 Task: Research Airbnb properties in Ganye, Nigeria from 19th December, 2023 to 24th December, 2023 for 1 adult. Place can be entire room with 1  bedroom having 1 bed and 1 bathroom. Property type can be flat. Amenities needed are: wifi.
Action: Mouse moved to (410, 85)
Screenshot: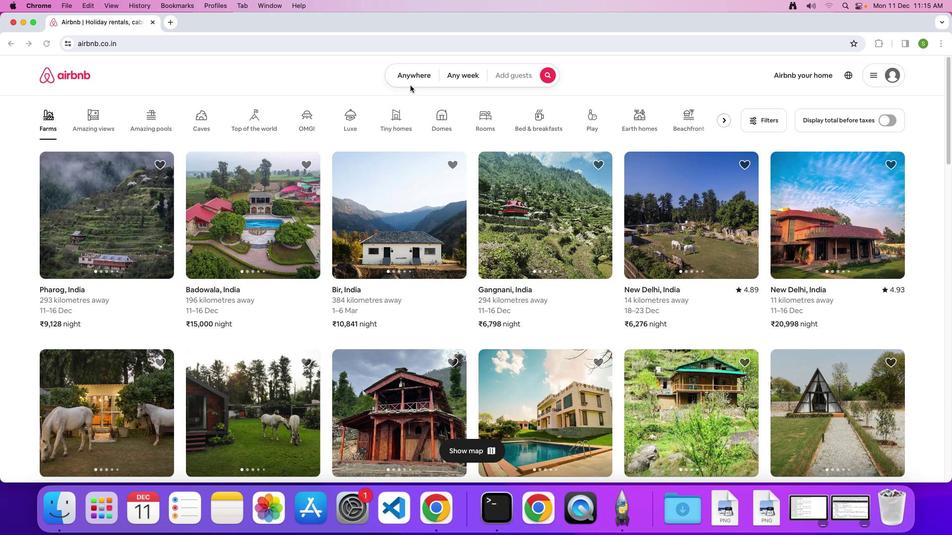 
Action: Mouse pressed left at (410, 85)
Screenshot: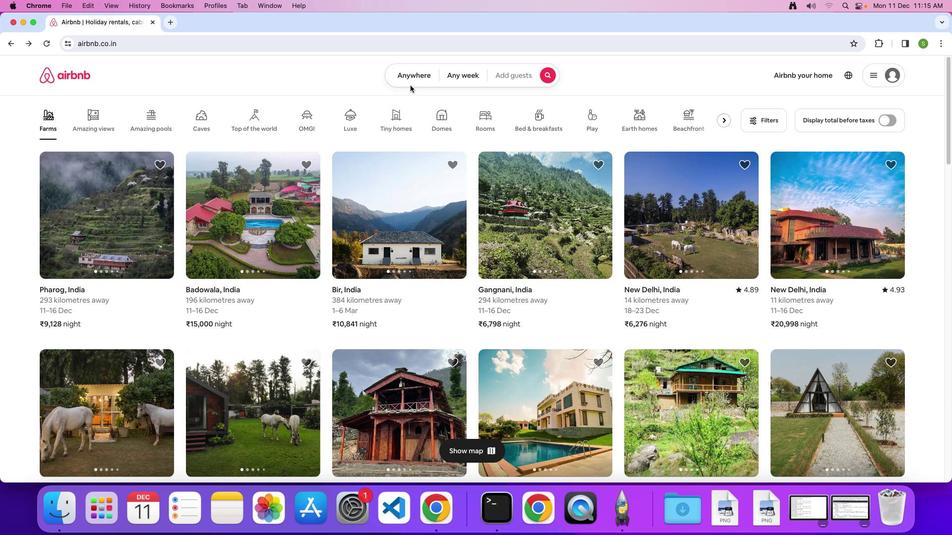 
Action: Mouse moved to (413, 79)
Screenshot: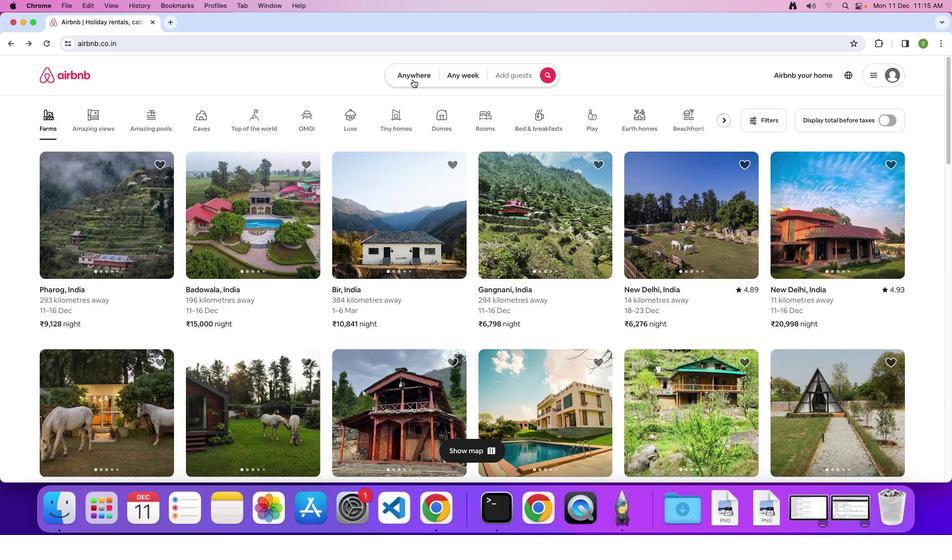 
Action: Mouse pressed left at (413, 79)
Screenshot: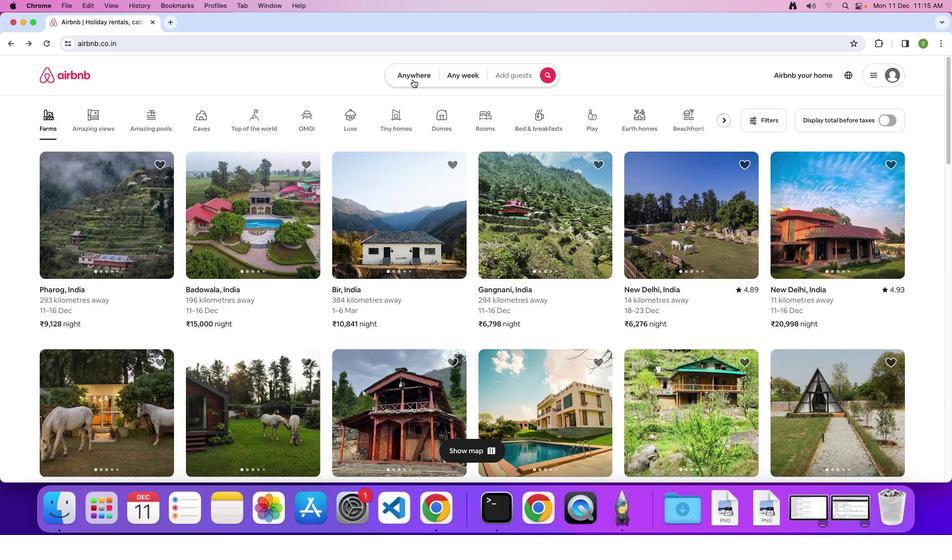 
Action: Mouse moved to (342, 116)
Screenshot: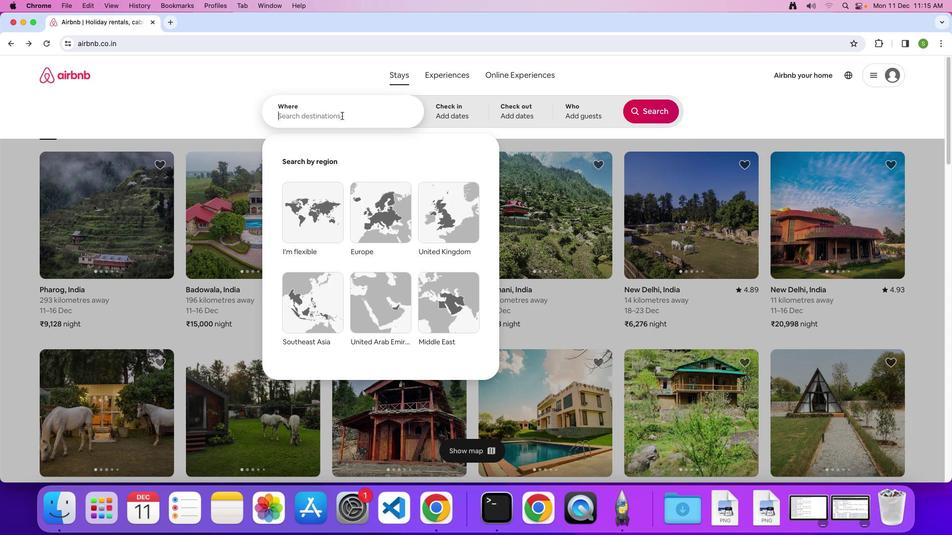 
Action: Mouse pressed left at (342, 116)
Screenshot: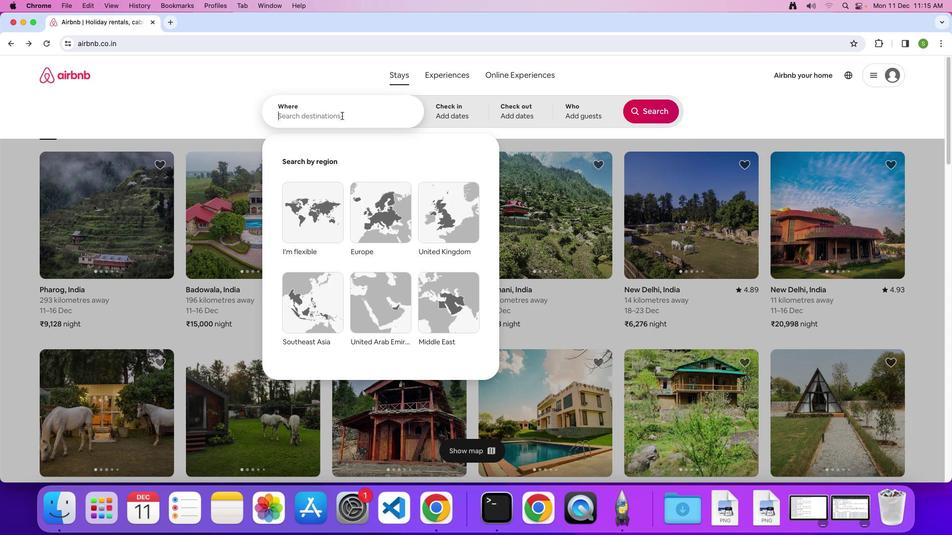 
Action: Key pressed 'G'Key.caps_lock'a''n''y''e'','Key.spaceKey.shift'N''i''g''e''r''i''a'Key.enter
Screenshot: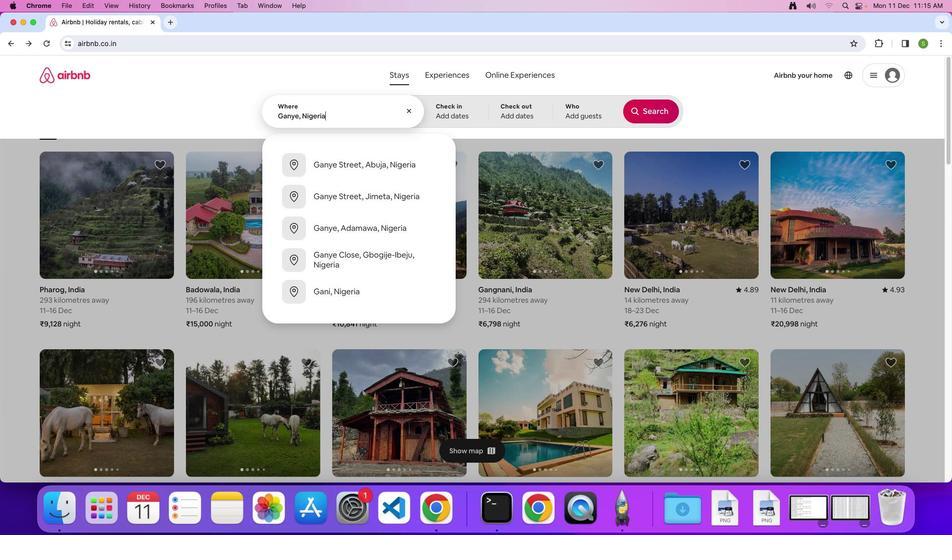 
Action: Mouse moved to (350, 312)
Screenshot: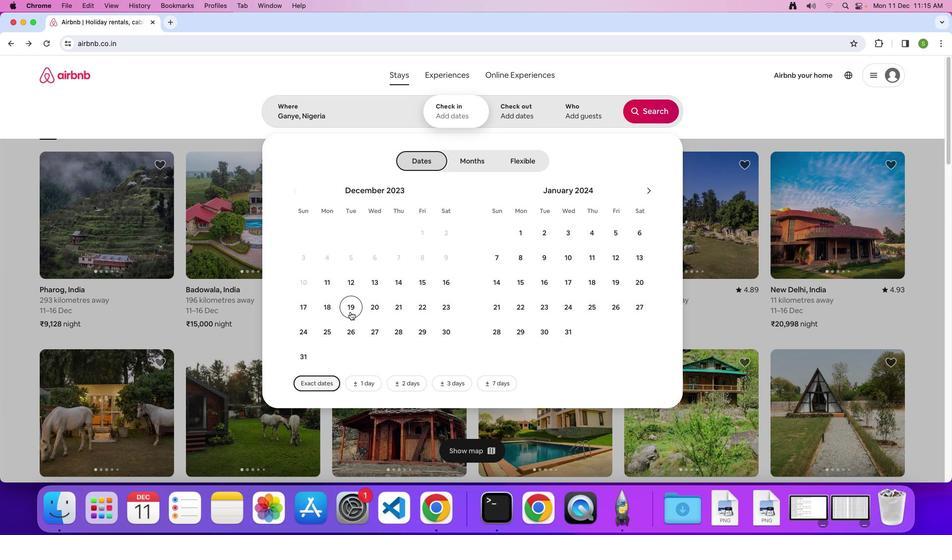 
Action: Mouse pressed left at (350, 312)
Screenshot: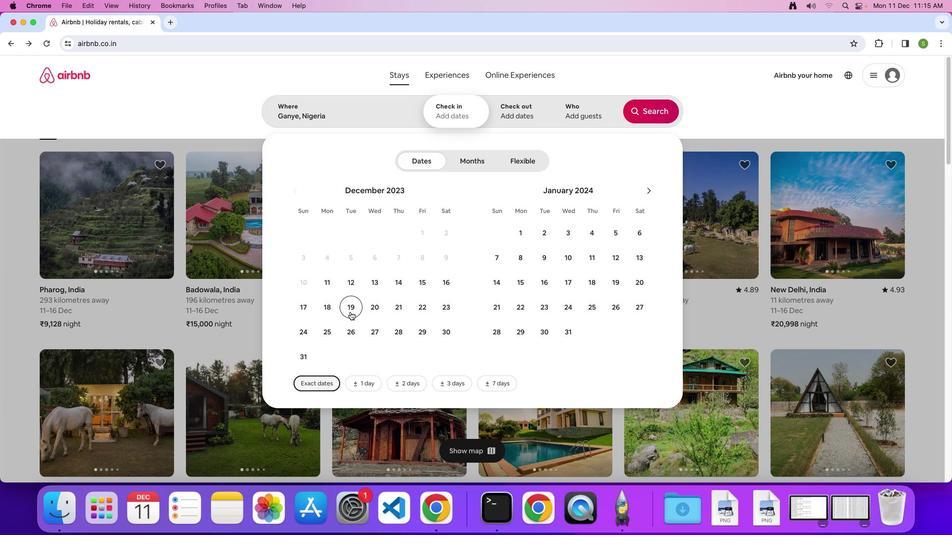 
Action: Mouse moved to (308, 333)
Screenshot: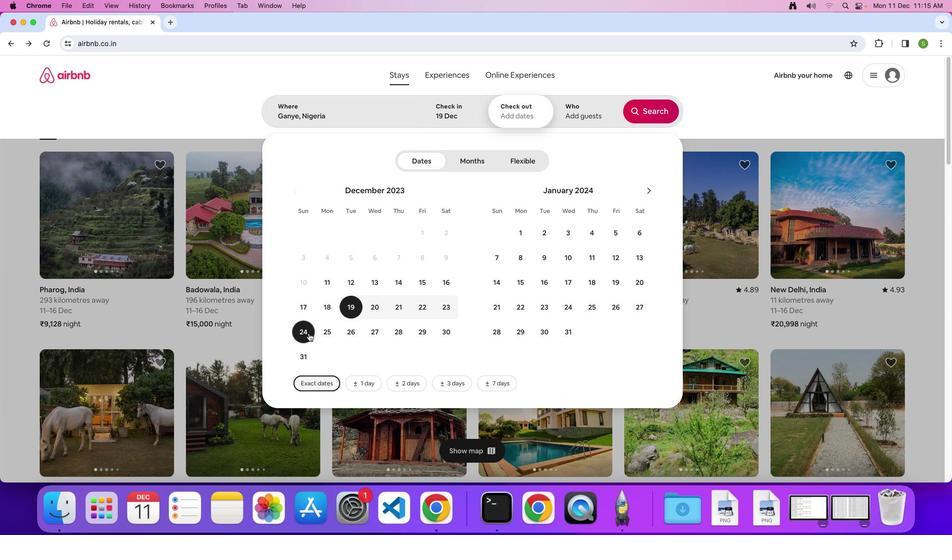 
Action: Mouse pressed left at (308, 333)
Screenshot: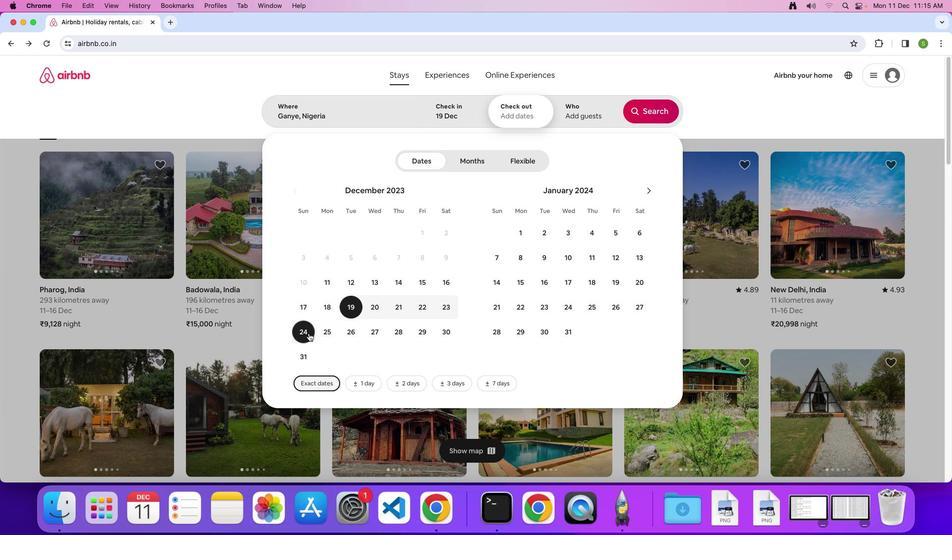 
Action: Mouse moved to (584, 122)
Screenshot: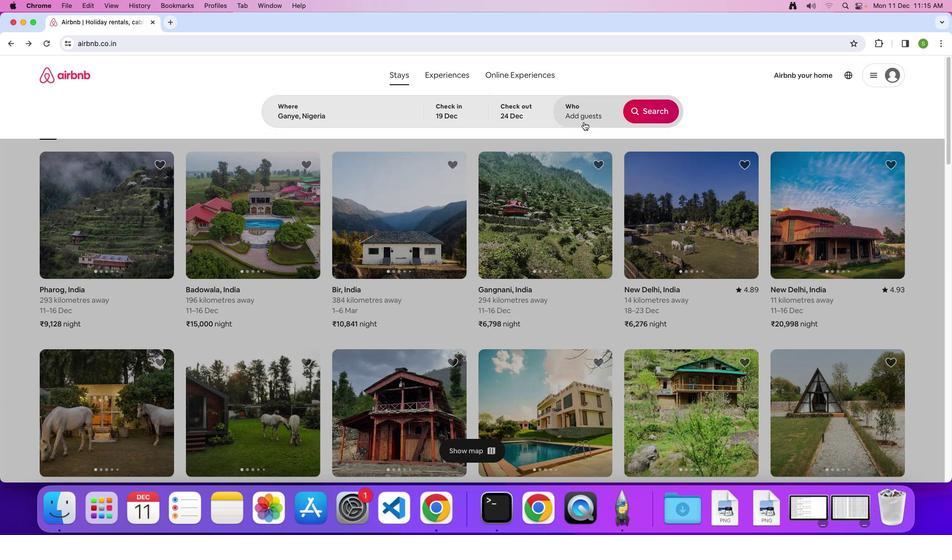 
Action: Mouse pressed left at (584, 122)
Screenshot: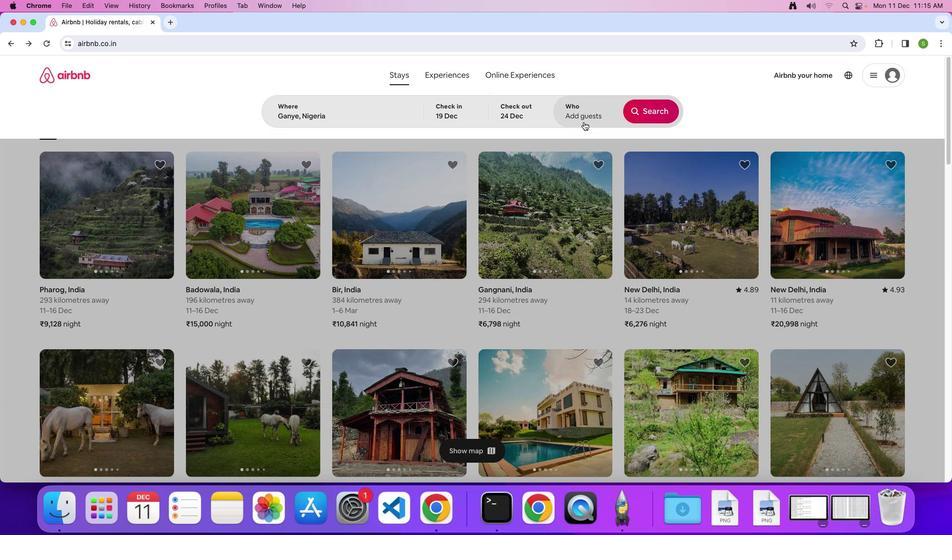 
Action: Mouse moved to (651, 159)
Screenshot: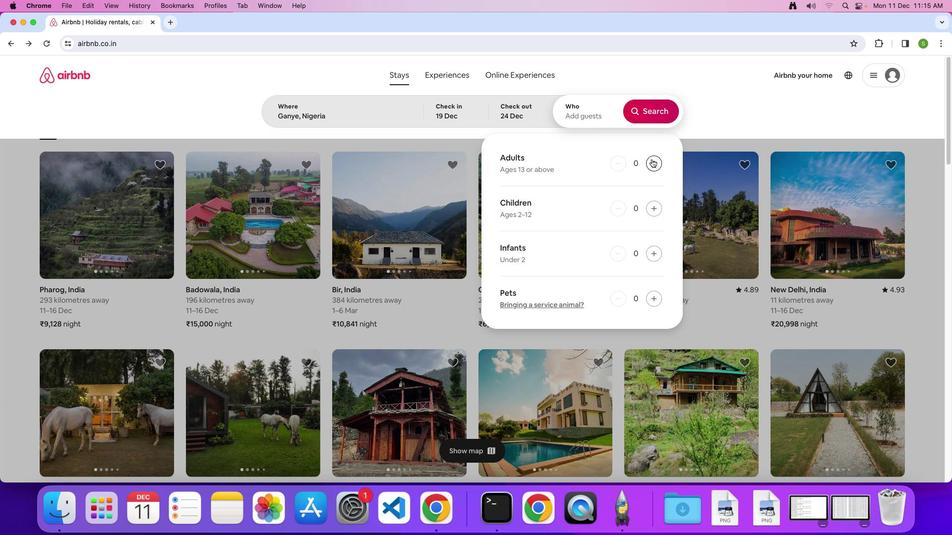 
Action: Mouse pressed left at (651, 159)
Screenshot: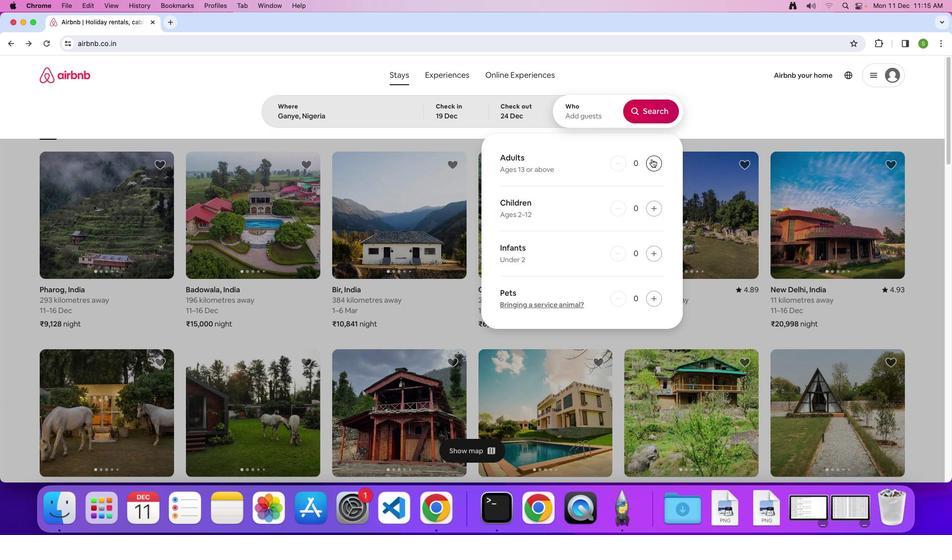 
Action: Mouse moved to (645, 112)
Screenshot: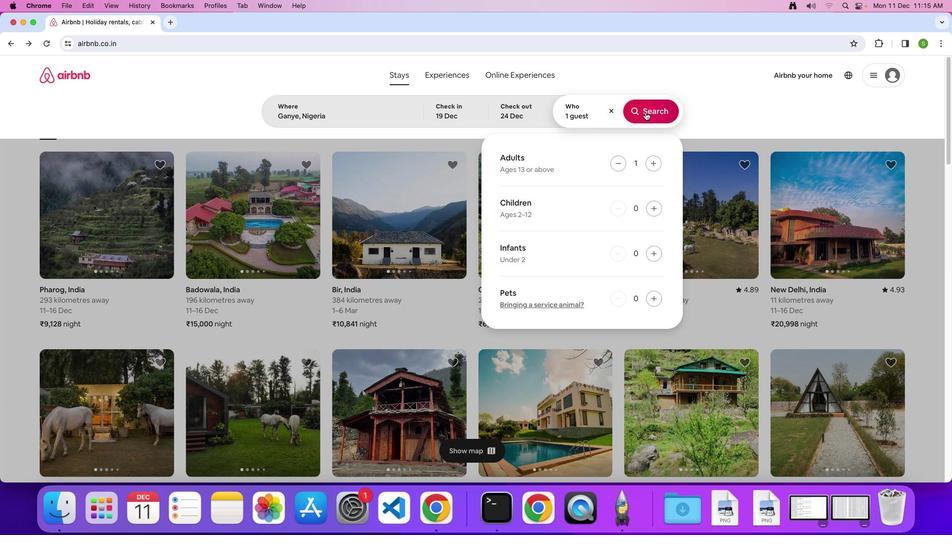 
Action: Mouse pressed left at (645, 112)
Screenshot: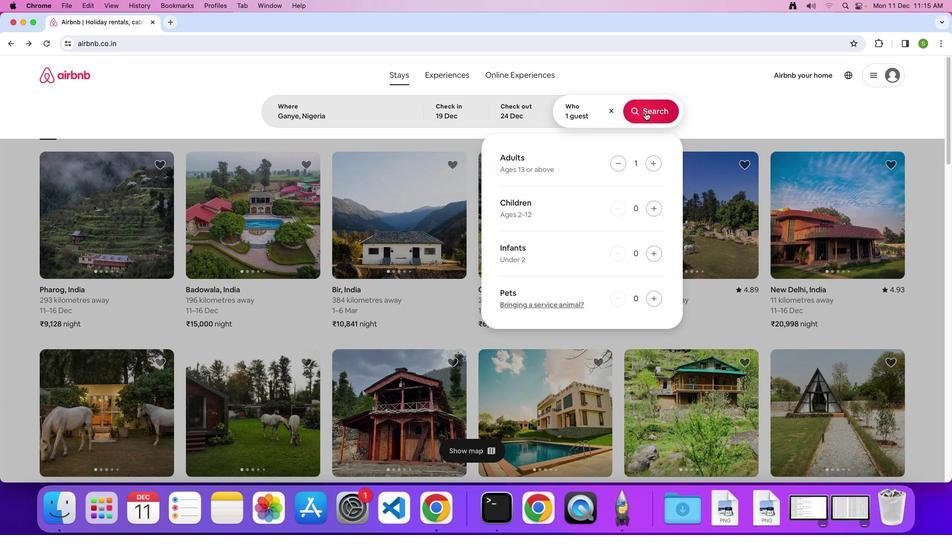 
Action: Mouse moved to (800, 111)
Screenshot: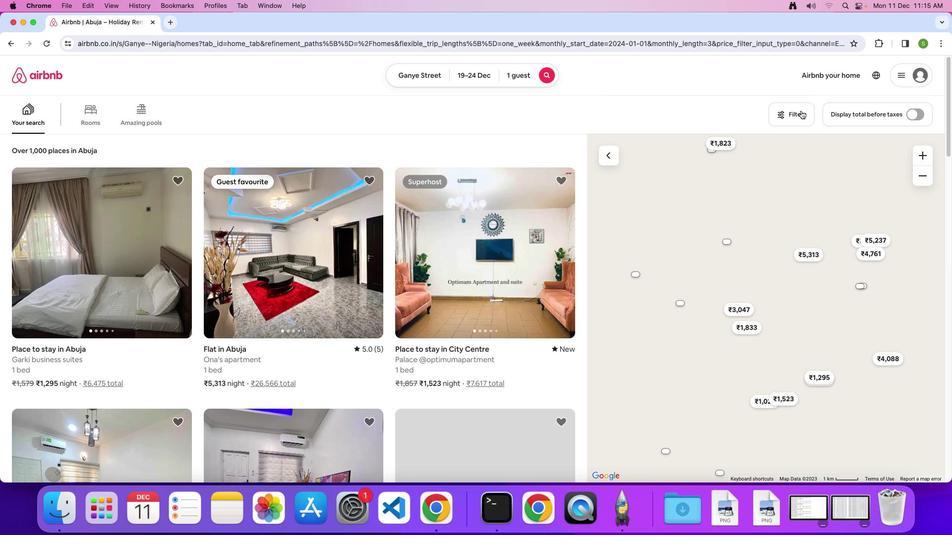 
Action: Mouse pressed left at (800, 111)
Screenshot: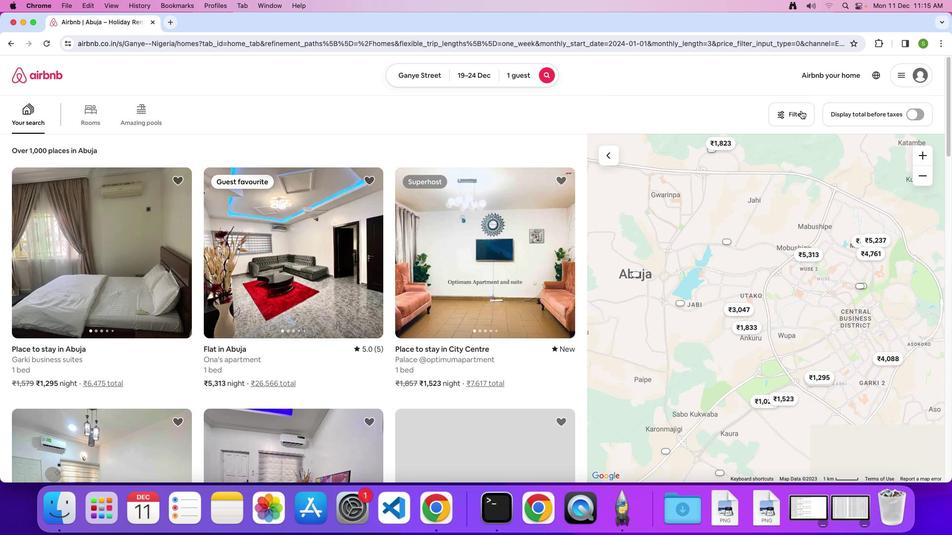 
Action: Mouse moved to (464, 311)
Screenshot: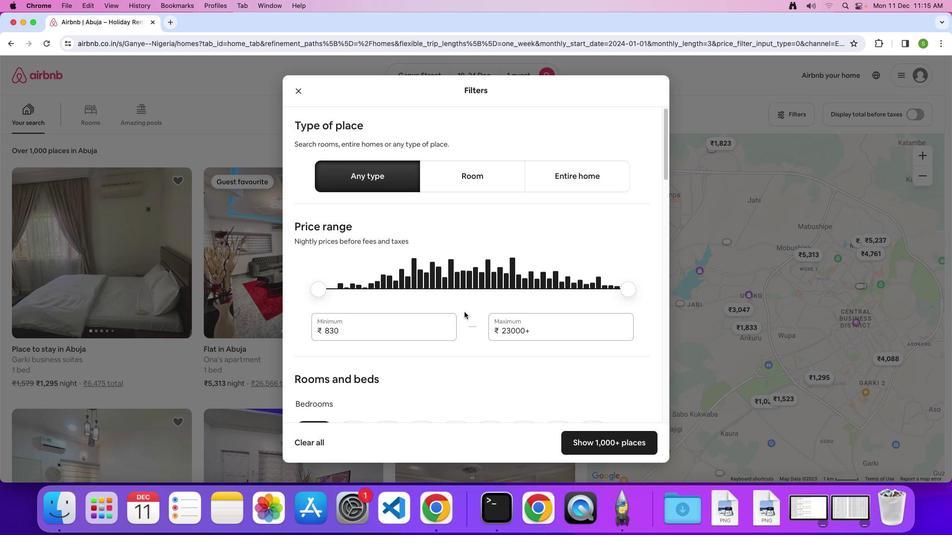 
Action: Mouse scrolled (464, 311) with delta (0, 0)
Screenshot: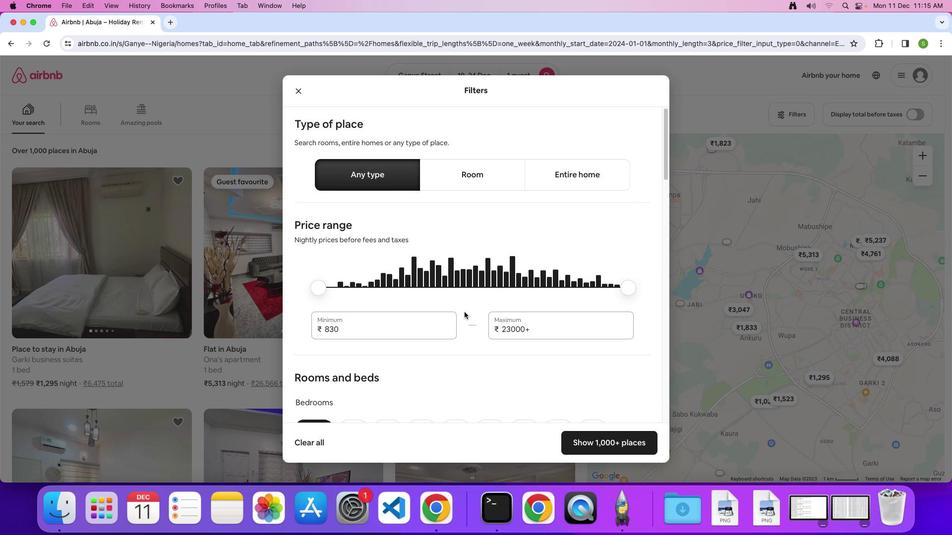 
Action: Mouse scrolled (464, 311) with delta (0, 0)
Screenshot: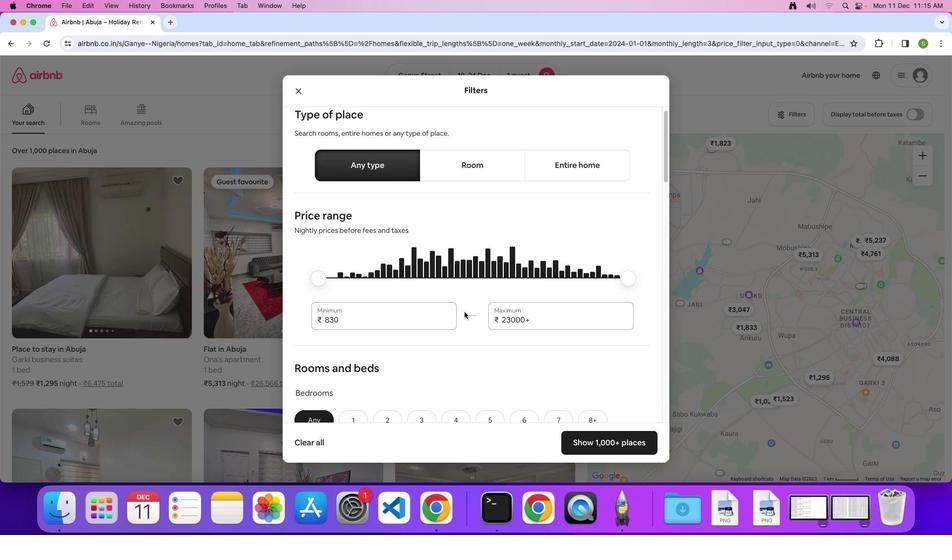 
Action: Mouse scrolled (464, 311) with delta (0, 0)
Screenshot: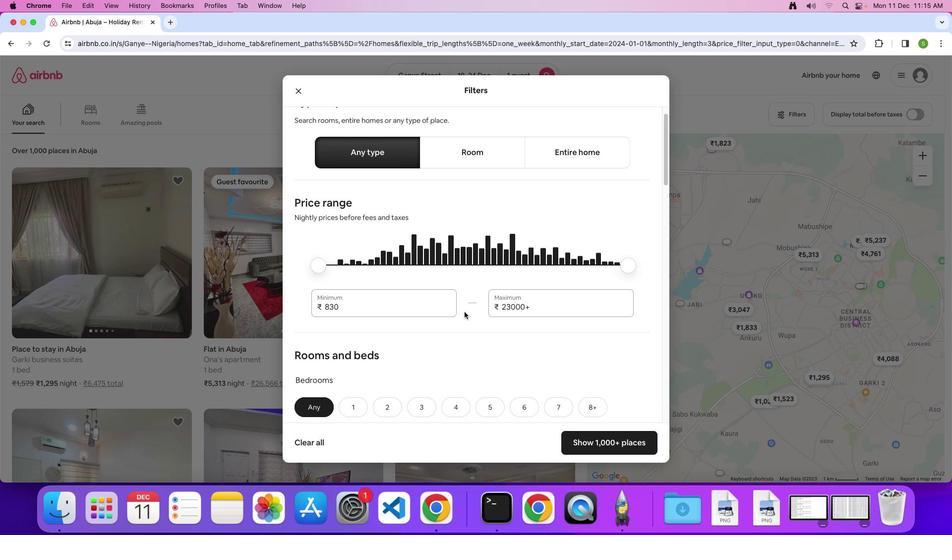 
Action: Mouse scrolled (464, 311) with delta (0, 0)
Screenshot: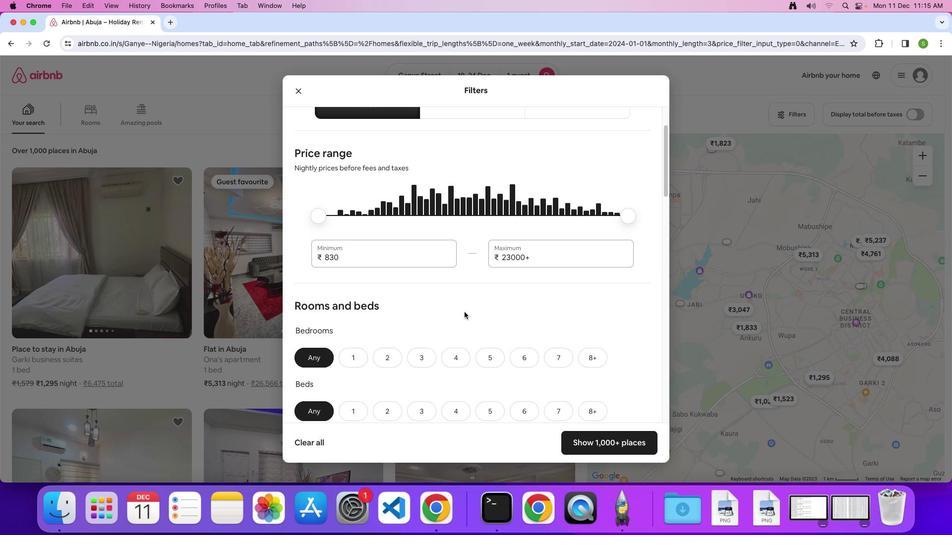 
Action: Mouse scrolled (464, 311) with delta (0, 0)
Screenshot: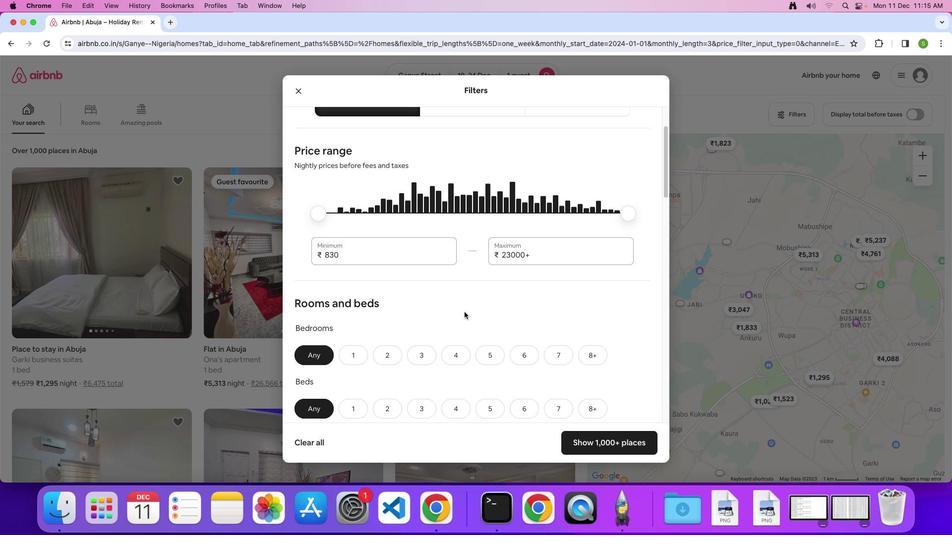 
Action: Mouse scrolled (464, 311) with delta (0, 0)
Screenshot: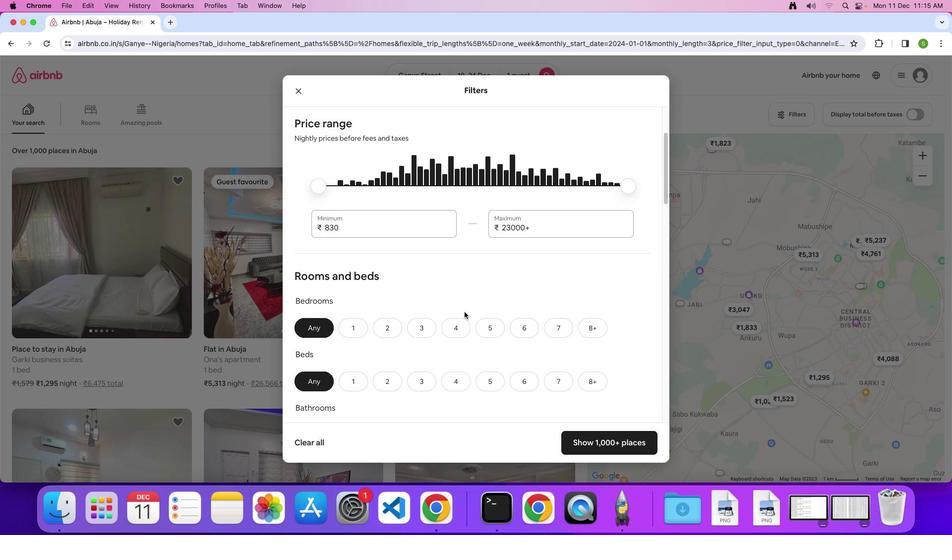 
Action: Mouse scrolled (464, 311) with delta (0, 0)
Screenshot: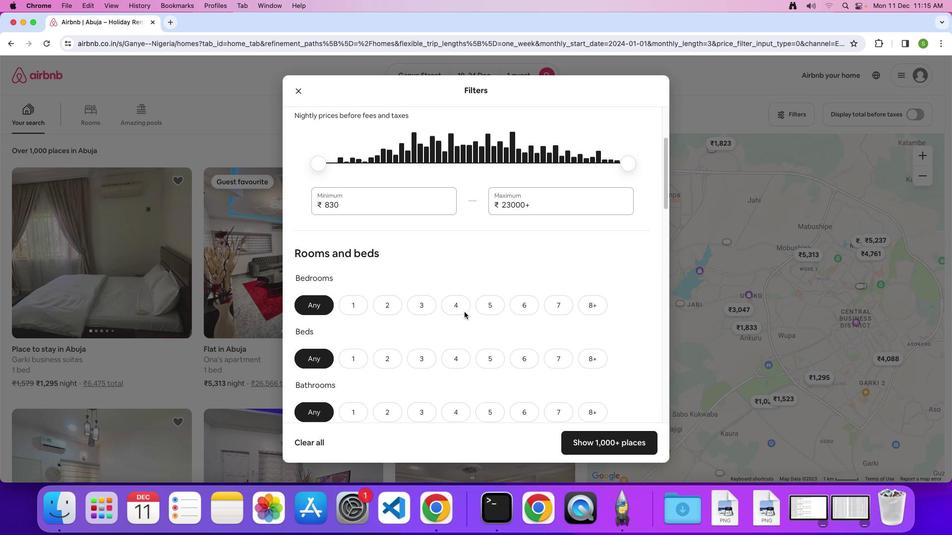 
Action: Mouse scrolled (464, 311) with delta (0, 0)
Screenshot: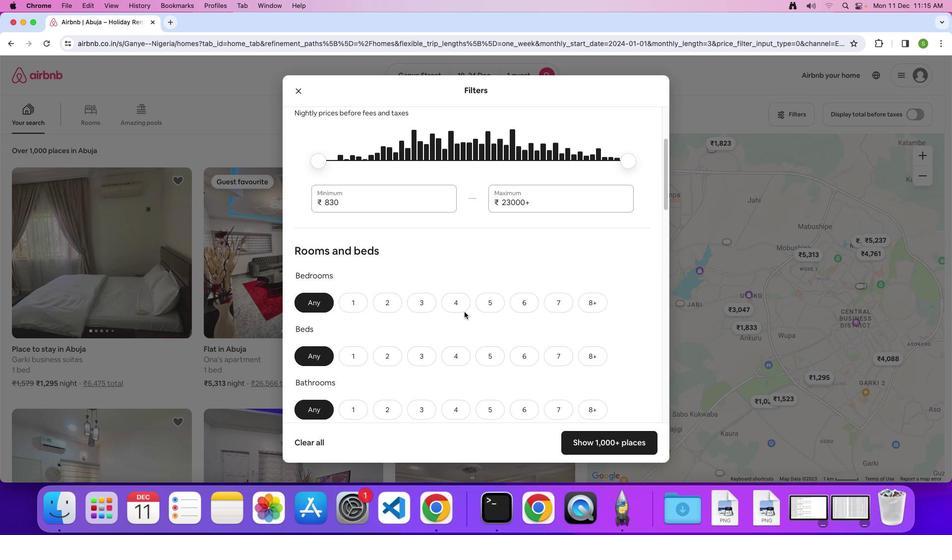 
Action: Mouse moved to (362, 289)
Screenshot: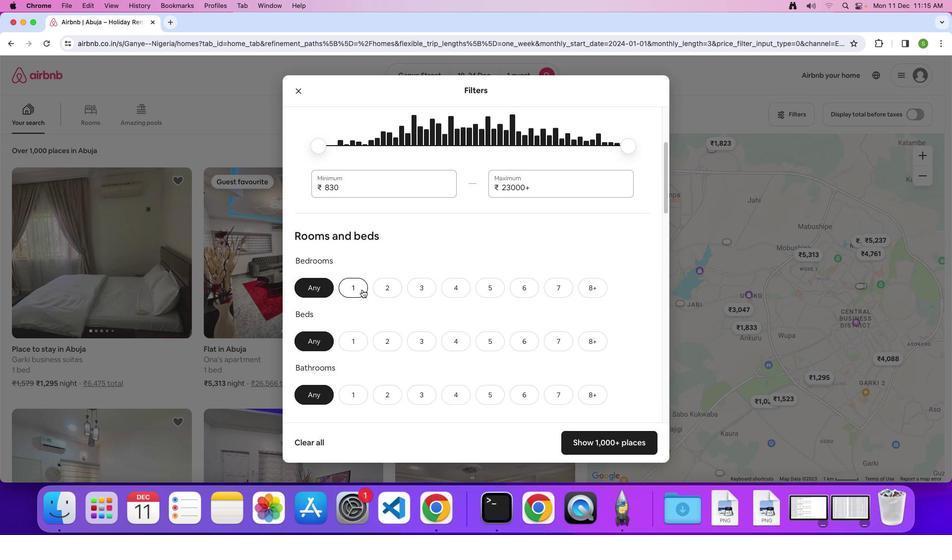 
Action: Mouse pressed left at (362, 289)
Screenshot: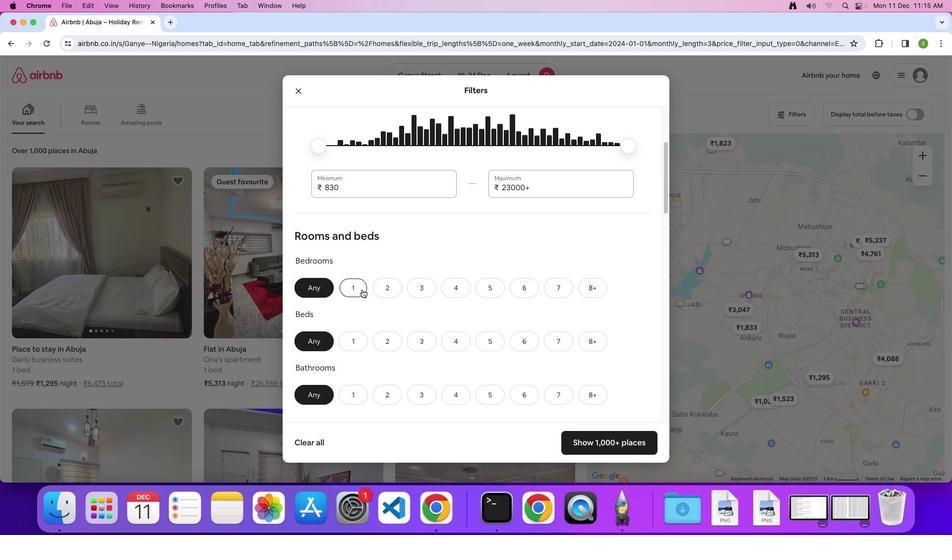 
Action: Mouse moved to (351, 344)
Screenshot: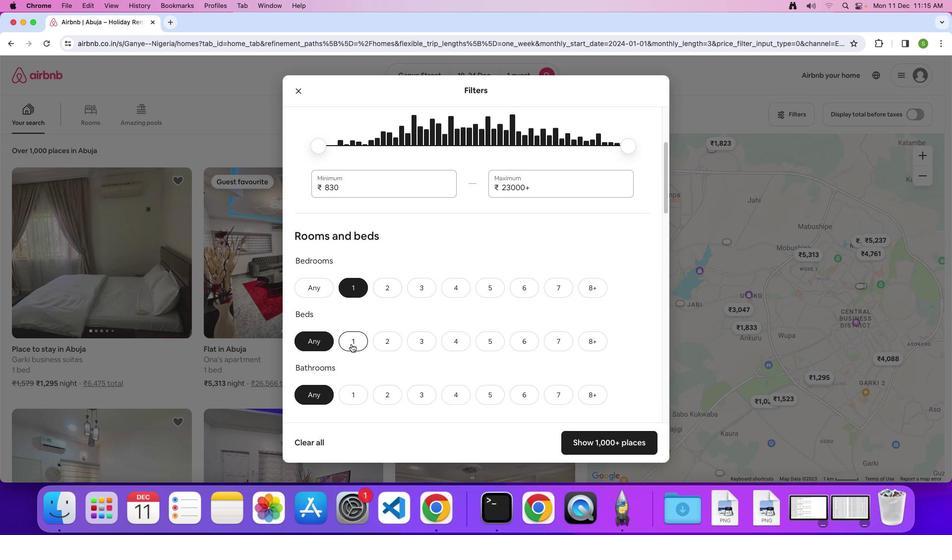 
Action: Mouse pressed left at (351, 344)
Screenshot: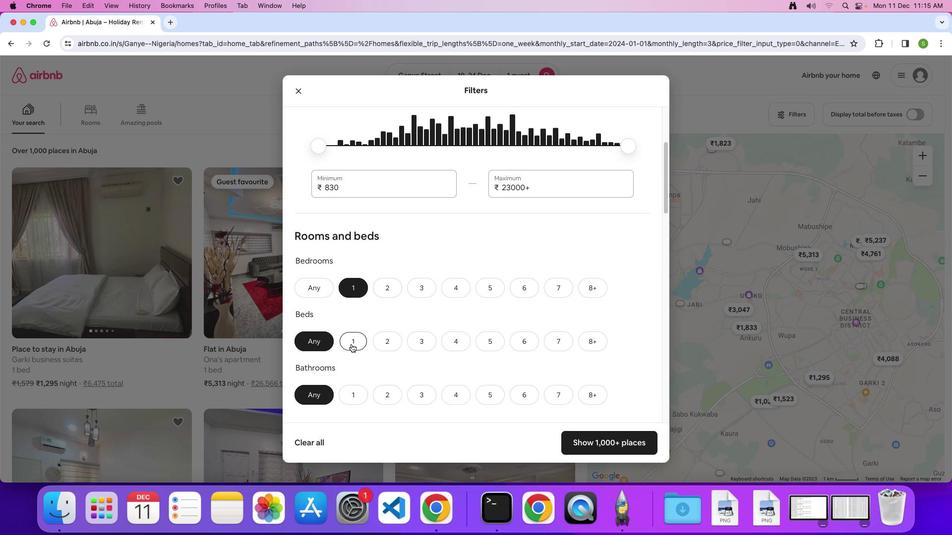 
Action: Mouse moved to (430, 346)
Screenshot: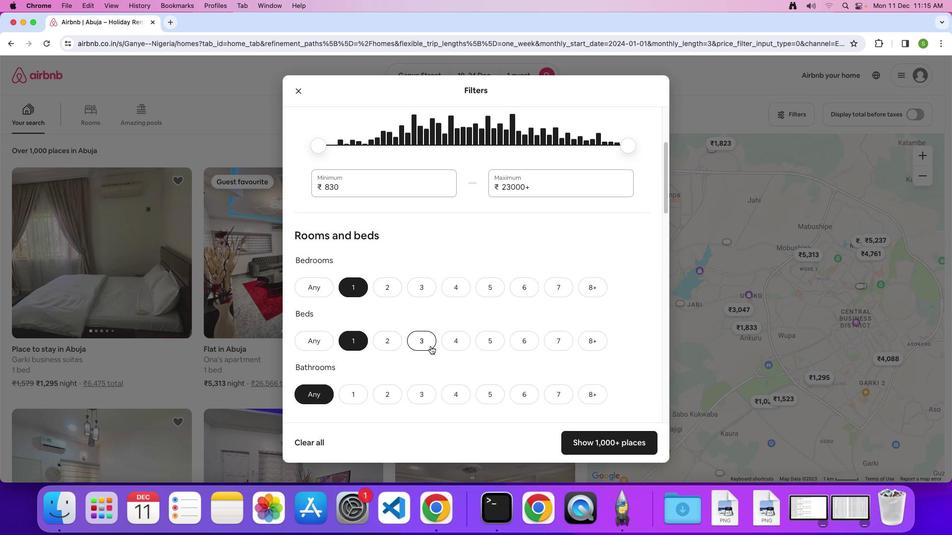 
Action: Mouse scrolled (430, 346) with delta (0, 0)
Screenshot: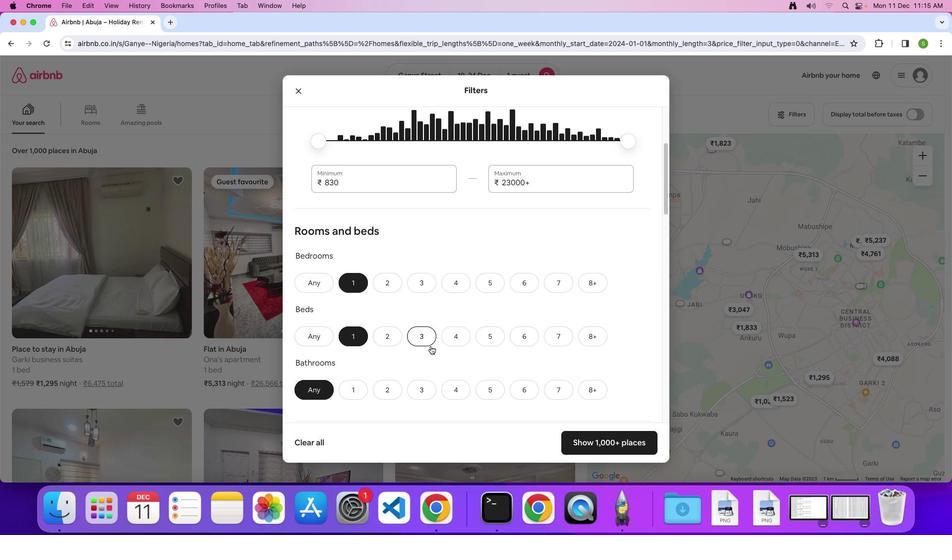 
Action: Mouse scrolled (430, 346) with delta (0, 0)
Screenshot: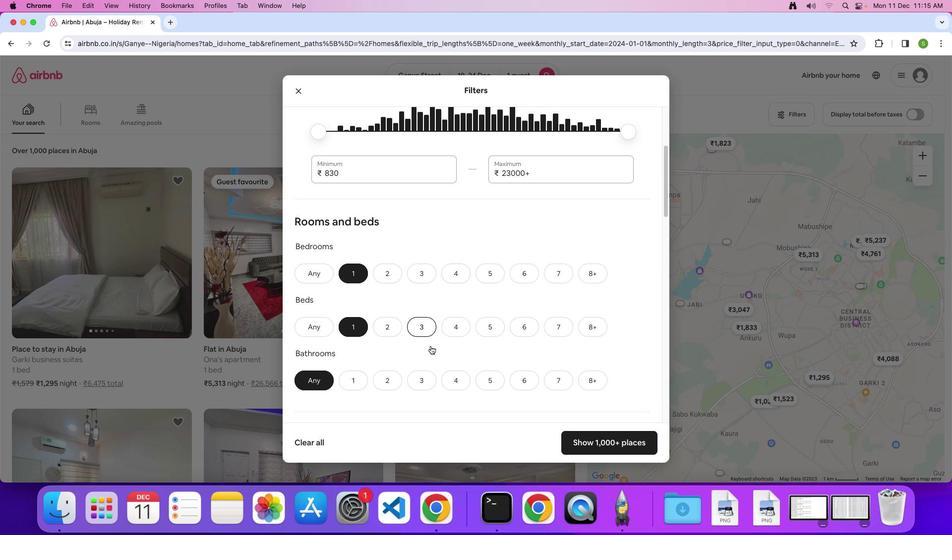 
Action: Mouse scrolled (430, 346) with delta (0, -1)
Screenshot: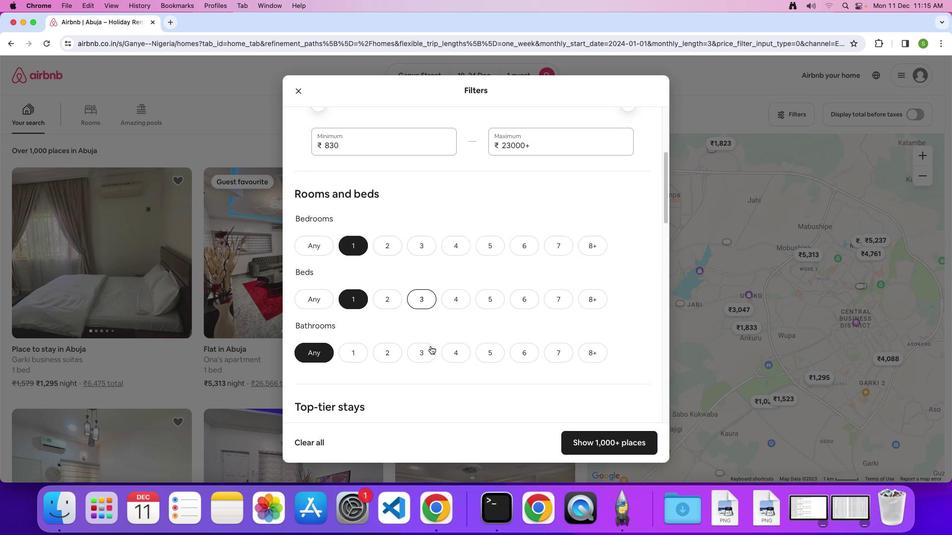 
Action: Mouse scrolled (430, 346) with delta (0, 0)
Screenshot: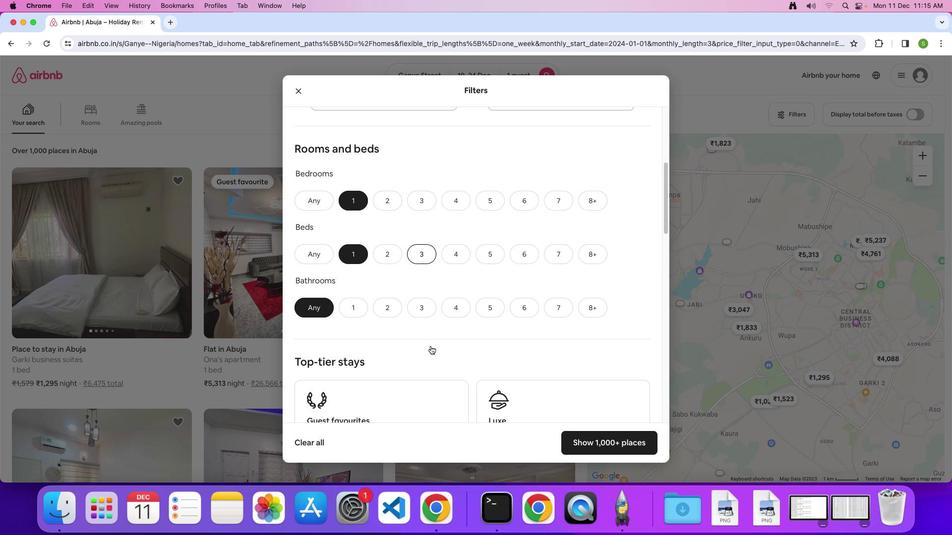 
Action: Mouse scrolled (430, 346) with delta (0, 0)
Screenshot: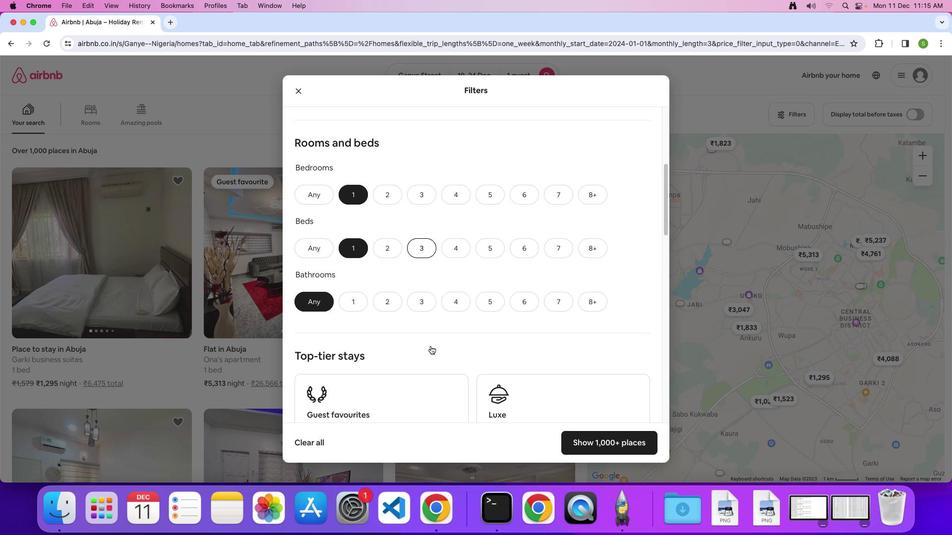 
Action: Mouse scrolled (430, 346) with delta (0, 0)
Screenshot: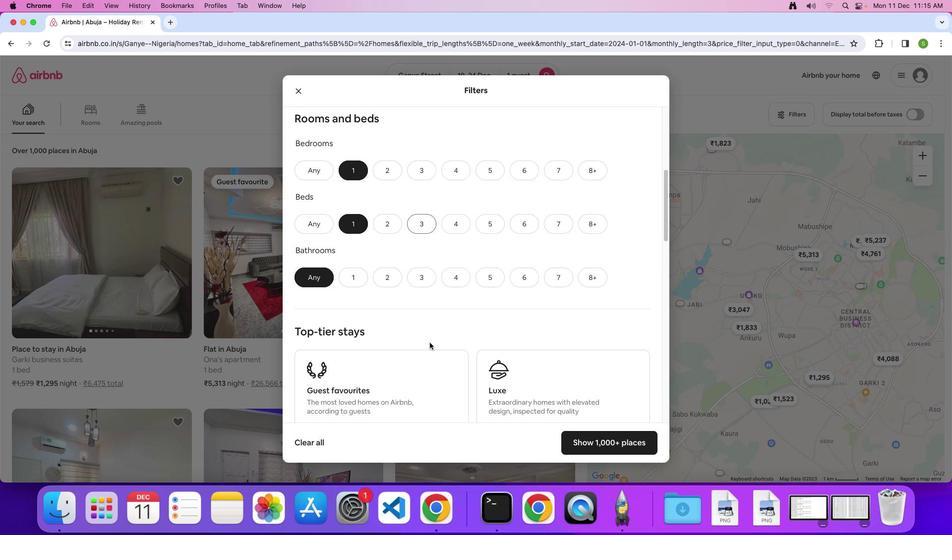 
Action: Mouse moved to (362, 266)
Screenshot: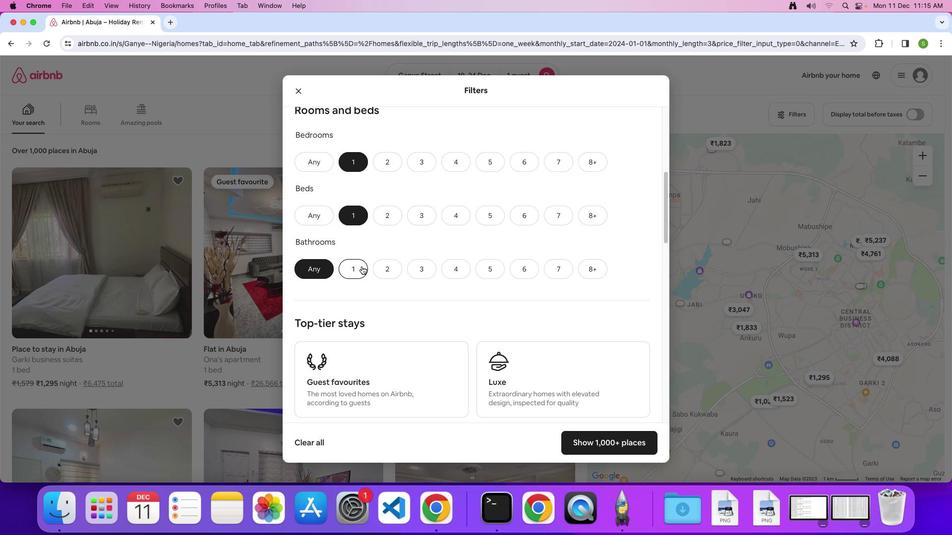 
Action: Mouse pressed left at (362, 266)
Screenshot: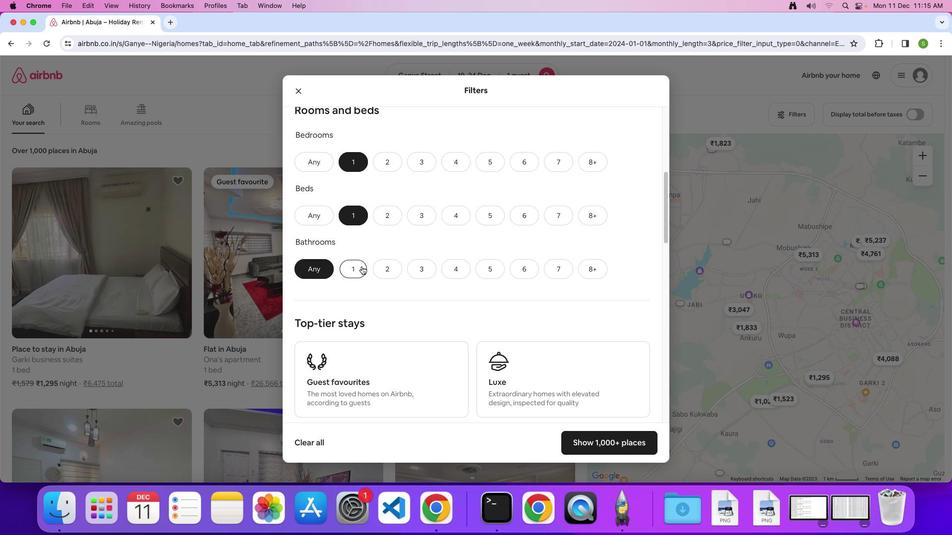
Action: Mouse moved to (525, 313)
Screenshot: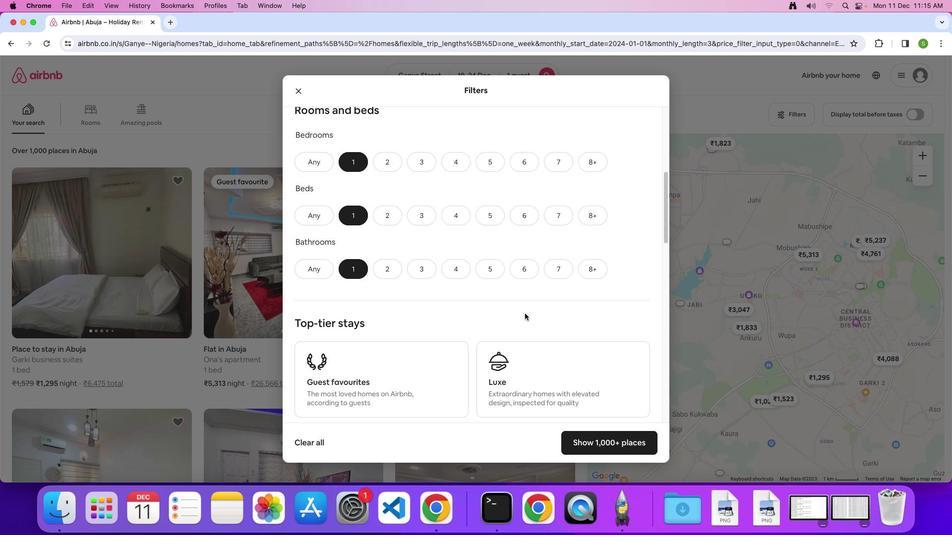 
Action: Mouse scrolled (525, 313) with delta (0, 0)
Screenshot: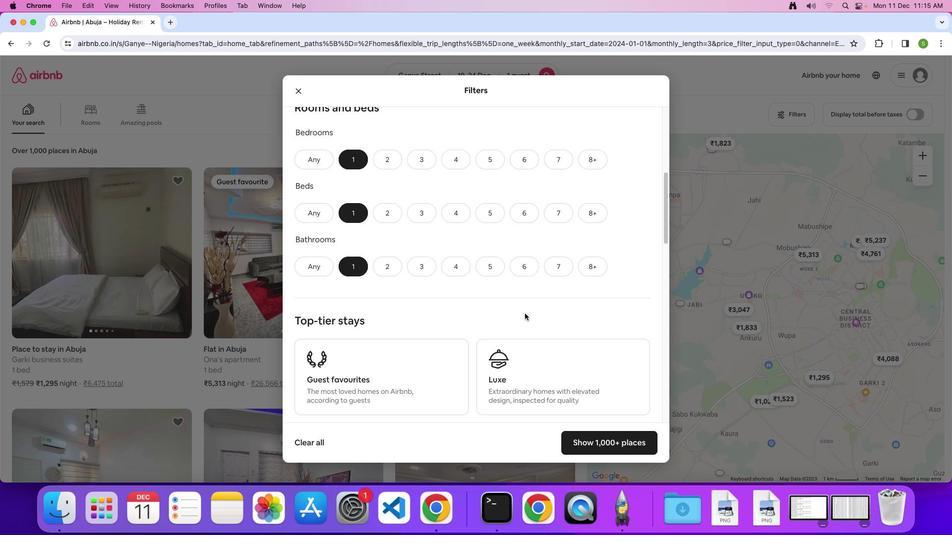 
Action: Mouse scrolled (525, 313) with delta (0, 0)
Screenshot: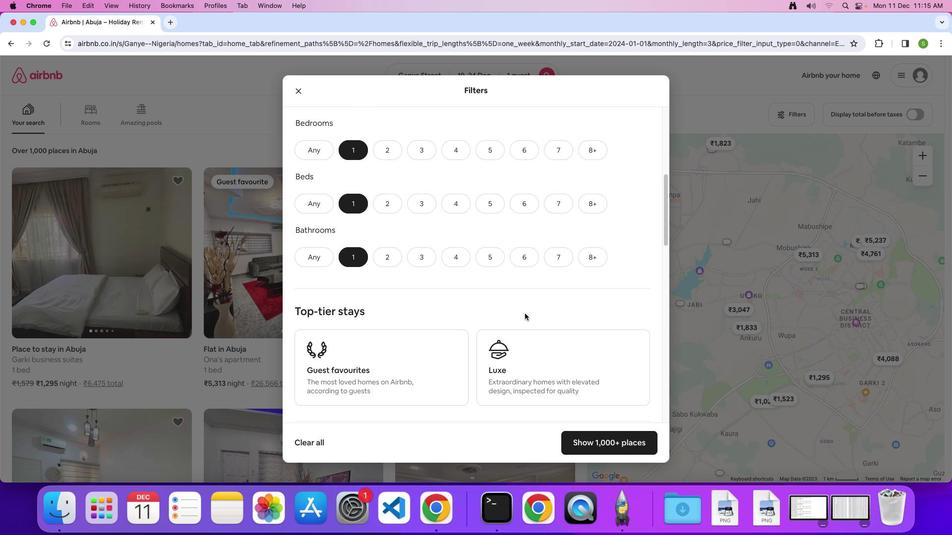 
Action: Mouse scrolled (525, 313) with delta (0, 0)
Screenshot: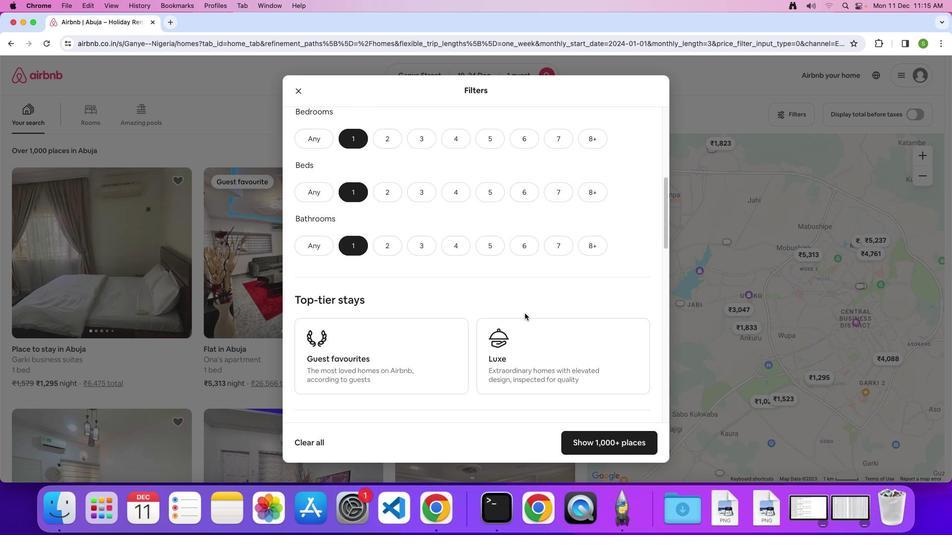 
Action: Mouse scrolled (525, 313) with delta (0, 0)
Screenshot: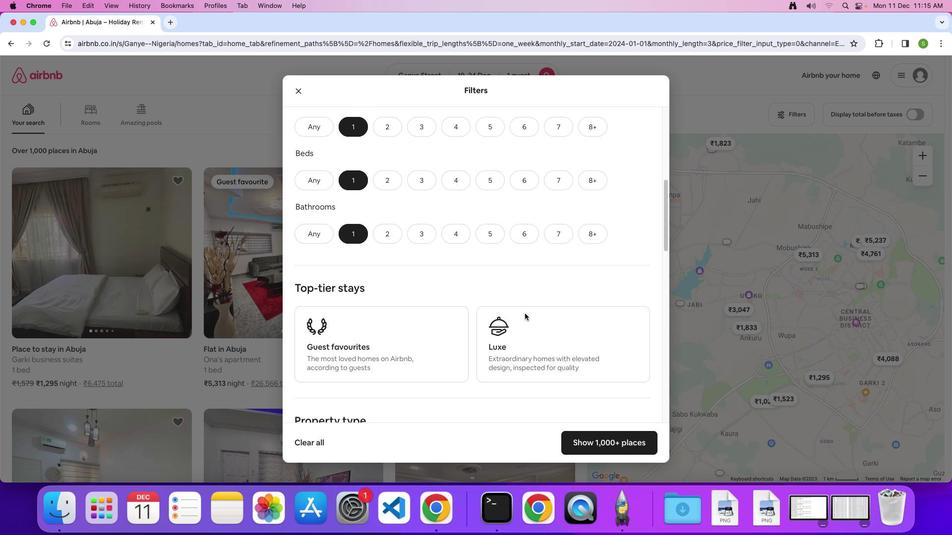 
Action: Mouse scrolled (525, 313) with delta (0, 0)
Screenshot: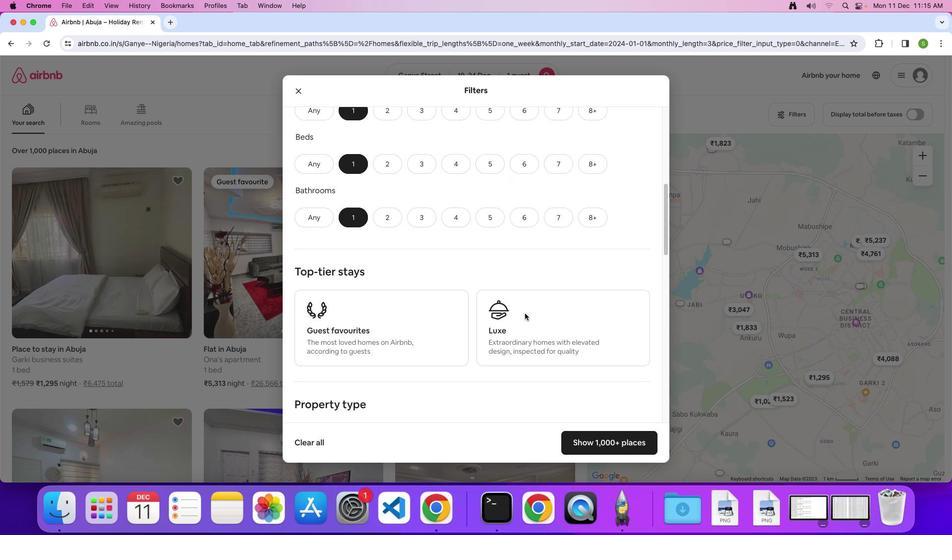 
Action: Mouse scrolled (525, 313) with delta (0, 0)
Screenshot: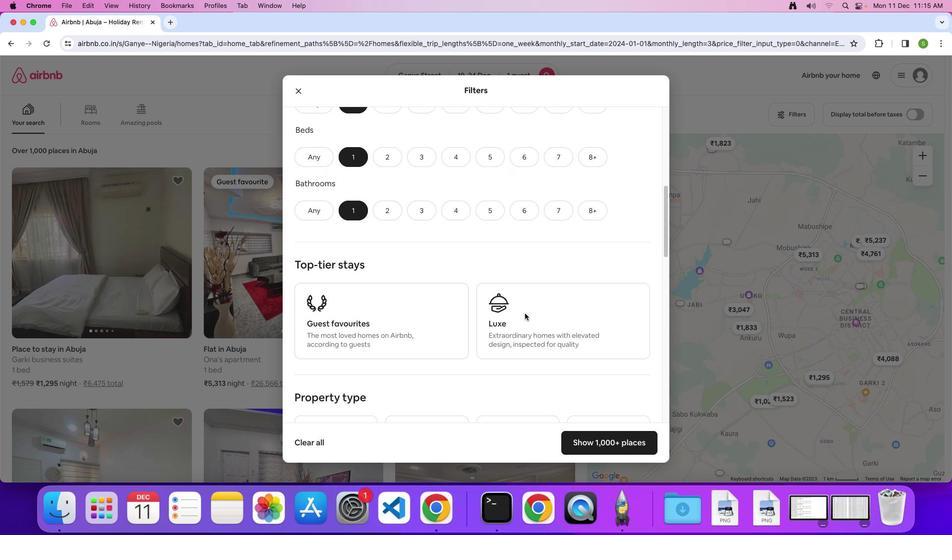 
Action: Mouse scrolled (525, 313) with delta (0, 0)
Screenshot: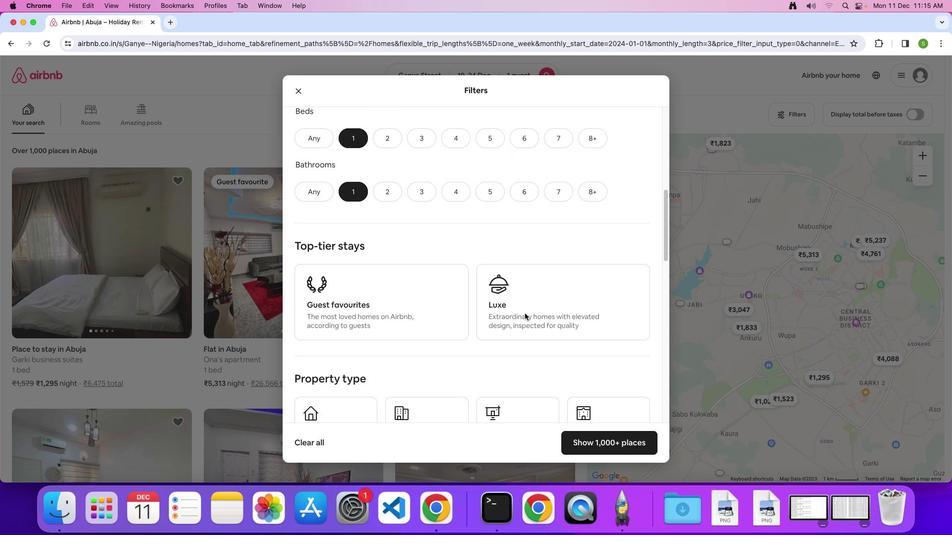 
Action: Mouse scrolled (525, 313) with delta (0, 0)
Screenshot: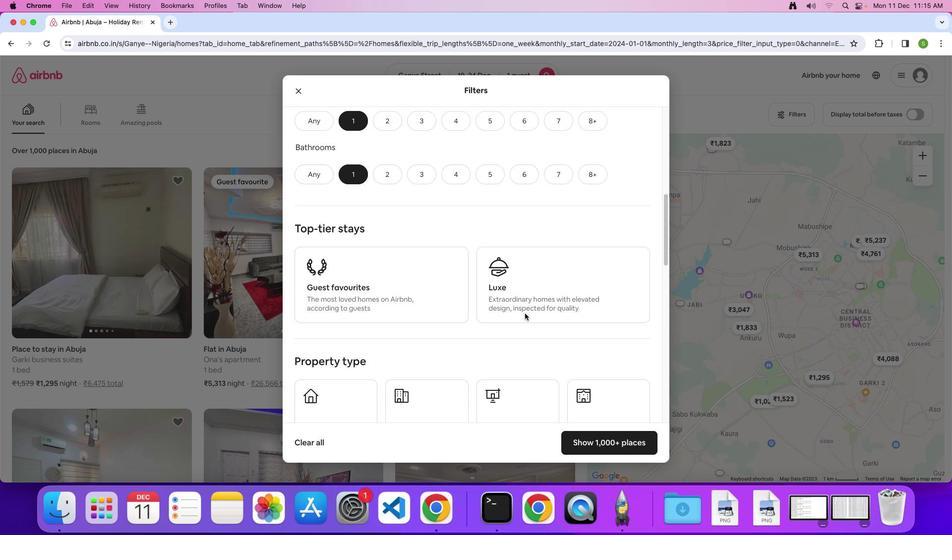 
Action: Mouse scrolled (525, 313) with delta (0, -1)
Screenshot: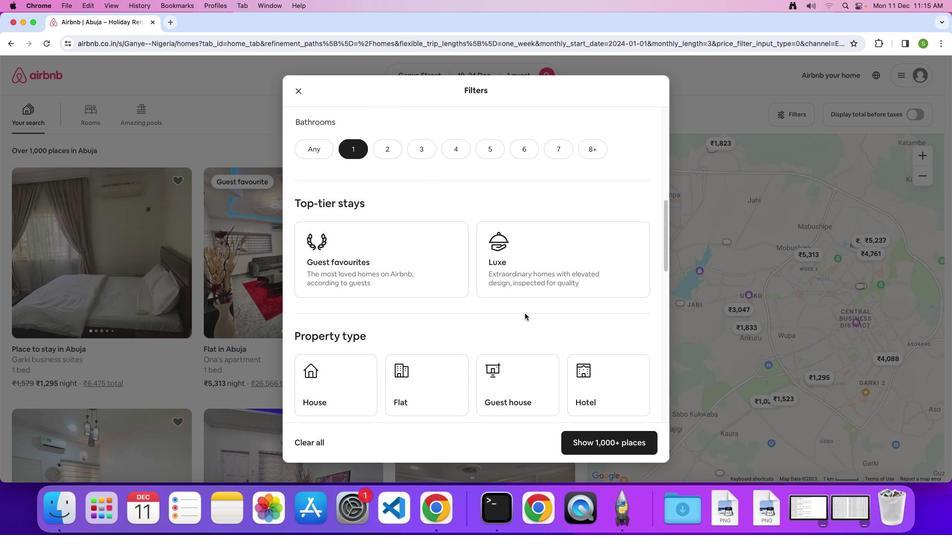 
Action: Mouse scrolled (525, 313) with delta (0, 0)
Screenshot: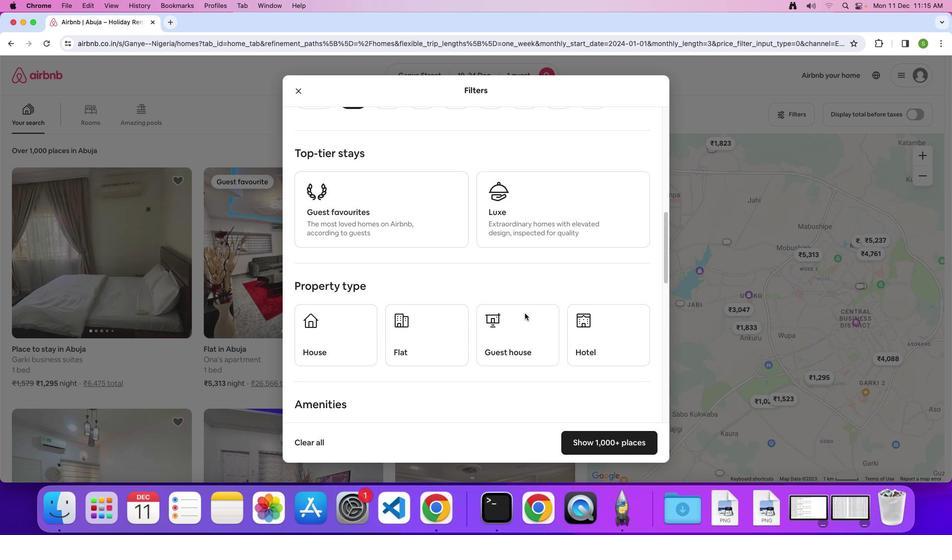 
Action: Mouse scrolled (525, 313) with delta (0, 0)
Screenshot: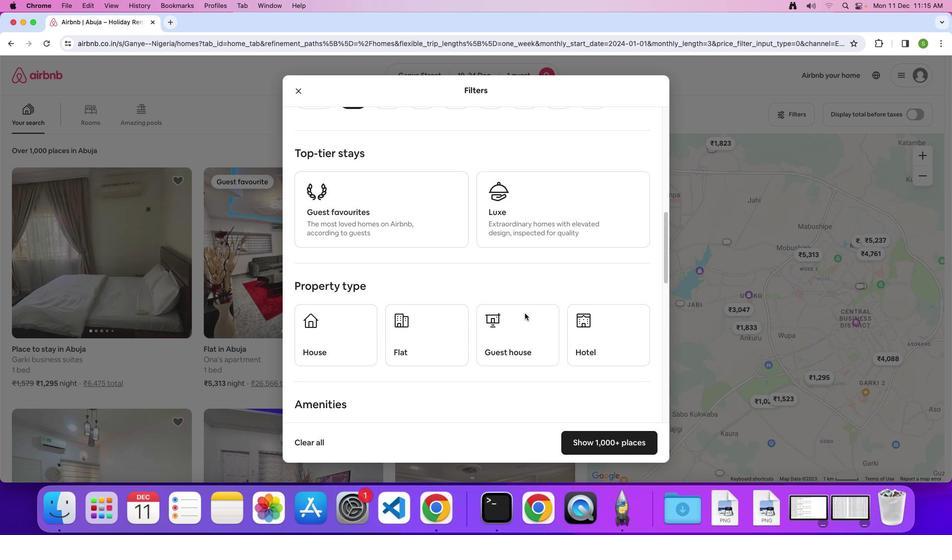 
Action: Mouse moved to (432, 318)
Screenshot: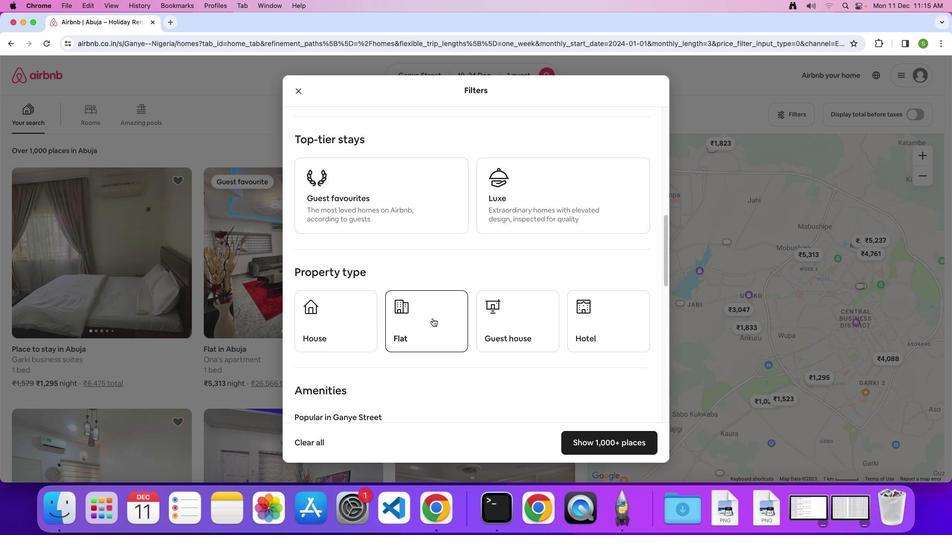 
Action: Mouse pressed left at (432, 318)
Screenshot: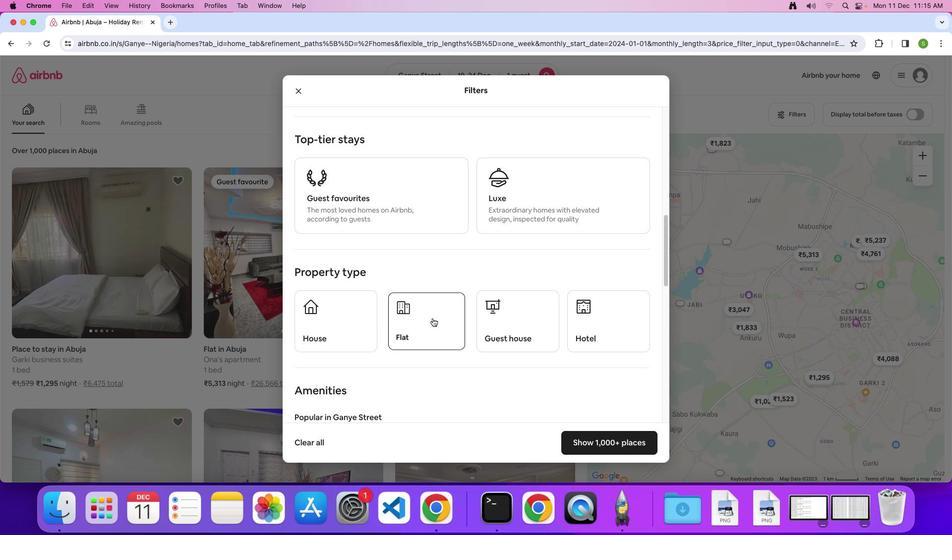 
Action: Mouse moved to (517, 356)
Screenshot: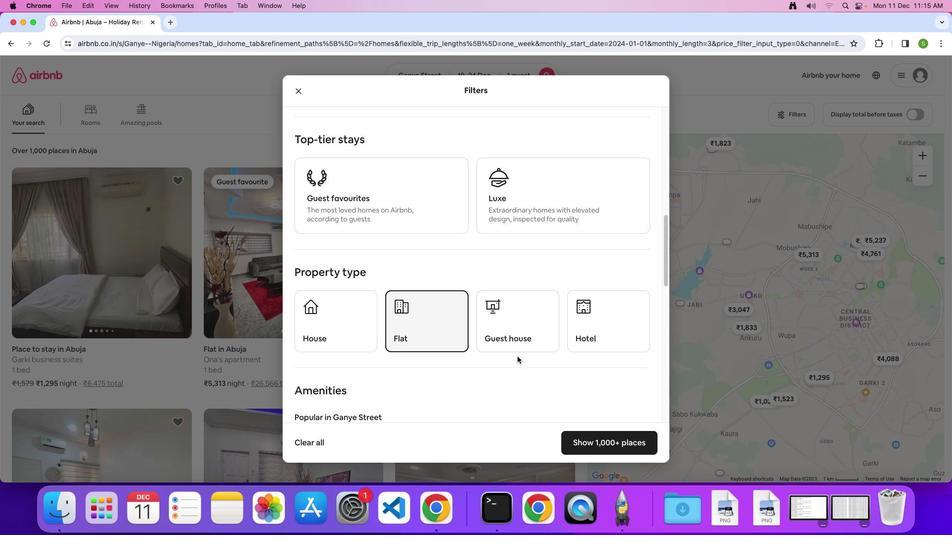 
Action: Mouse scrolled (517, 356) with delta (0, 0)
Screenshot: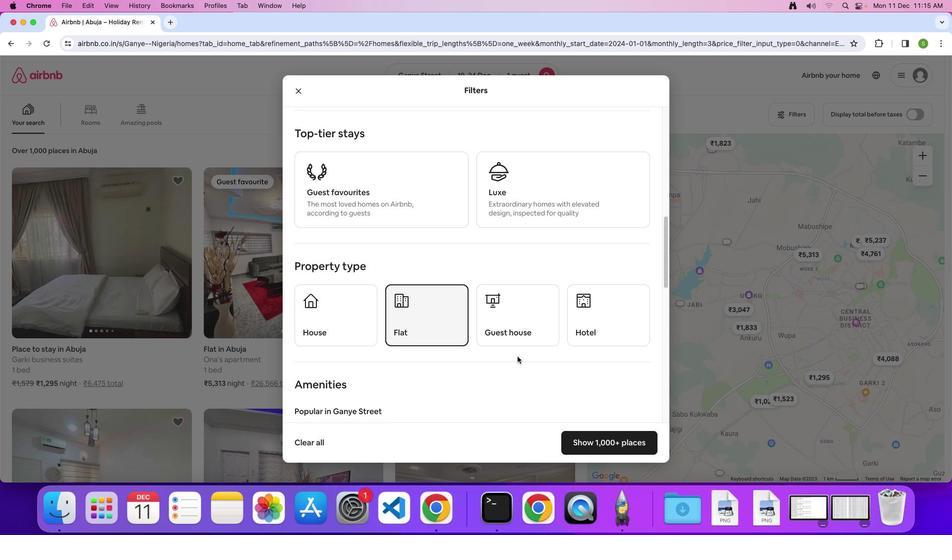 
Action: Mouse scrolled (517, 356) with delta (0, 0)
Screenshot: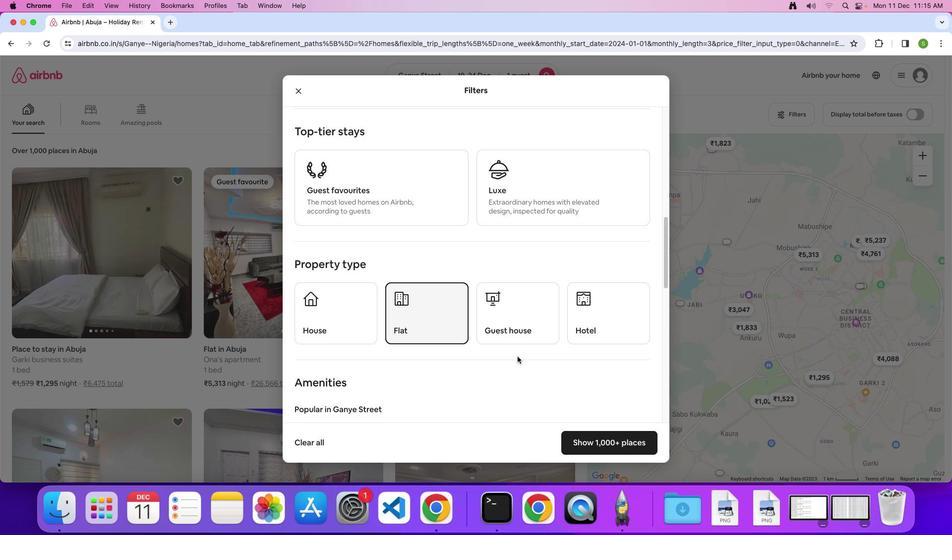 
Action: Mouse scrolled (517, 356) with delta (0, 0)
Screenshot: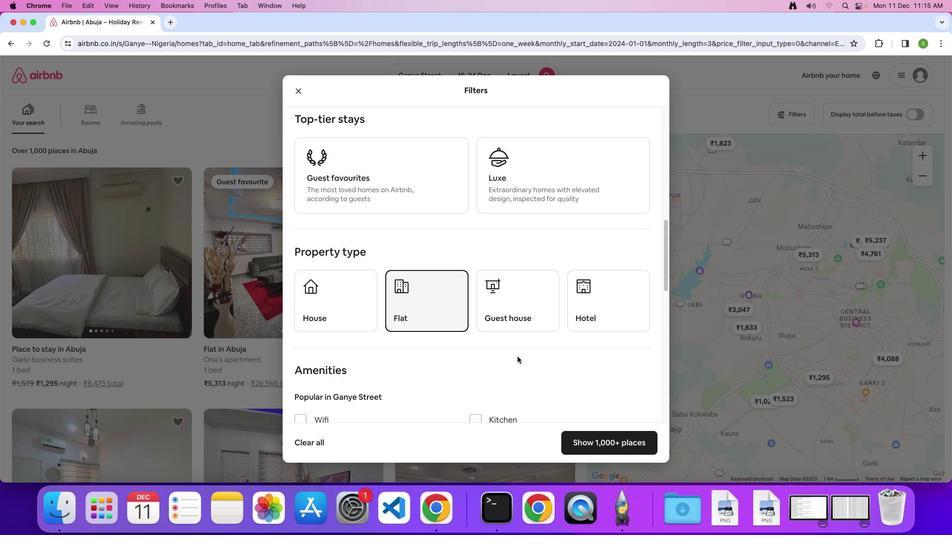 
Action: Mouse scrolled (517, 356) with delta (0, 0)
Screenshot: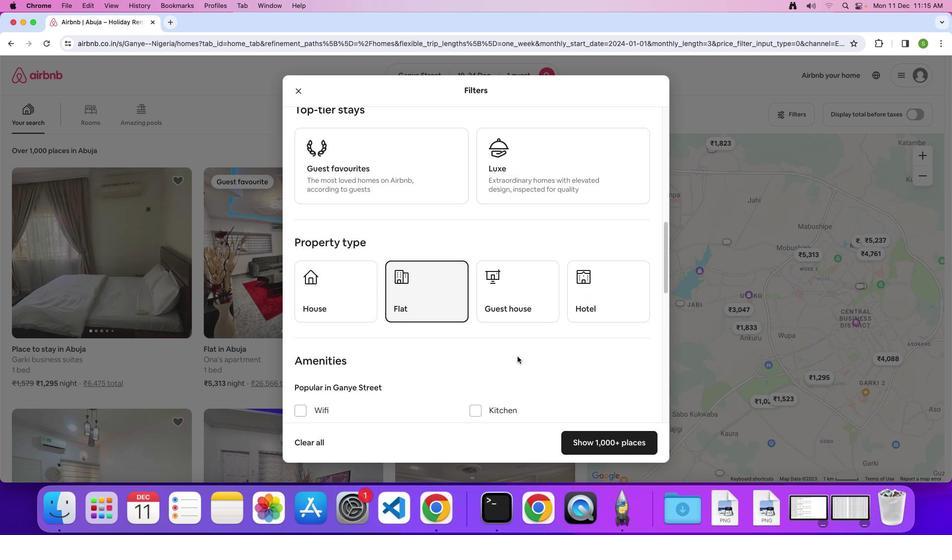 
Action: Mouse scrolled (517, 356) with delta (0, -1)
Screenshot: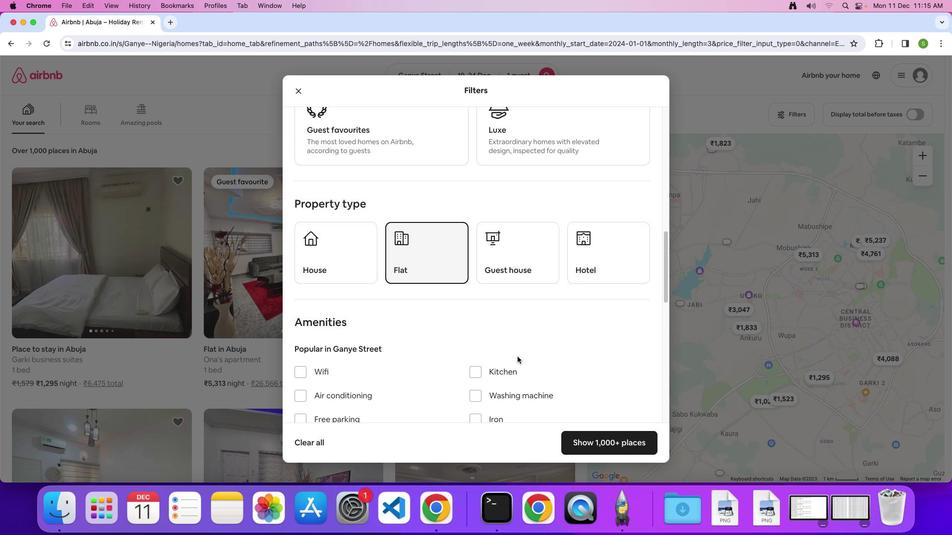 
Action: Mouse scrolled (517, 356) with delta (0, 0)
Screenshot: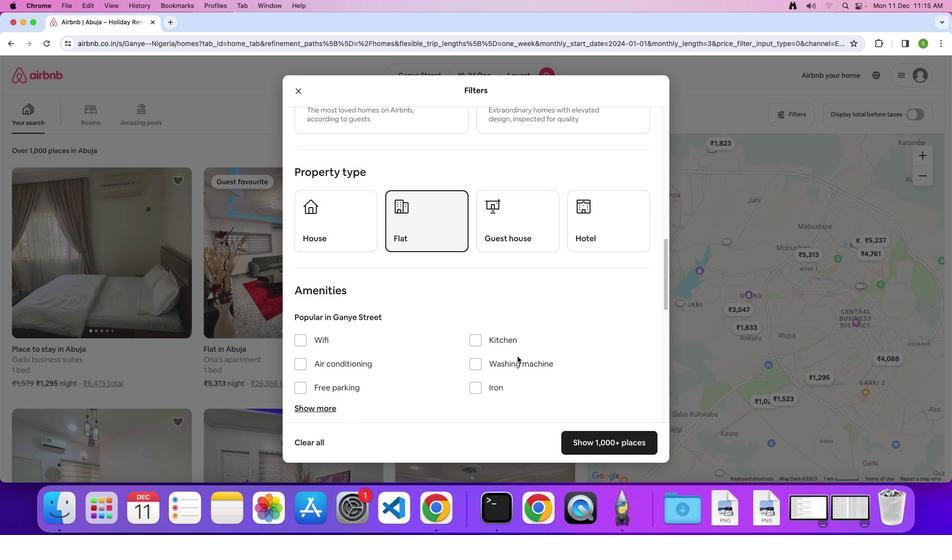
Action: Mouse scrolled (517, 356) with delta (0, 0)
Screenshot: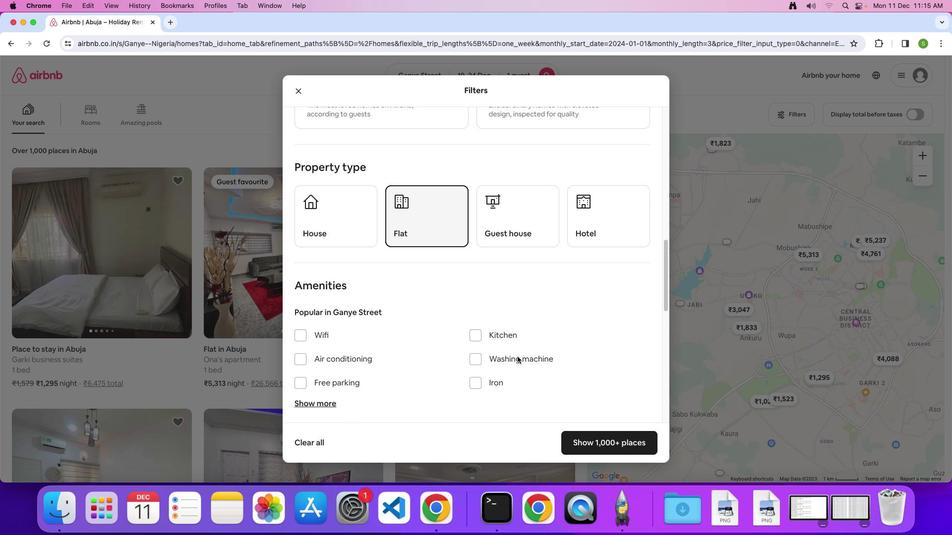 
Action: Mouse scrolled (517, 356) with delta (0, 0)
Screenshot: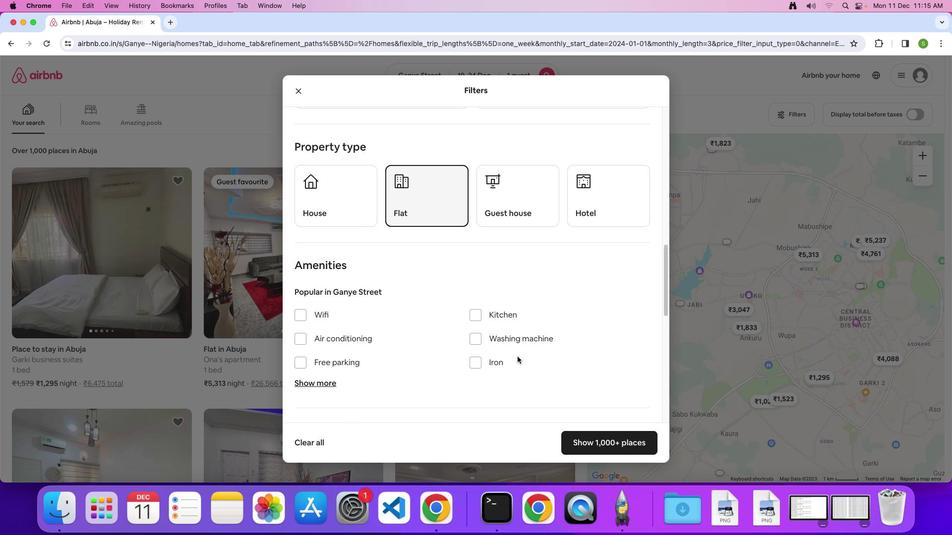 
Action: Mouse scrolled (517, 356) with delta (0, 0)
Screenshot: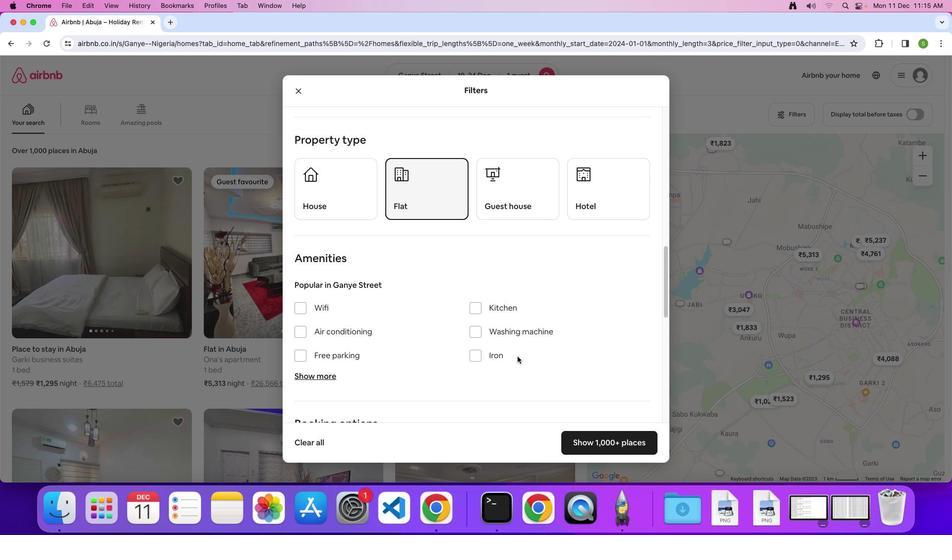 
Action: Mouse scrolled (517, 356) with delta (0, 0)
Screenshot: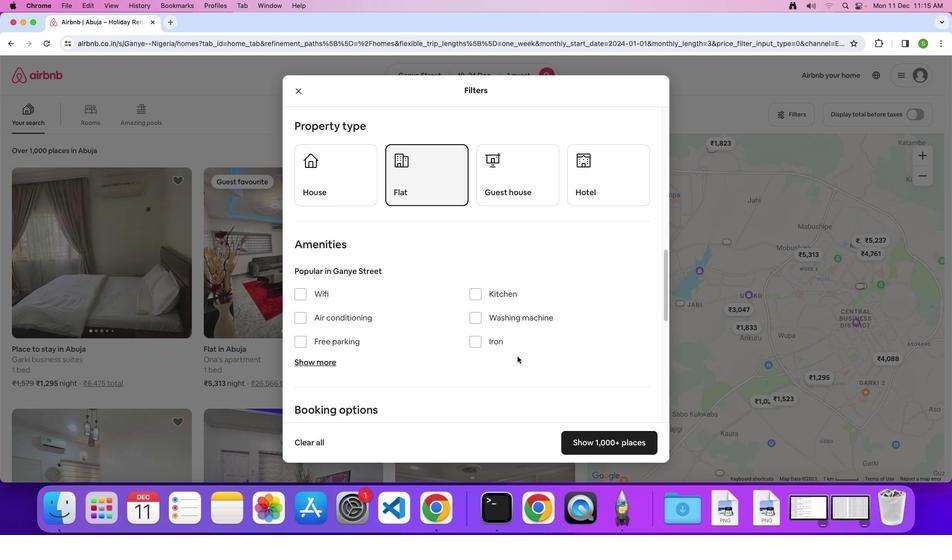 
Action: Mouse scrolled (517, 356) with delta (0, 0)
Screenshot: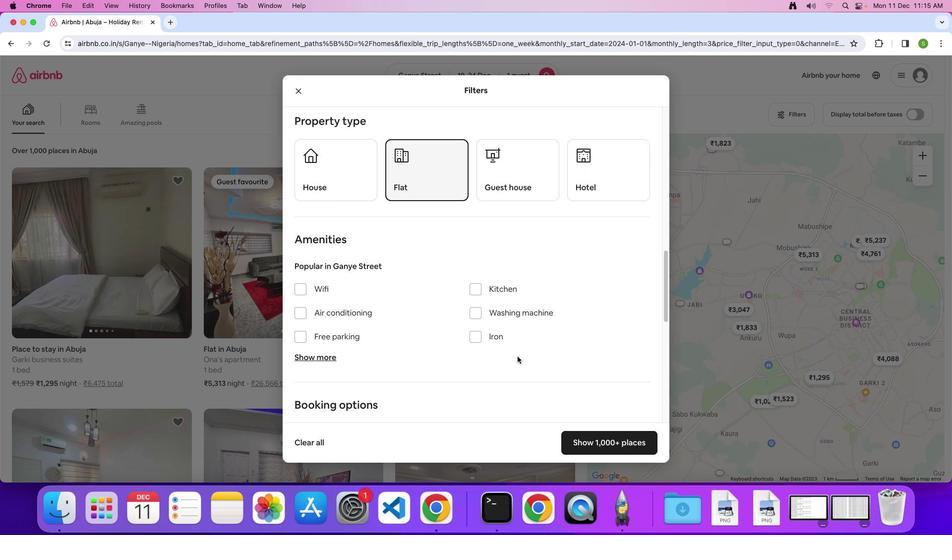 
Action: Mouse moved to (301, 283)
Screenshot: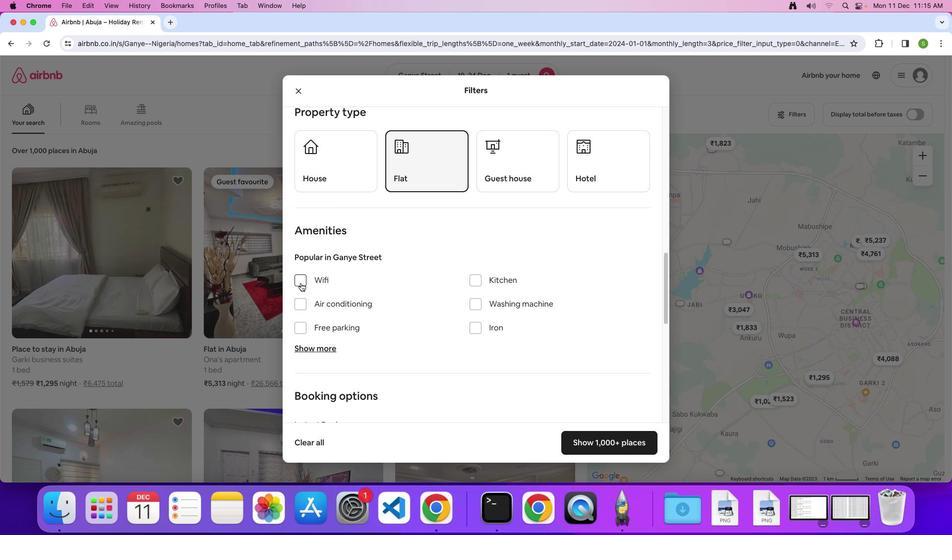 
Action: Mouse pressed left at (301, 283)
Screenshot: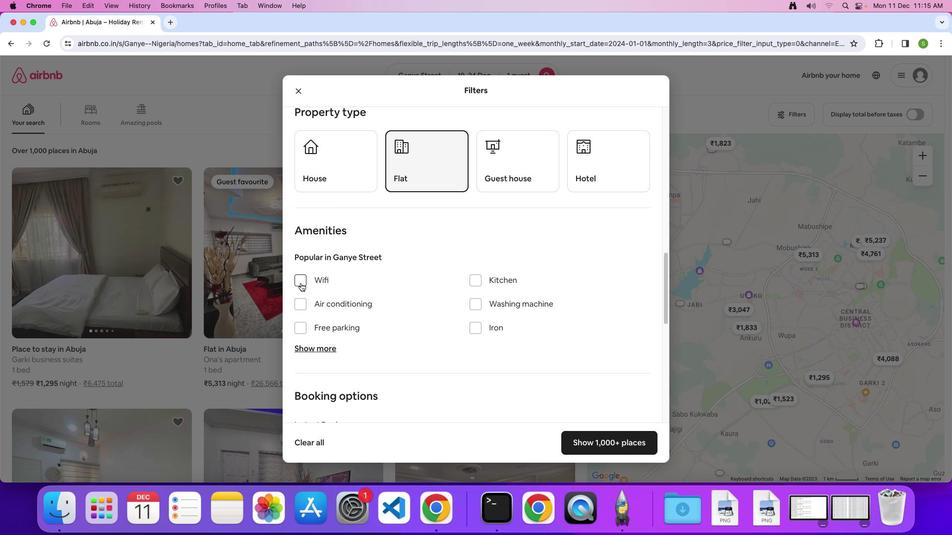 
Action: Mouse moved to (514, 372)
Screenshot: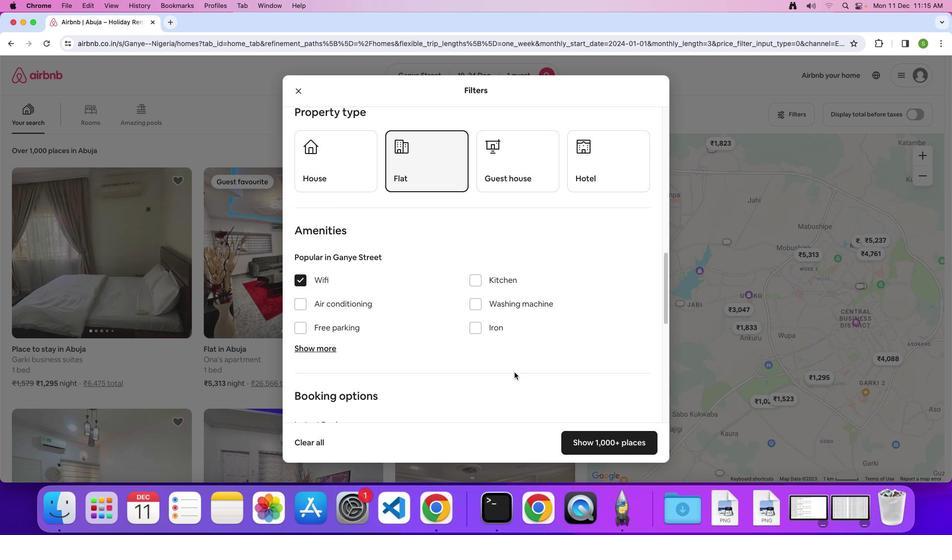 
Action: Mouse scrolled (514, 372) with delta (0, 0)
Screenshot: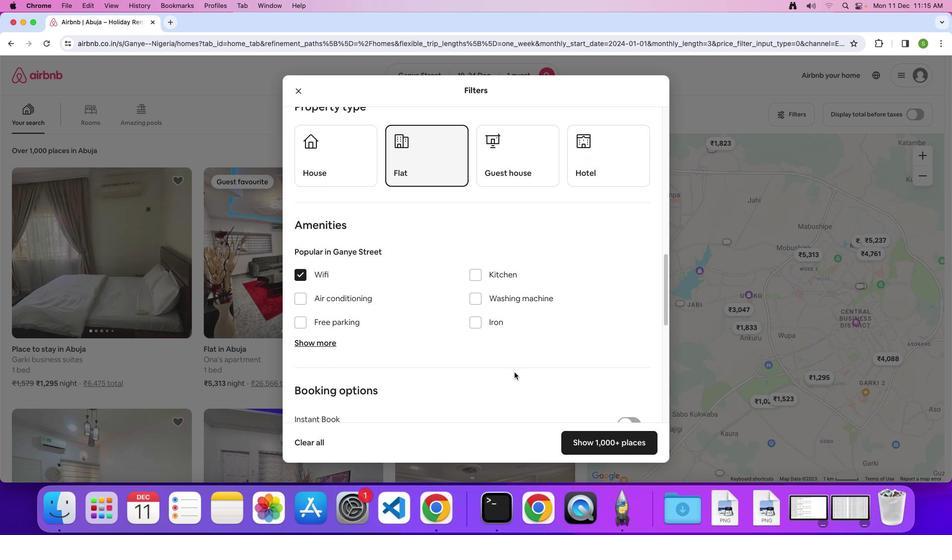 
Action: Mouse scrolled (514, 372) with delta (0, 0)
Screenshot: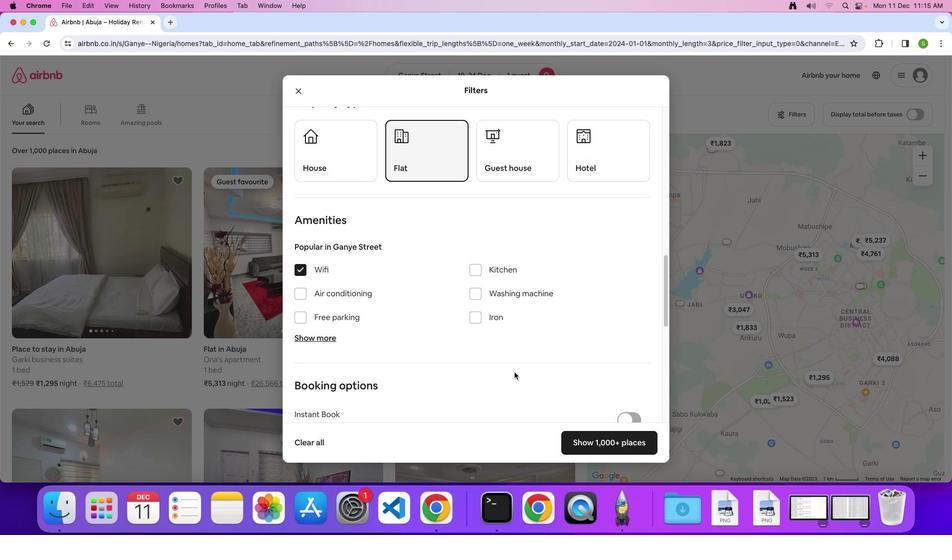 
Action: Mouse moved to (514, 372)
Screenshot: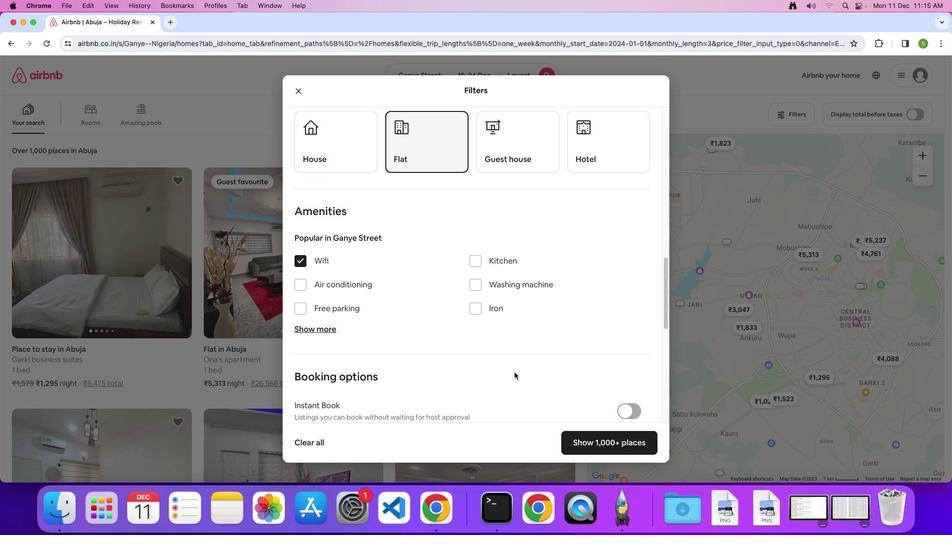
Action: Mouse scrolled (514, 372) with delta (0, 0)
Screenshot: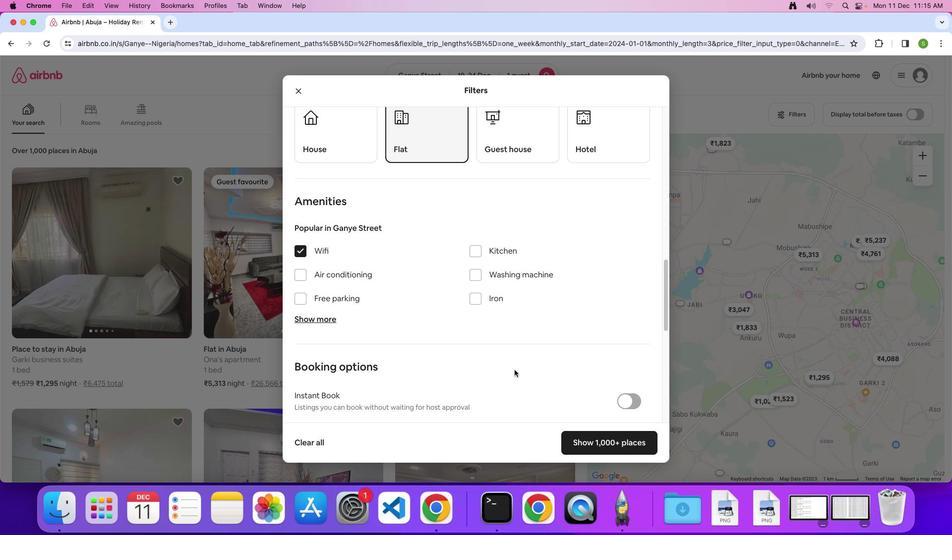 
Action: Mouse scrolled (514, 372) with delta (0, 0)
Screenshot: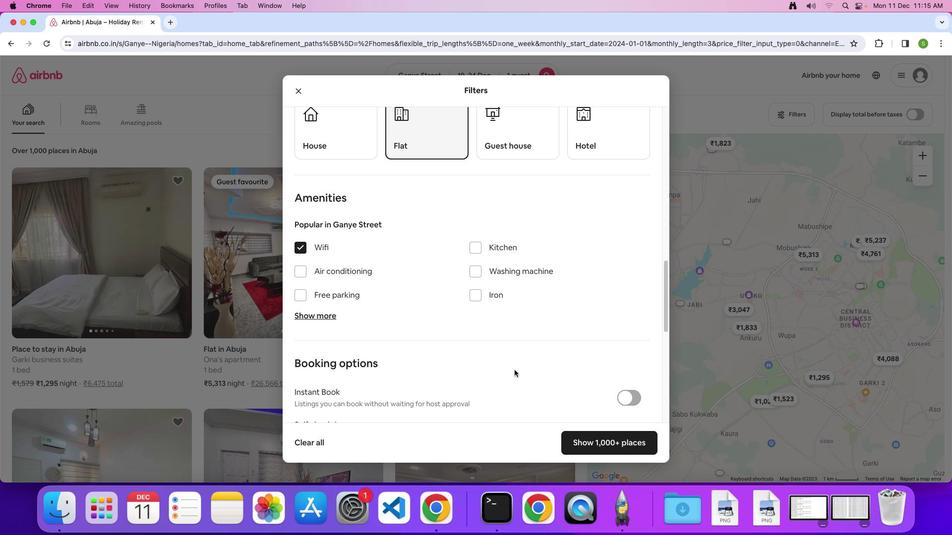 
Action: Mouse moved to (514, 369)
Screenshot: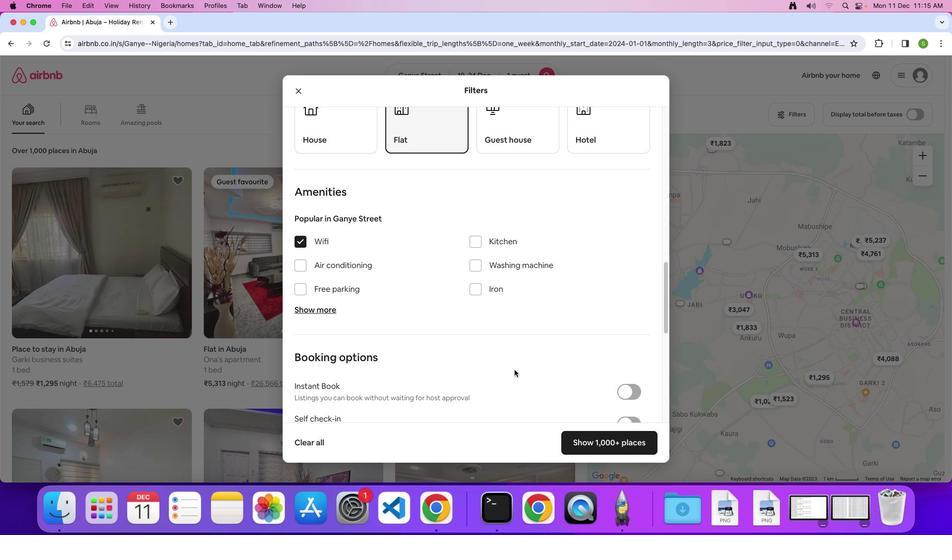 
Action: Mouse scrolled (514, 369) with delta (0, 0)
Screenshot: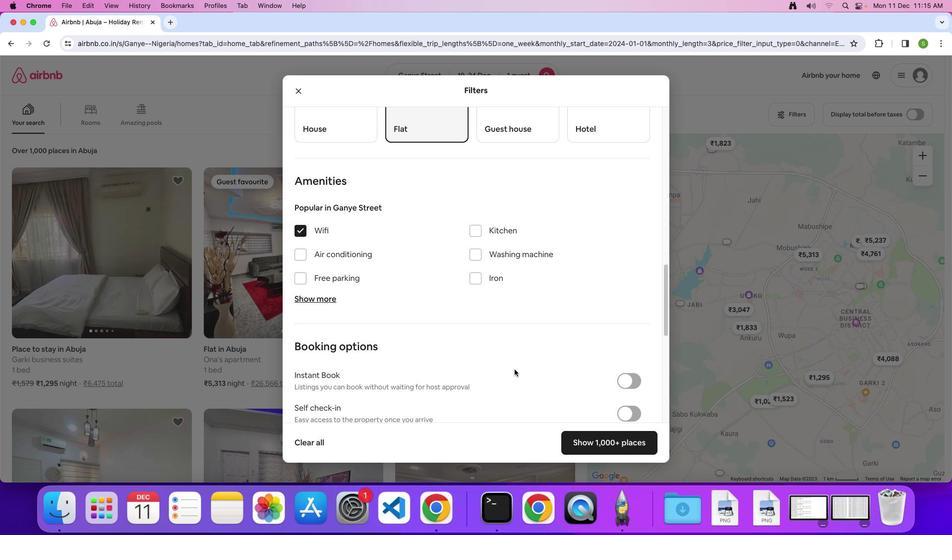 
Action: Mouse scrolled (514, 369) with delta (0, 0)
Screenshot: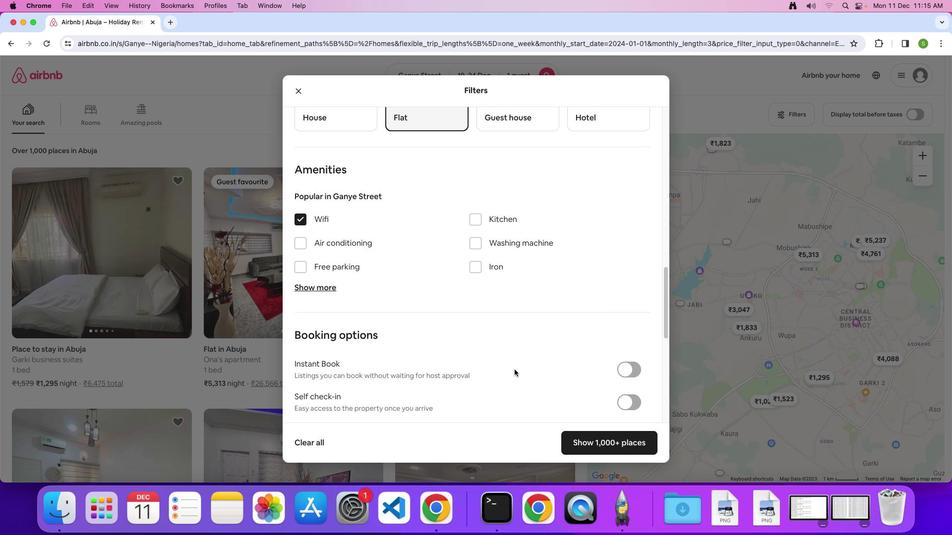 
Action: Mouse moved to (514, 369)
Screenshot: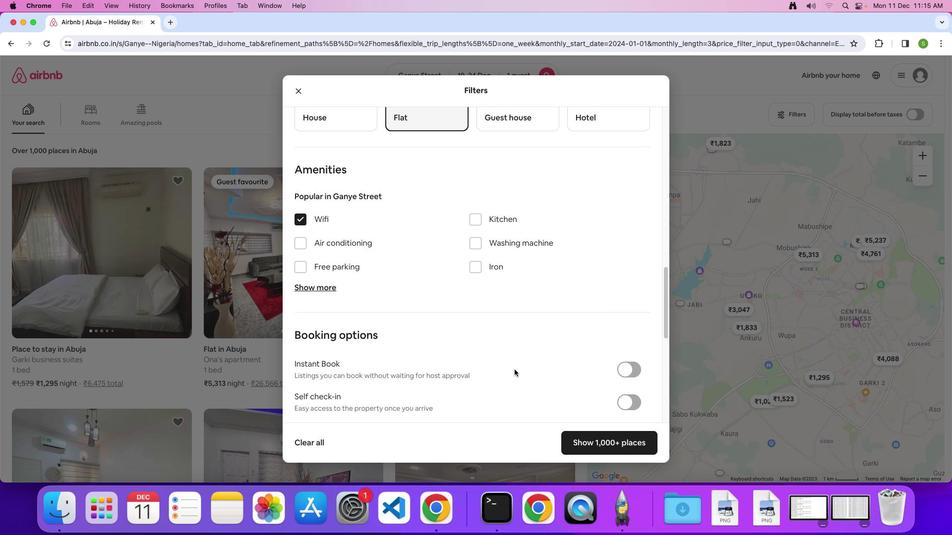 
Action: Mouse scrolled (514, 369) with delta (0, -1)
Screenshot: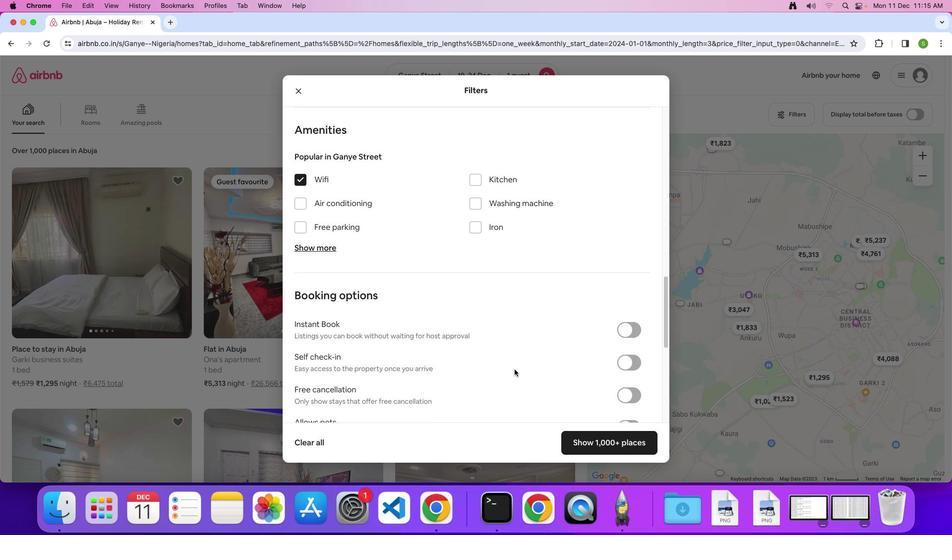 
Action: Mouse scrolled (514, 369) with delta (0, 0)
Screenshot: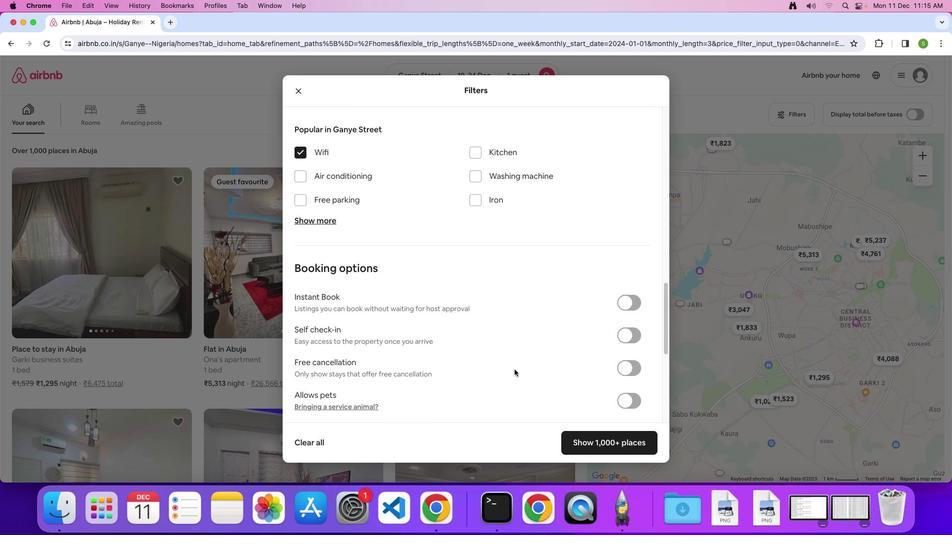 
Action: Mouse scrolled (514, 369) with delta (0, 0)
Screenshot: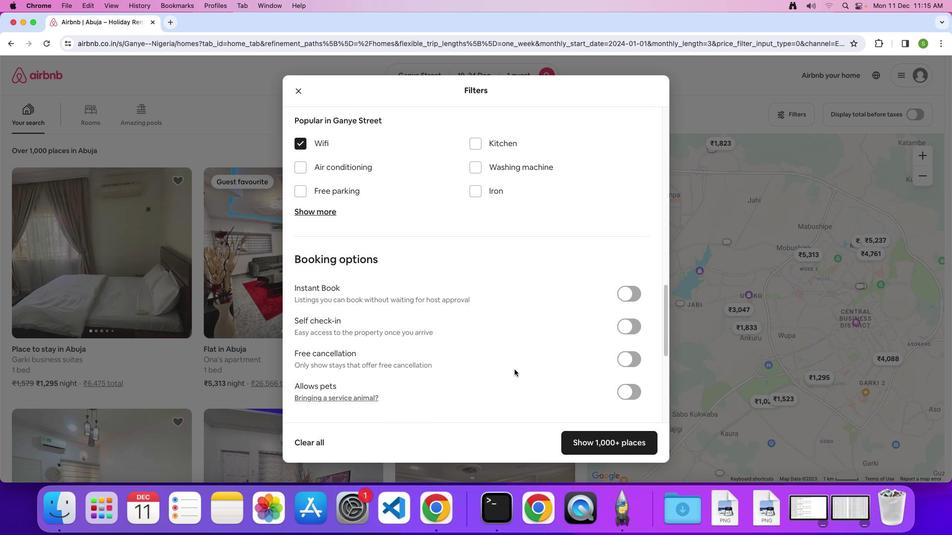 
Action: Mouse scrolled (514, 369) with delta (0, 0)
Screenshot: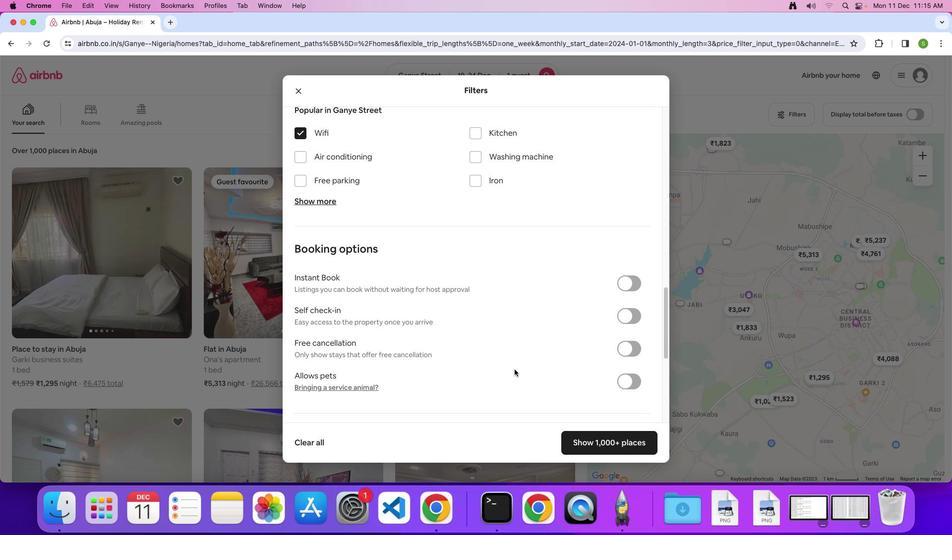 
Action: Mouse scrolled (514, 369) with delta (0, 0)
Screenshot: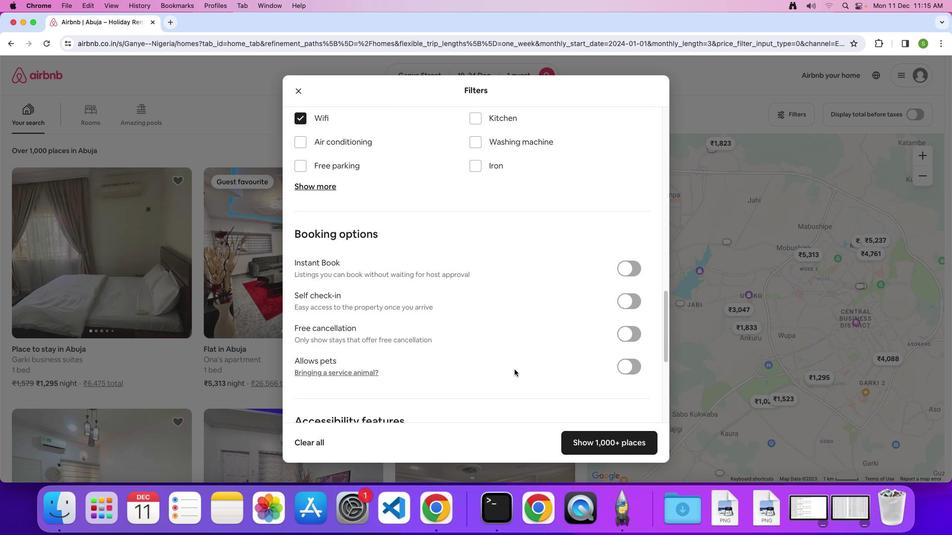 
Action: Mouse scrolled (514, 369) with delta (0, 0)
Screenshot: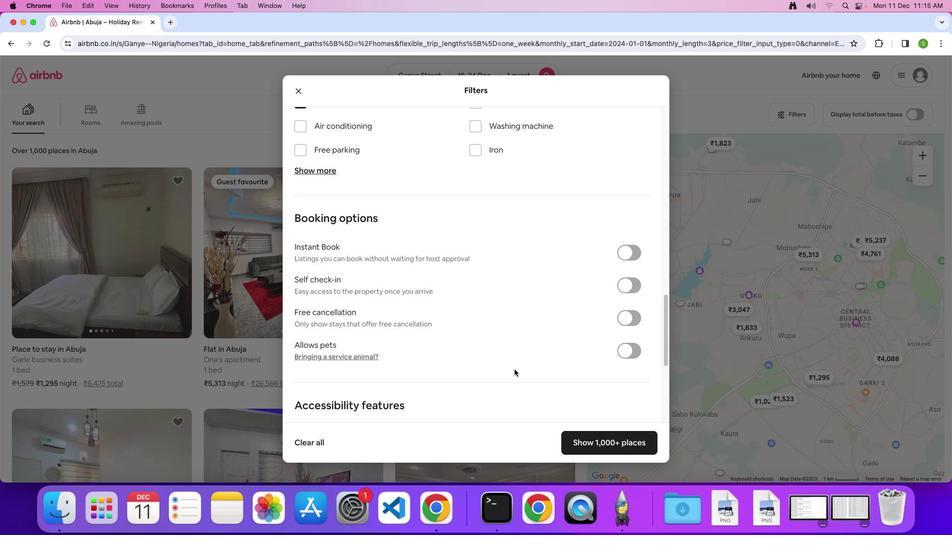 
Action: Mouse scrolled (514, 369) with delta (0, 0)
Screenshot: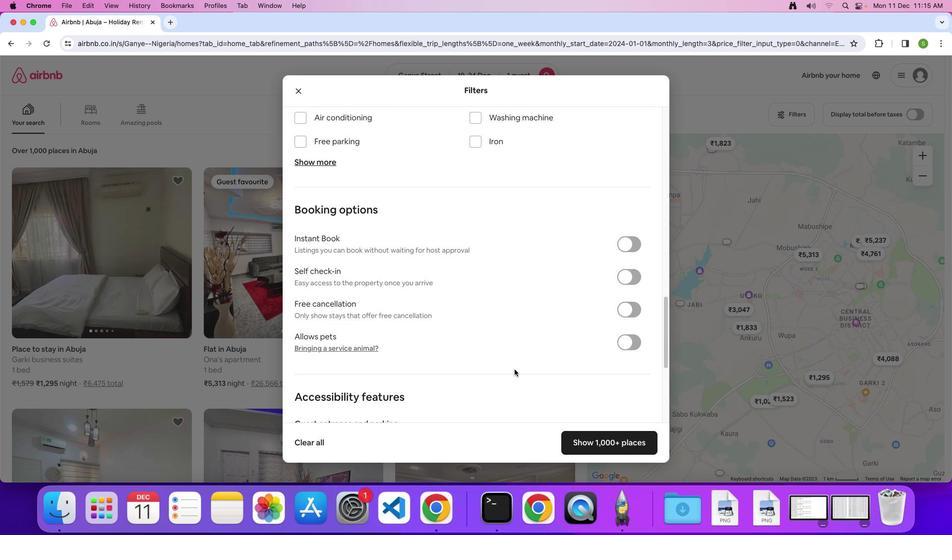 
Action: Mouse scrolled (514, 369) with delta (0, -1)
Screenshot: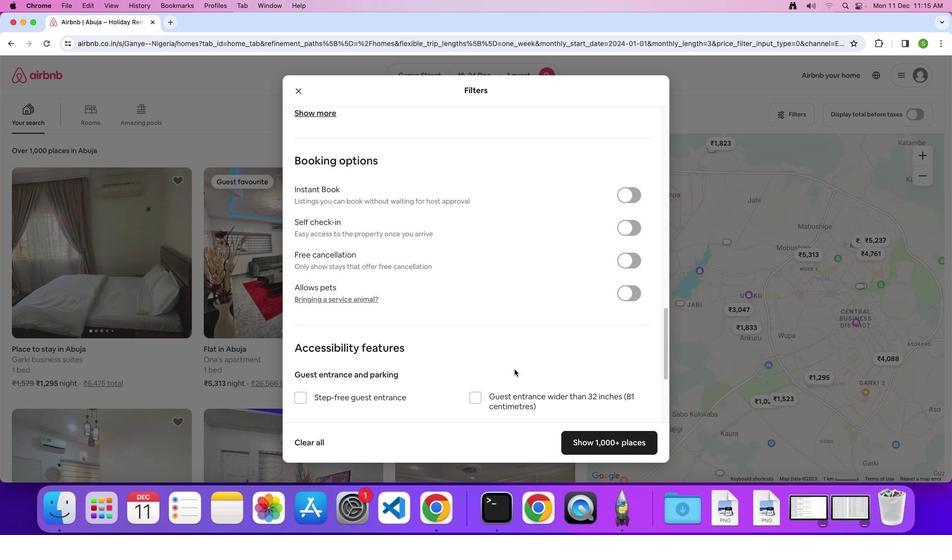 
Action: Mouse scrolled (514, 369) with delta (0, 0)
Screenshot: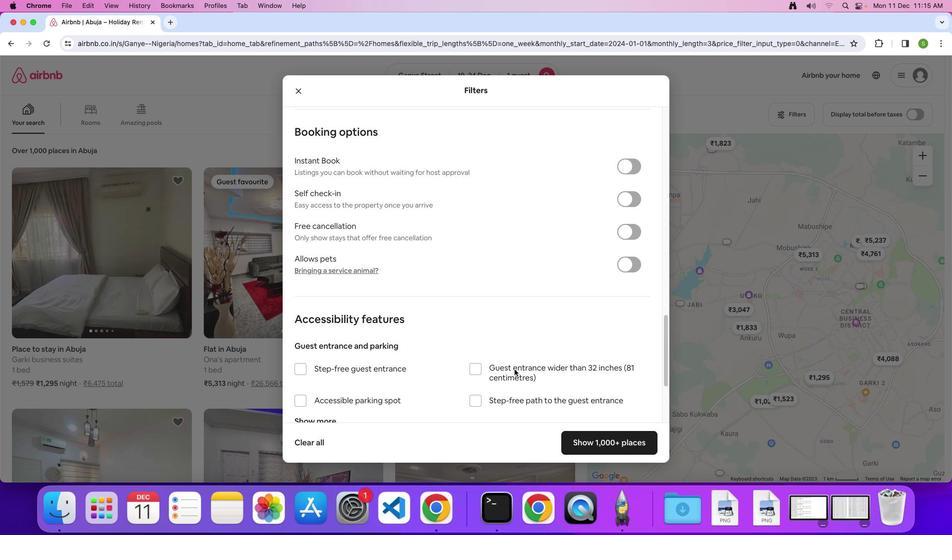 
Action: Mouse scrolled (514, 369) with delta (0, 0)
Screenshot: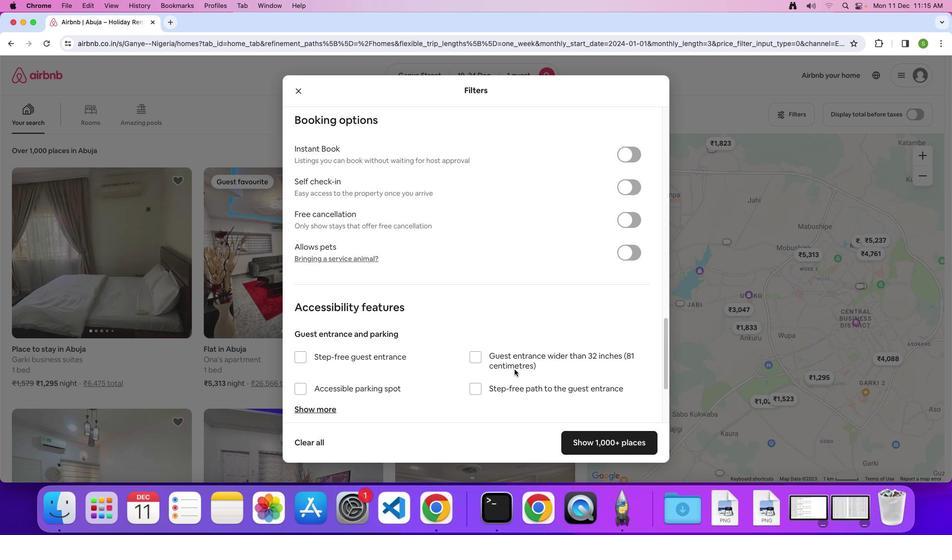 
Action: Mouse scrolled (514, 369) with delta (0, 0)
Screenshot: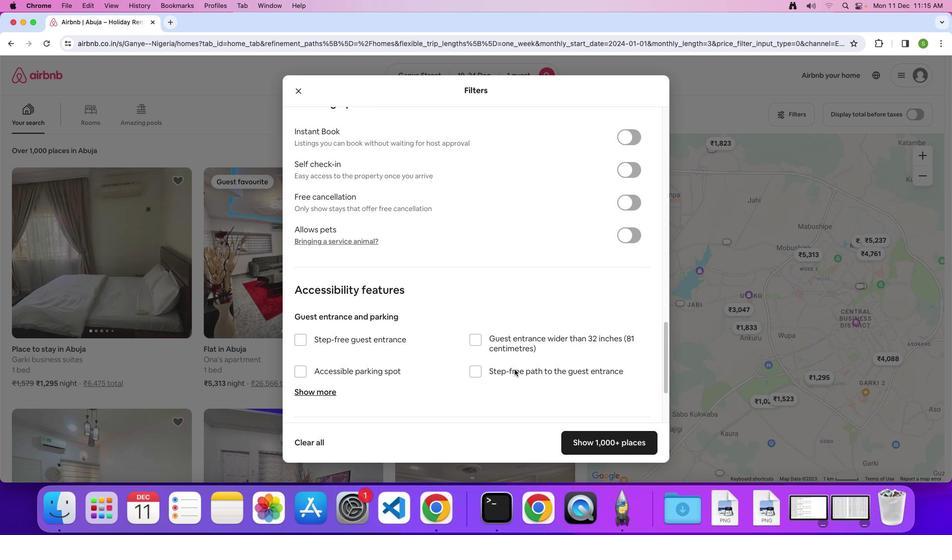 
Action: Mouse scrolled (514, 369) with delta (0, 0)
Screenshot: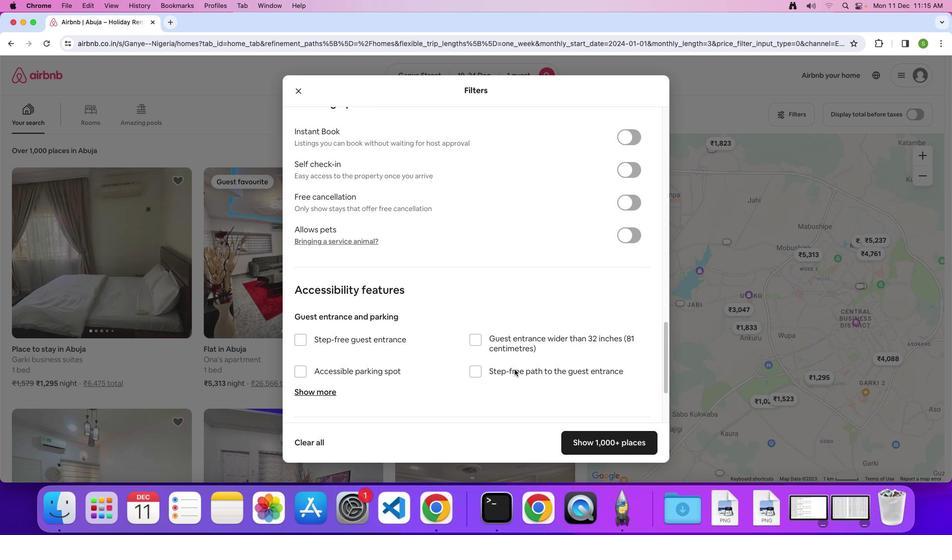 
Action: Mouse scrolled (514, 369) with delta (0, 0)
Screenshot: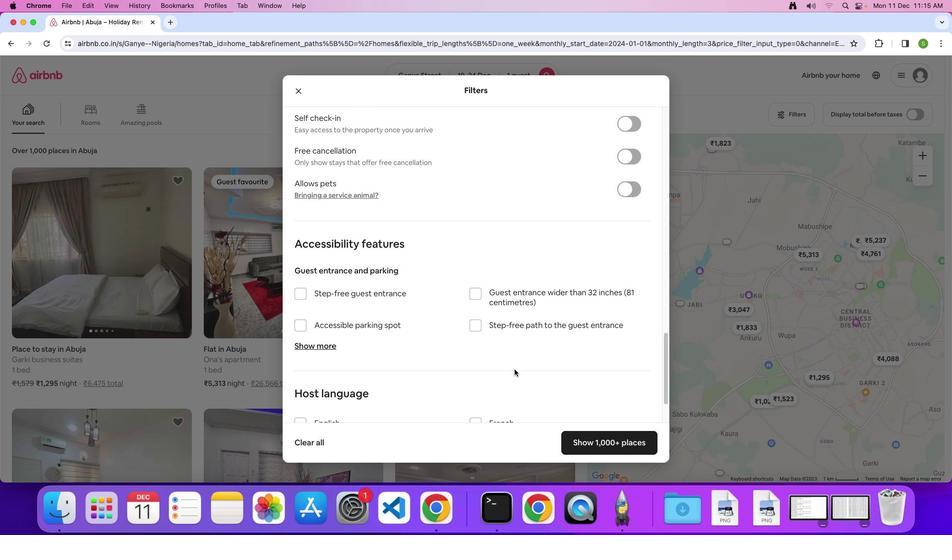 
Action: Mouse scrolled (514, 369) with delta (0, 0)
Screenshot: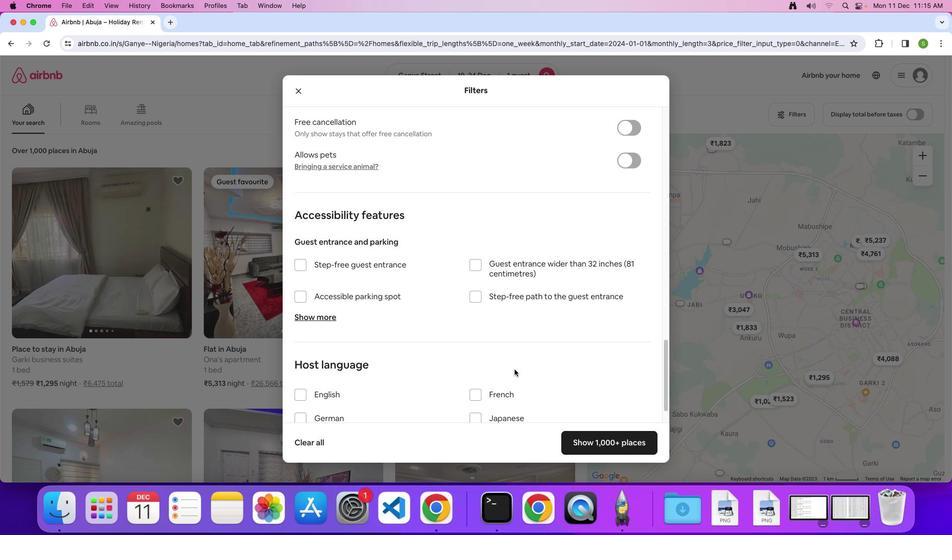 
Action: Mouse scrolled (514, 369) with delta (0, 0)
Screenshot: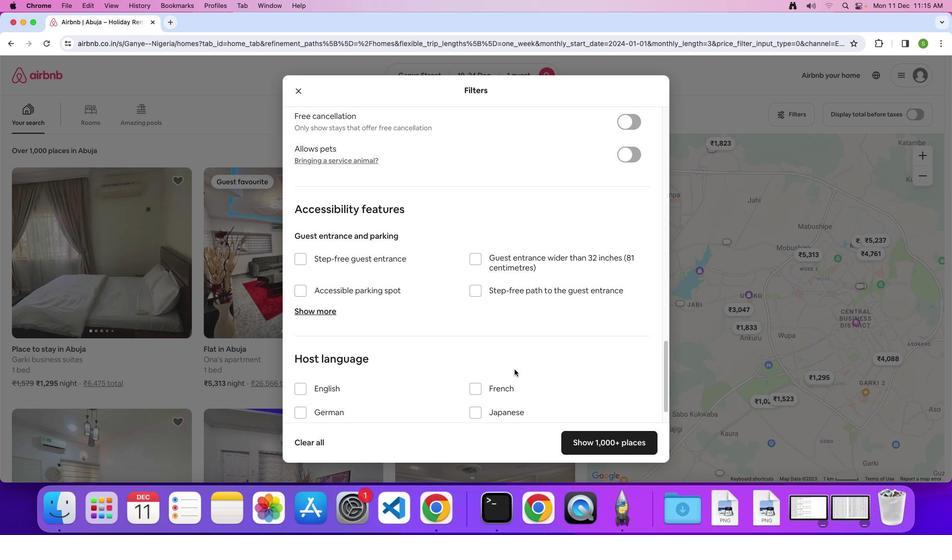 
Action: Mouse scrolled (514, 369) with delta (0, 0)
Screenshot: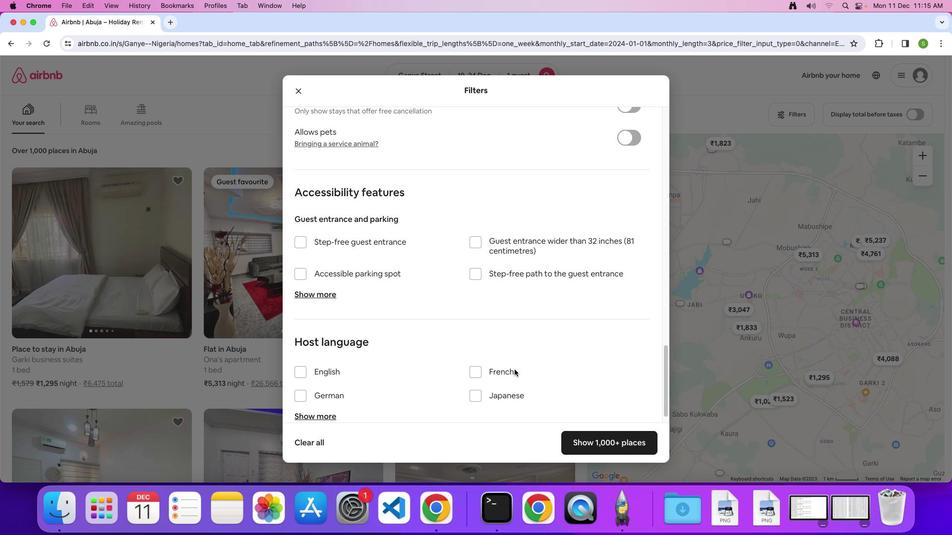 
Action: Mouse scrolled (514, 369) with delta (0, 0)
Screenshot: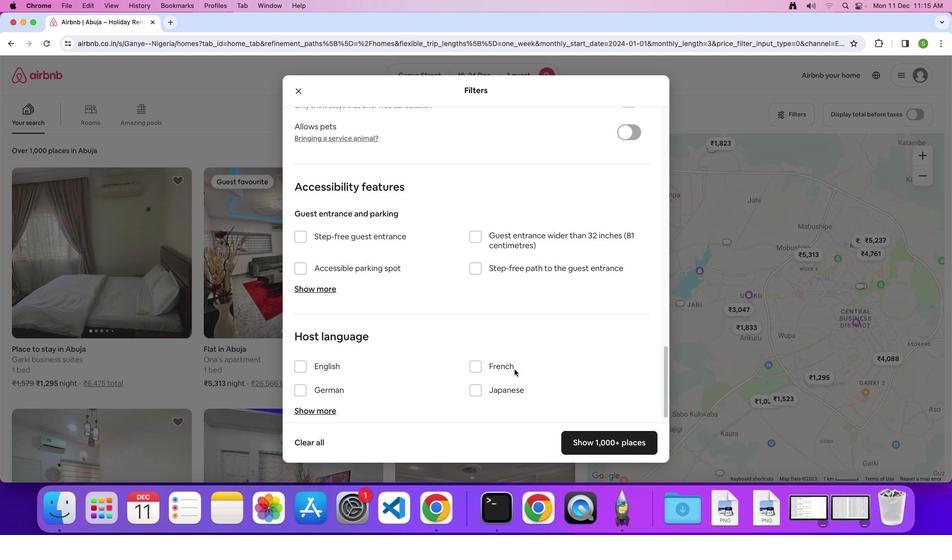 
Action: Mouse scrolled (514, 369) with delta (0, -1)
Screenshot: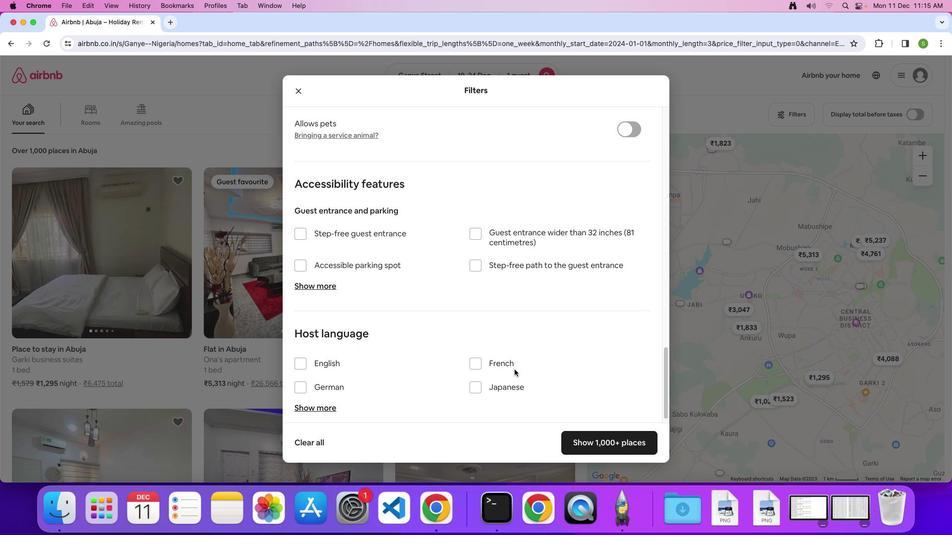 
Action: Mouse scrolled (514, 369) with delta (0, 0)
Screenshot: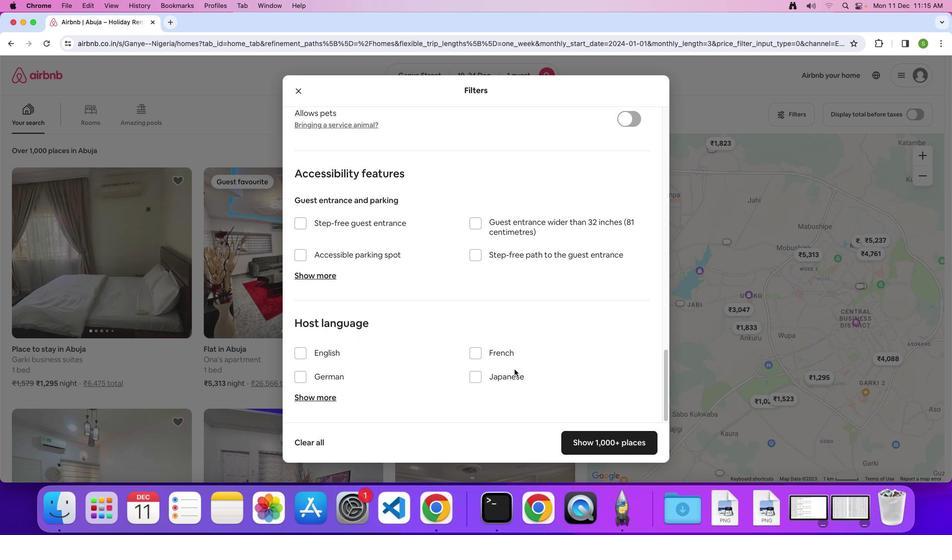 
Action: Mouse scrolled (514, 369) with delta (0, 0)
Screenshot: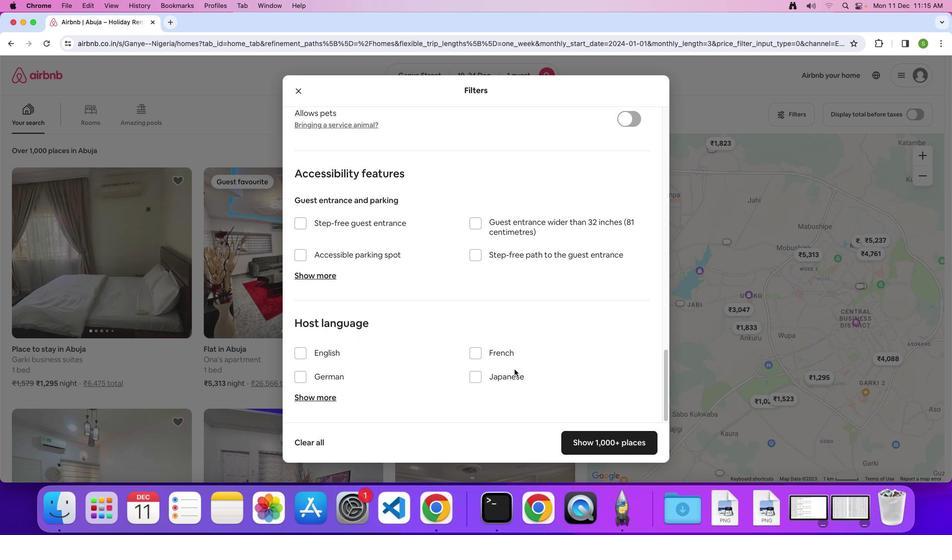 
Action: Mouse moved to (597, 446)
Screenshot: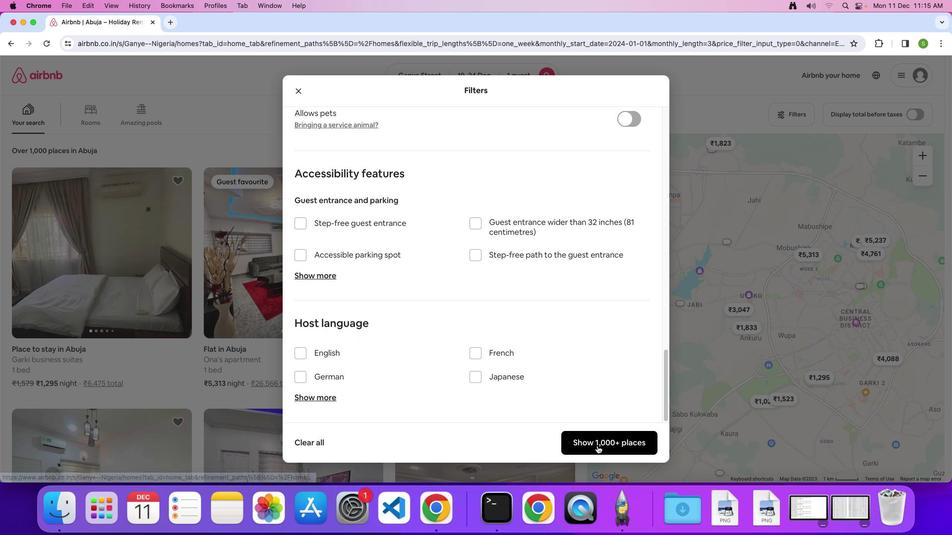 
Action: Mouse pressed left at (597, 446)
Screenshot: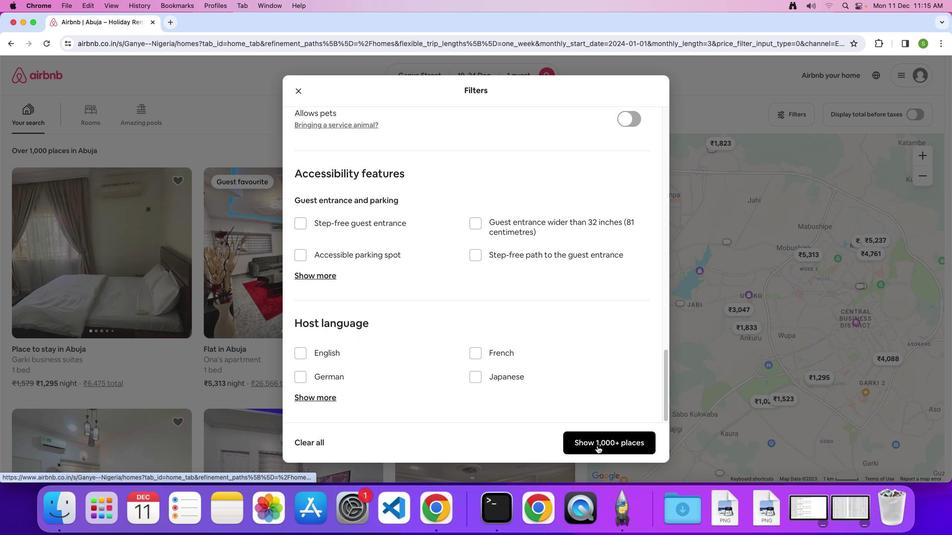 
Action: Mouse moved to (119, 250)
Screenshot: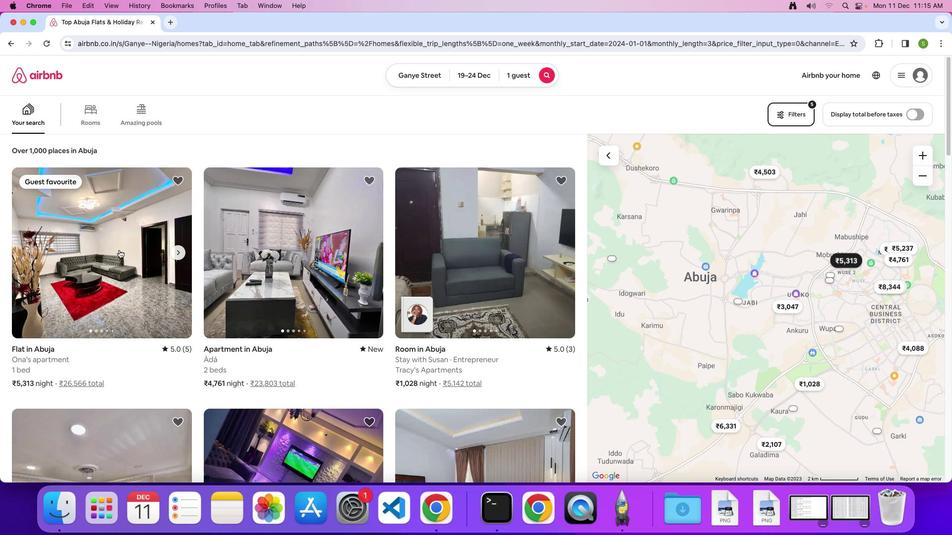 
Action: Mouse pressed left at (119, 250)
Screenshot: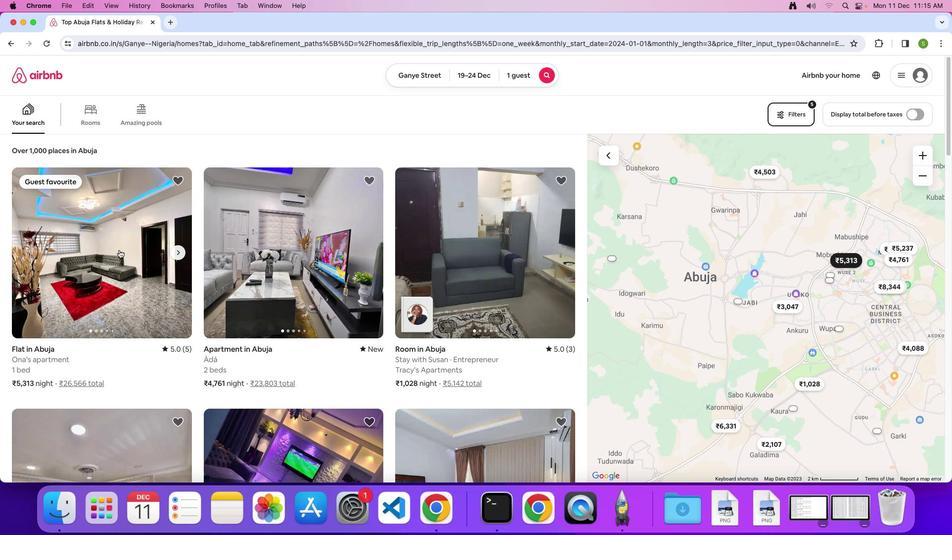 
Action: Mouse moved to (338, 249)
Screenshot: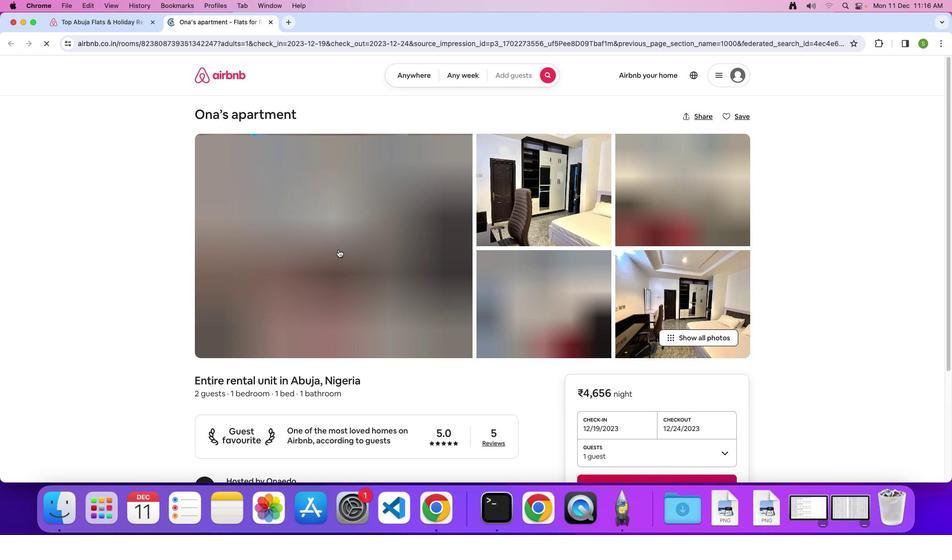 
Action: Mouse pressed left at (338, 249)
Screenshot: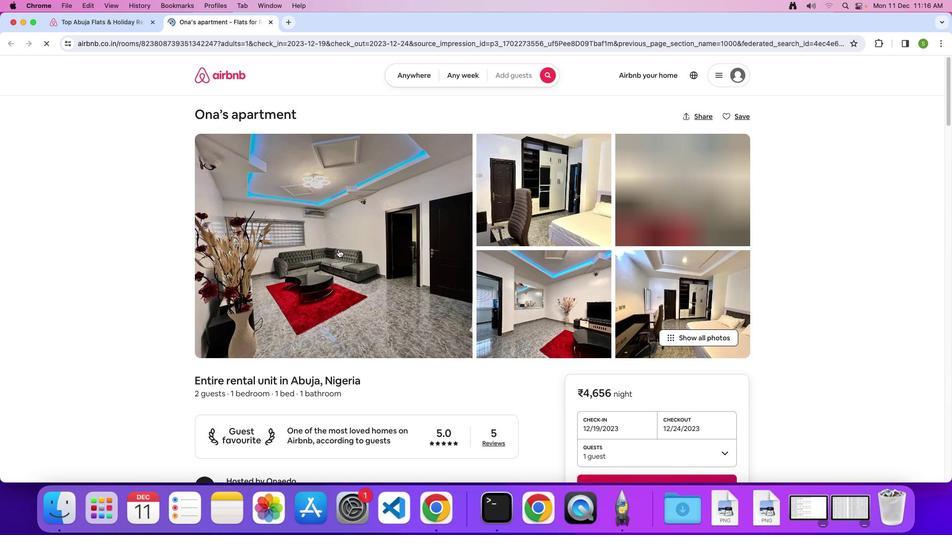 
Action: Mouse moved to (530, 319)
Screenshot: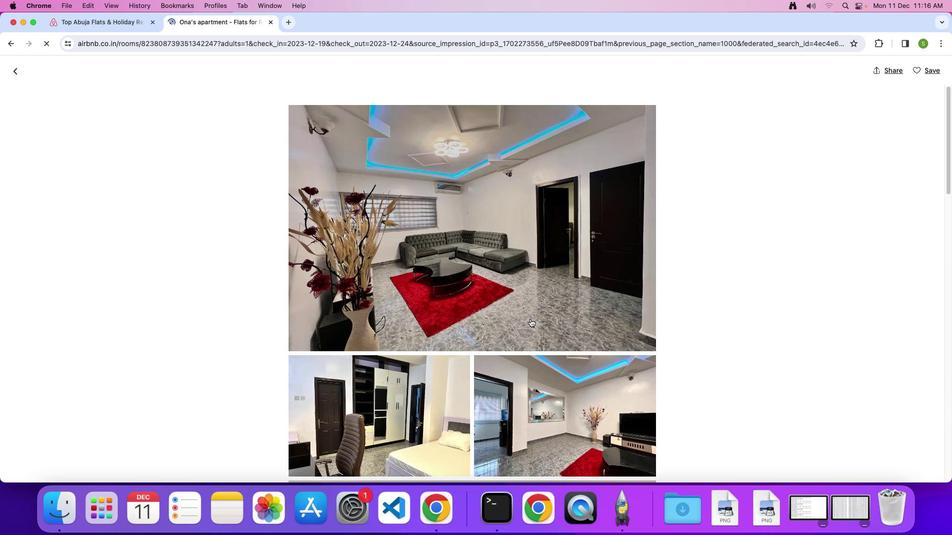 
Action: Mouse scrolled (530, 319) with delta (0, 0)
Screenshot: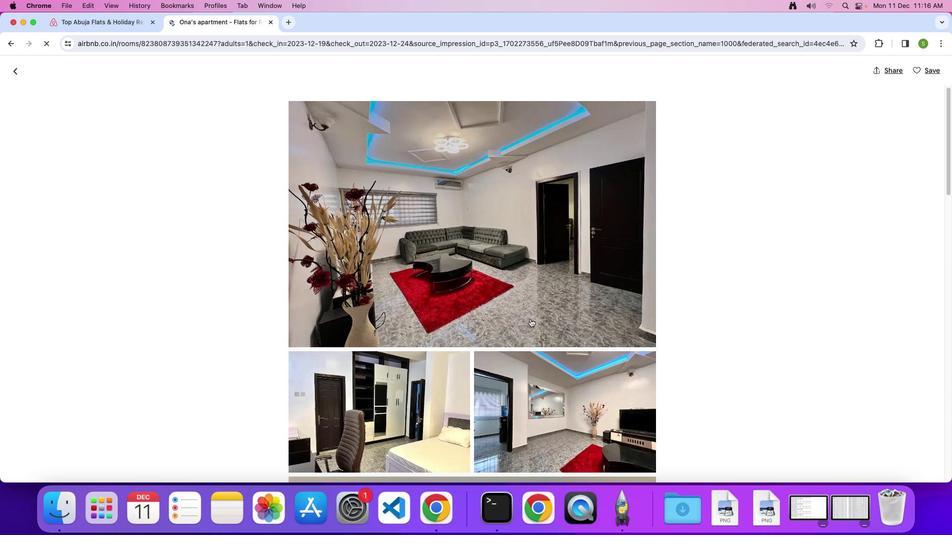 
Action: Mouse scrolled (530, 319) with delta (0, 0)
Screenshot: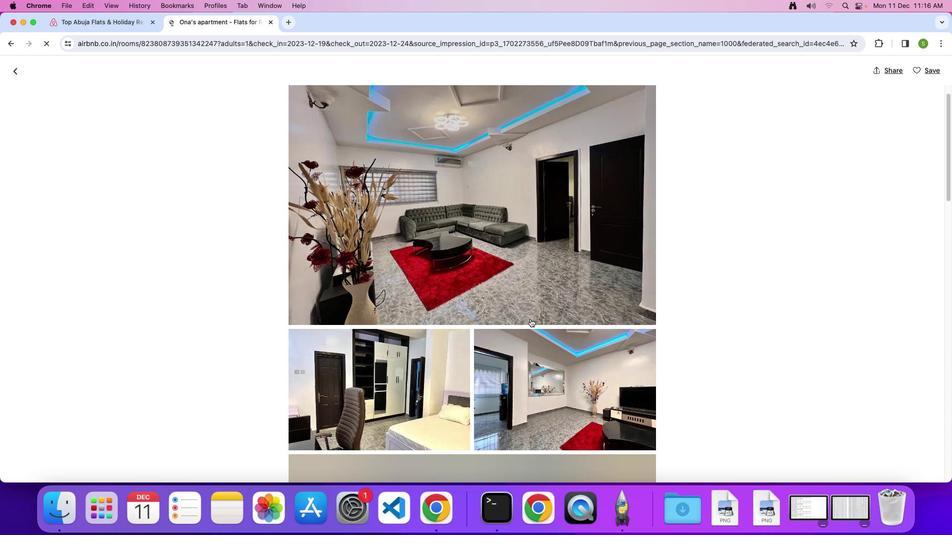 
Action: Mouse scrolled (530, 319) with delta (0, -1)
Screenshot: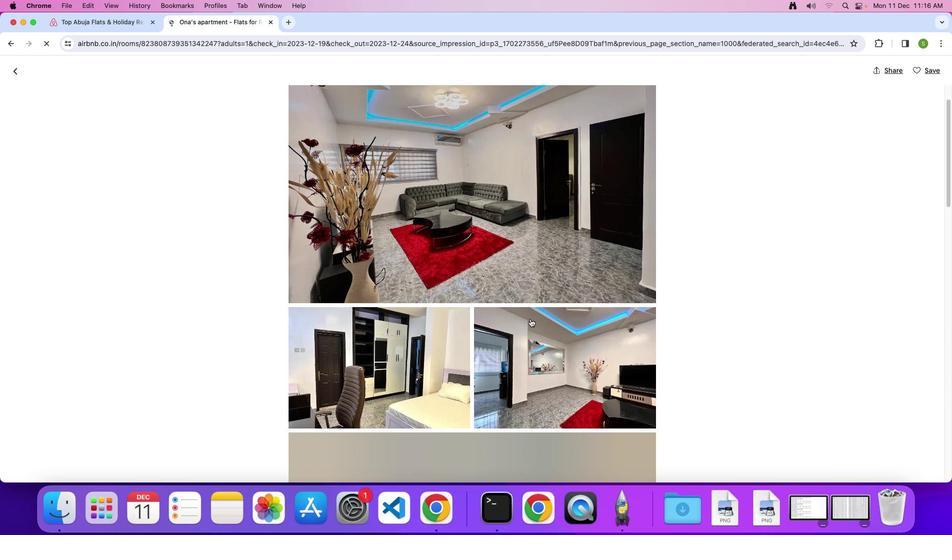 
Action: Mouse scrolled (530, 319) with delta (0, 0)
Screenshot: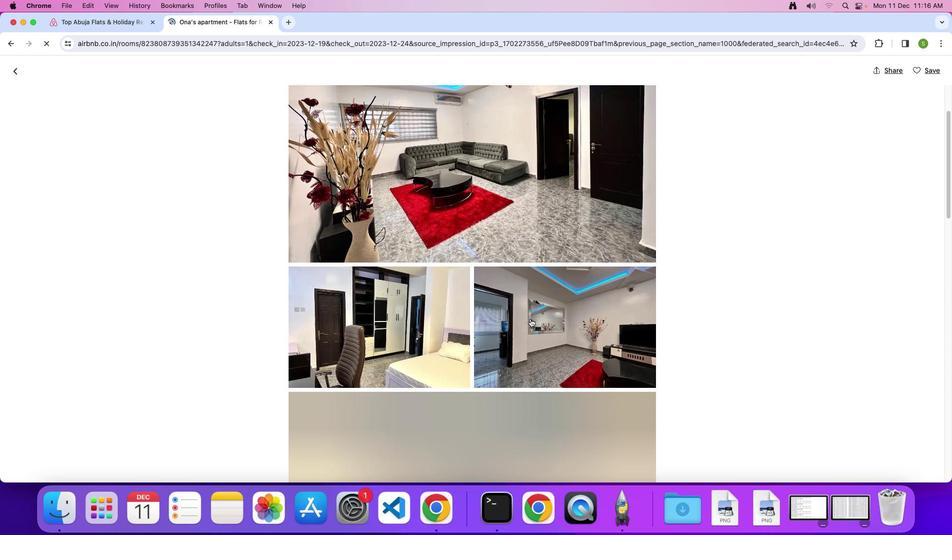 
Action: Mouse scrolled (530, 319) with delta (0, 0)
Screenshot: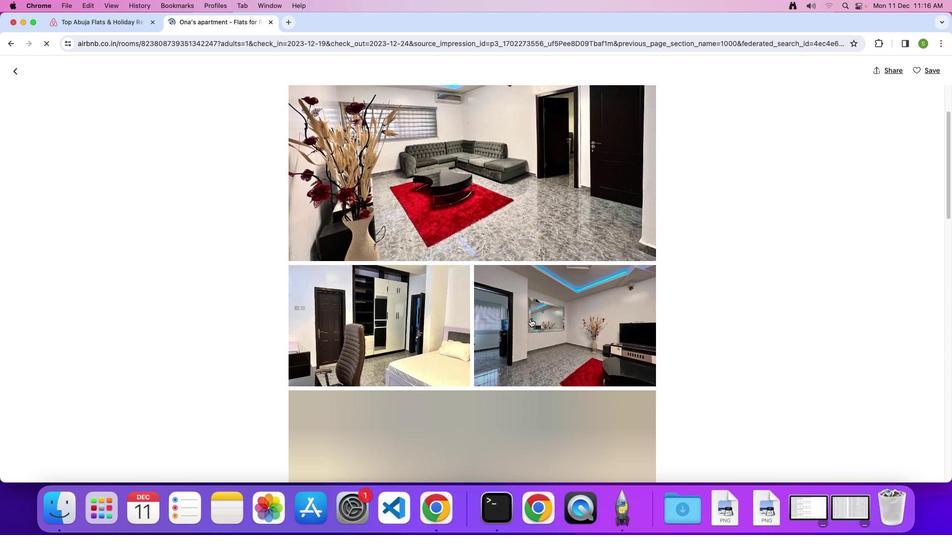 
Action: Mouse scrolled (530, 319) with delta (0, 0)
Screenshot: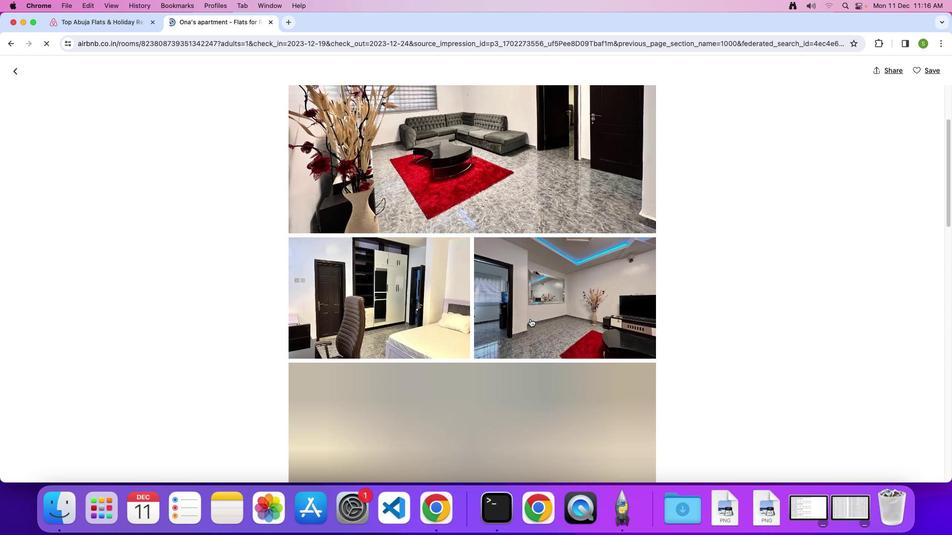 
Action: Mouse scrolled (530, 319) with delta (0, 0)
Screenshot: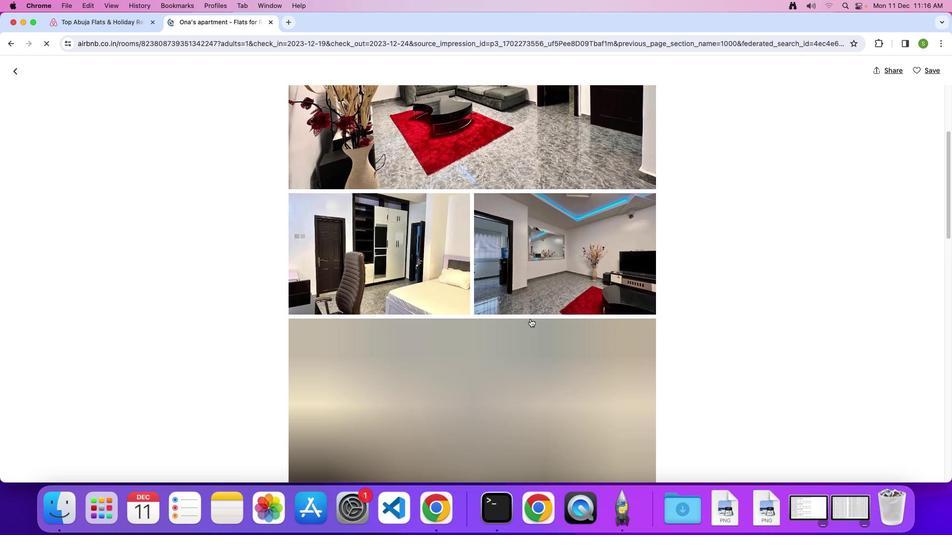 
Action: Mouse scrolled (530, 319) with delta (0, 0)
Screenshot: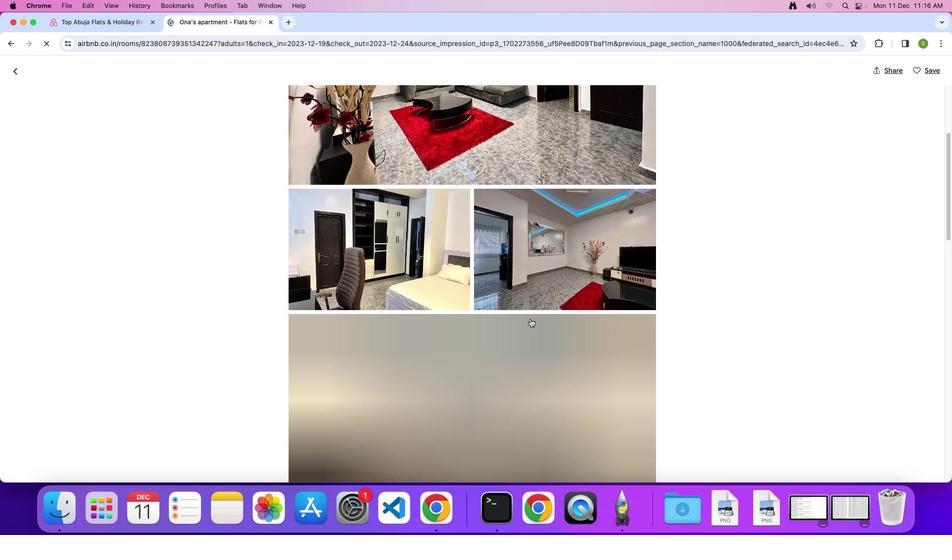 
Action: Mouse scrolled (530, 319) with delta (0, 0)
Screenshot: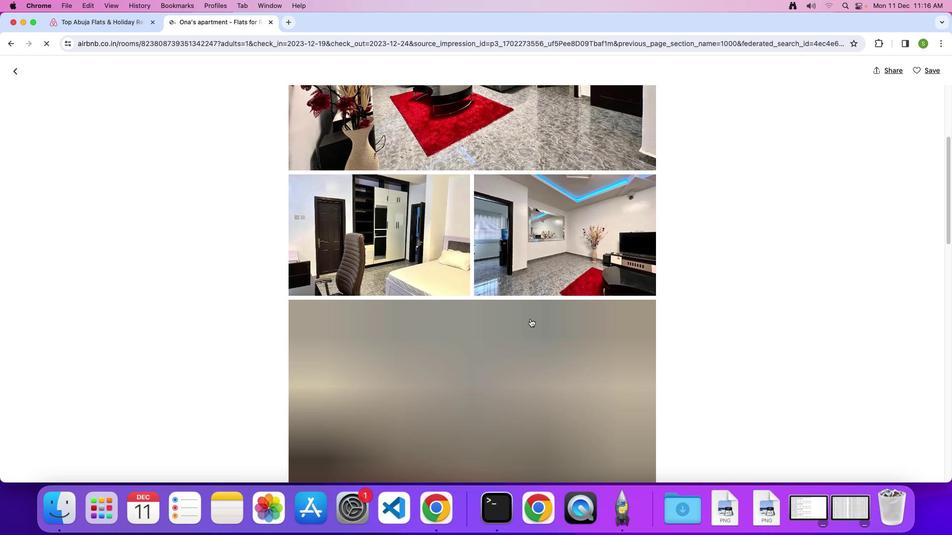 
Action: Mouse scrolled (530, 319) with delta (0, 0)
Screenshot: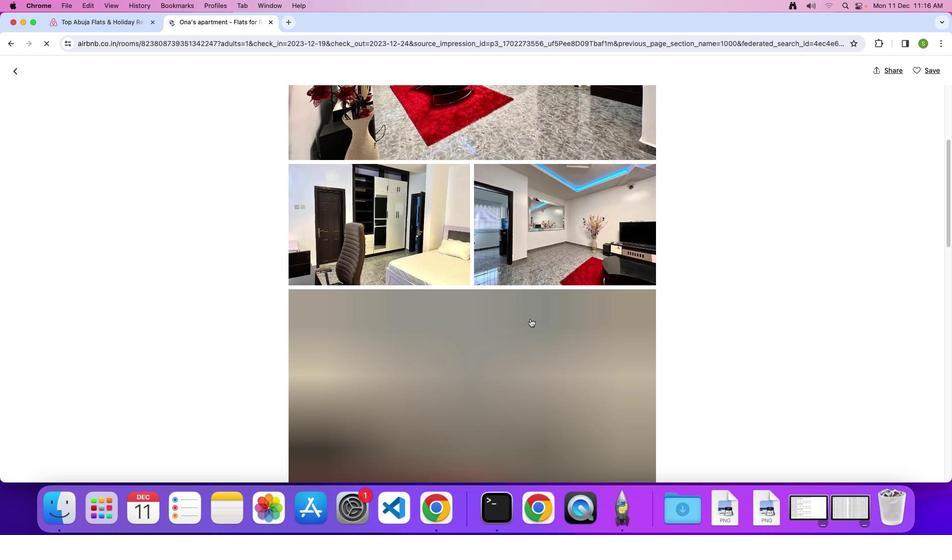 
Action: Mouse scrolled (530, 319) with delta (0, -1)
Screenshot: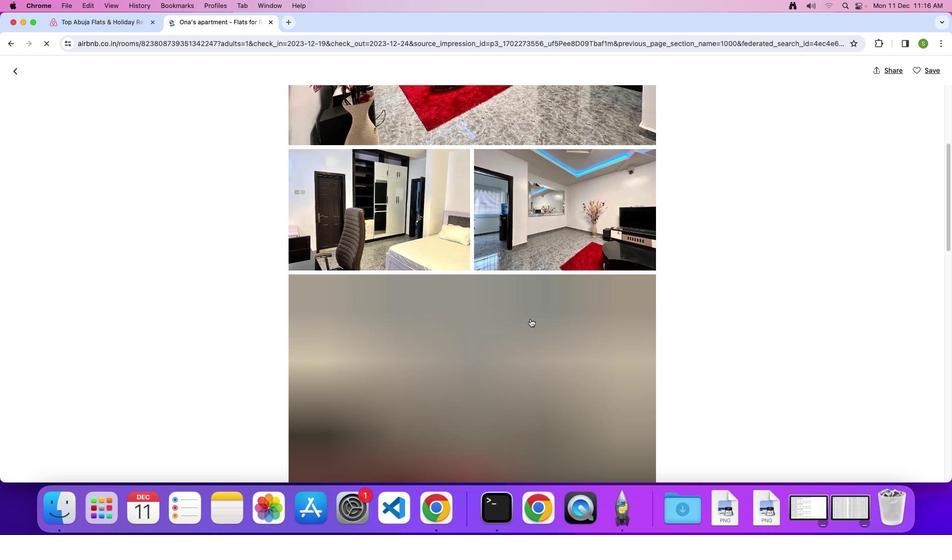 
Action: Mouse scrolled (530, 319) with delta (0, 0)
Screenshot: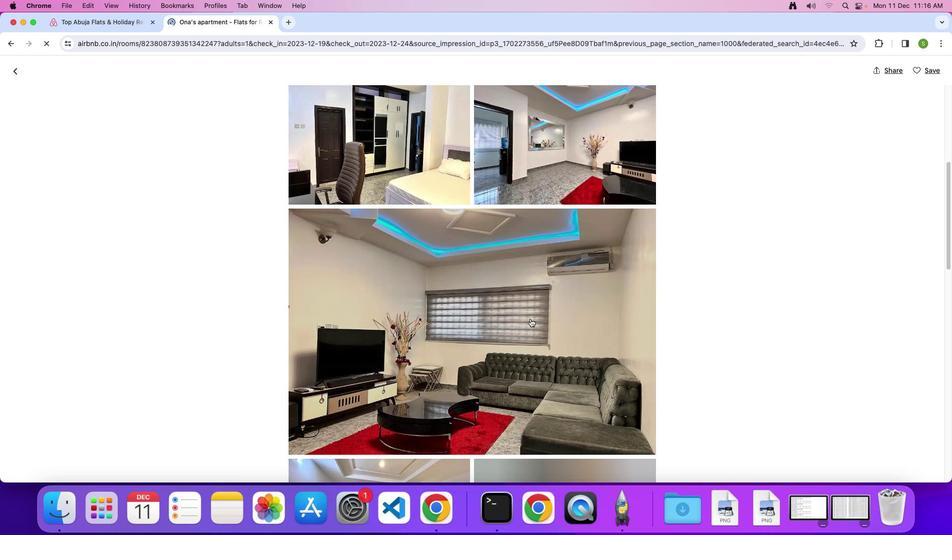 
Action: Mouse scrolled (530, 319) with delta (0, 0)
Screenshot: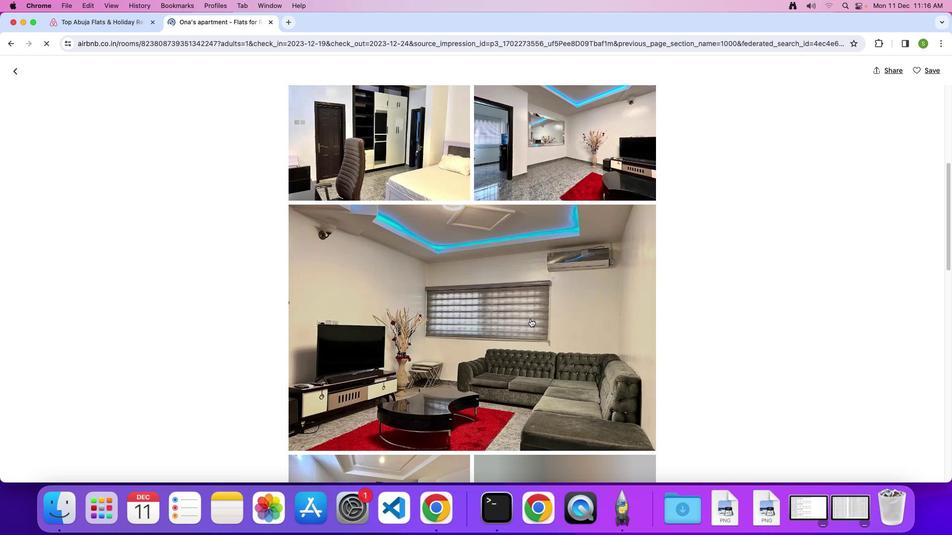 
Action: Mouse scrolled (530, 319) with delta (0, 0)
Screenshot: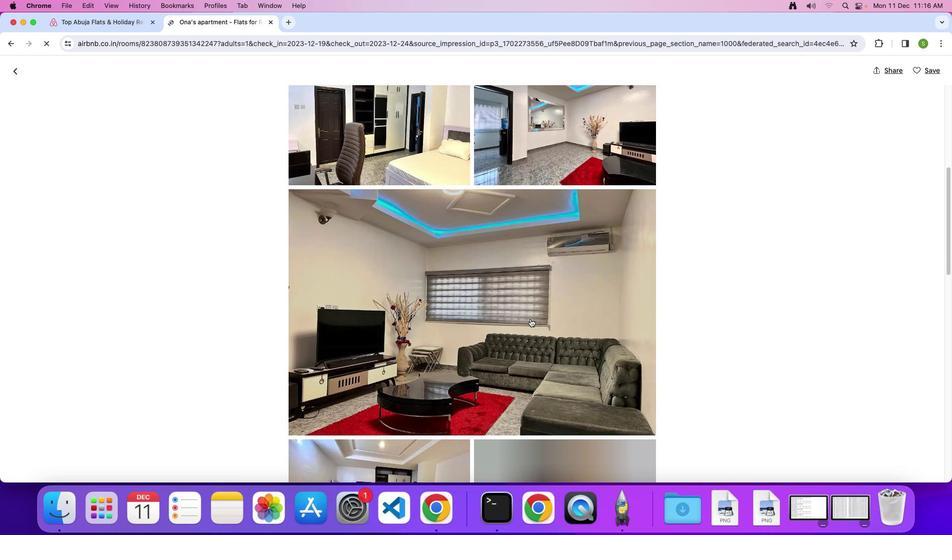 
Action: Mouse scrolled (530, 319) with delta (0, 0)
Screenshot: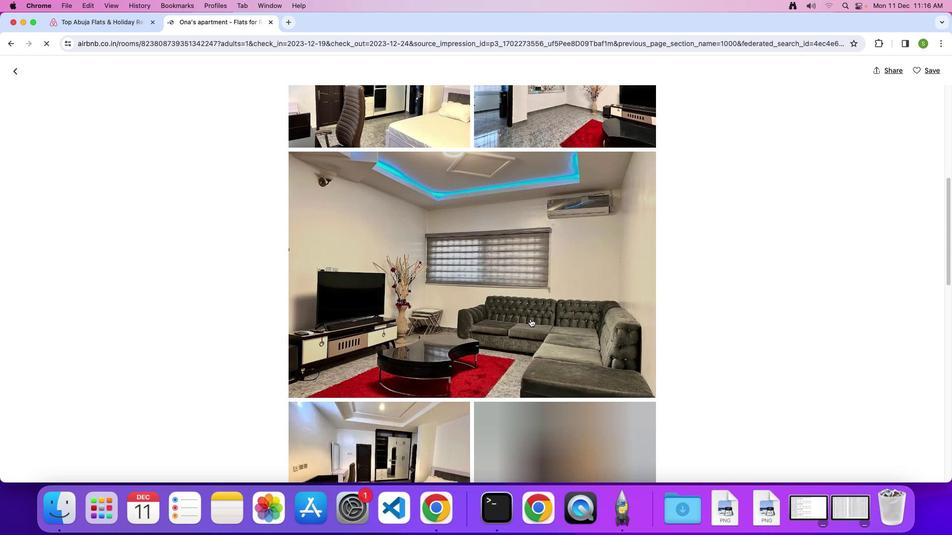
Action: Mouse scrolled (530, 319) with delta (0, -1)
Screenshot: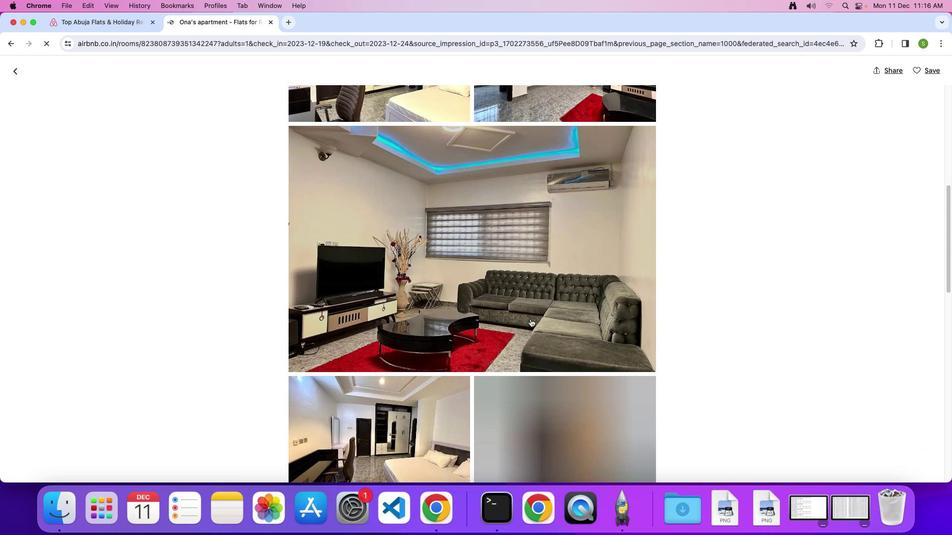 
Action: Mouse scrolled (530, 319) with delta (0, 0)
Screenshot: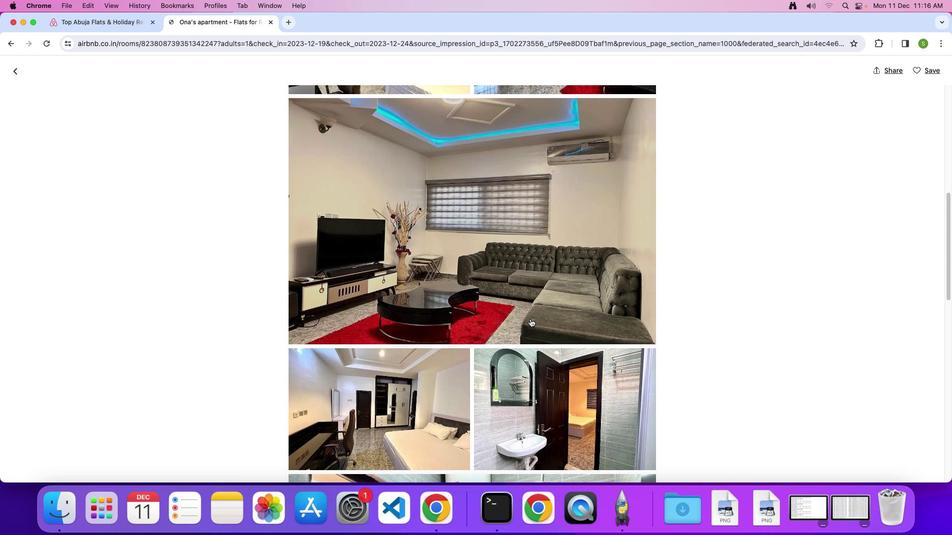 
Action: Mouse scrolled (530, 319) with delta (0, 0)
Screenshot: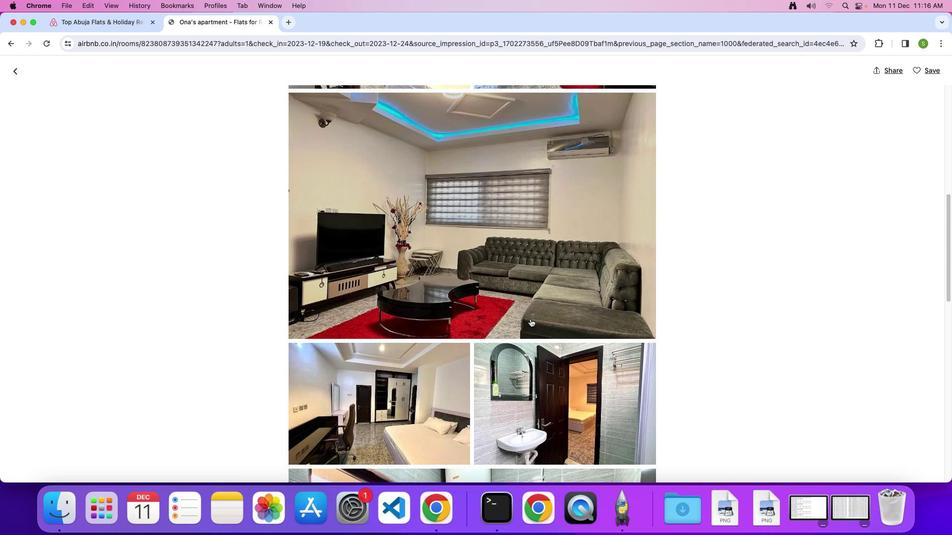 
Action: Mouse scrolled (530, 319) with delta (0, 0)
Screenshot: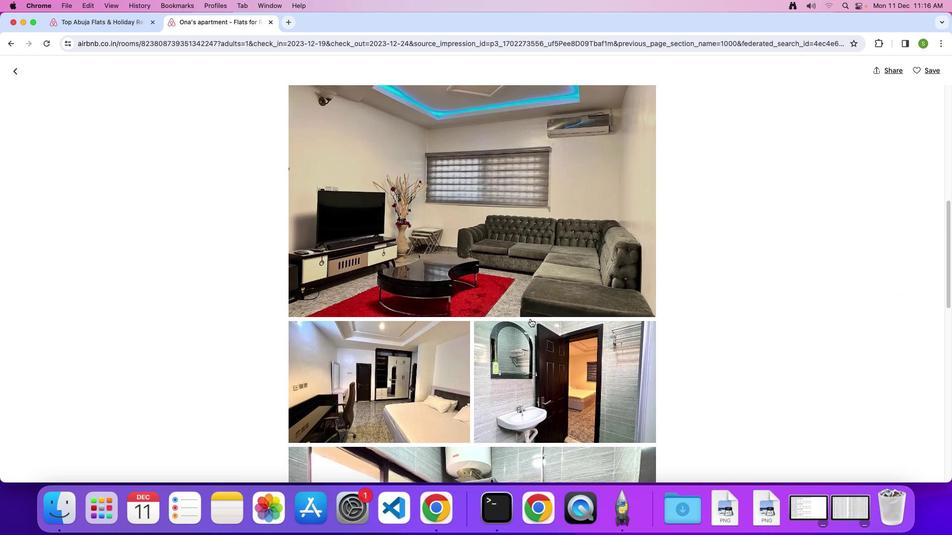 
Action: Mouse scrolled (530, 319) with delta (0, 0)
Screenshot: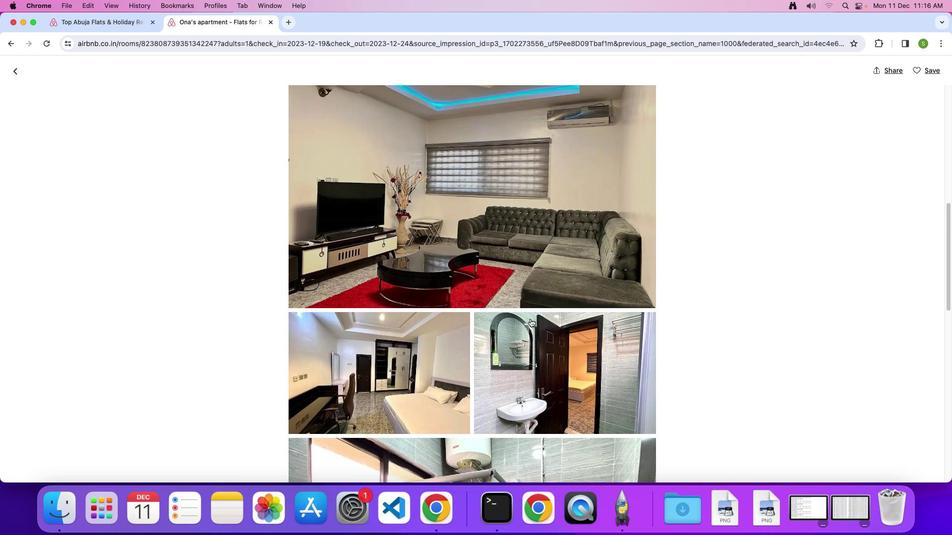 
Action: Mouse scrolled (530, 319) with delta (0, 0)
Screenshot: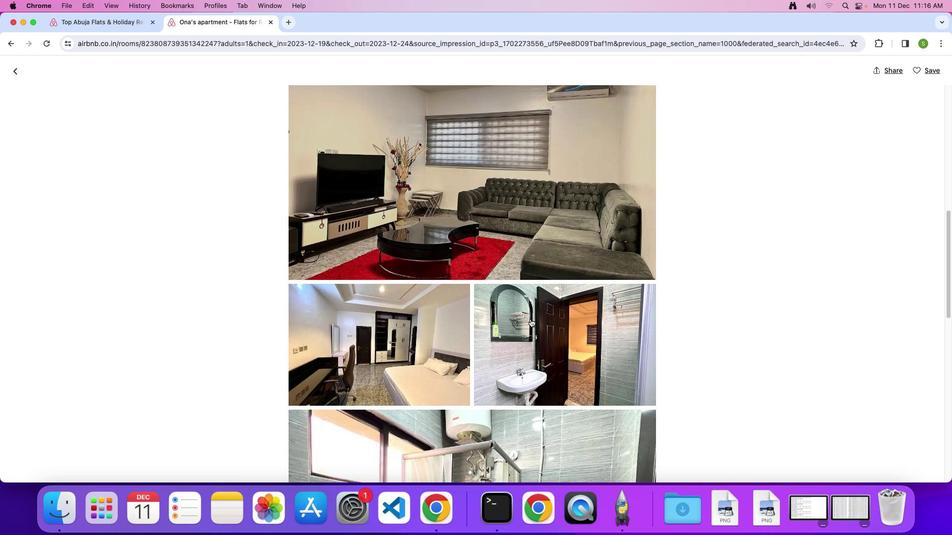 
Action: Mouse scrolled (530, 319) with delta (0, 0)
Screenshot: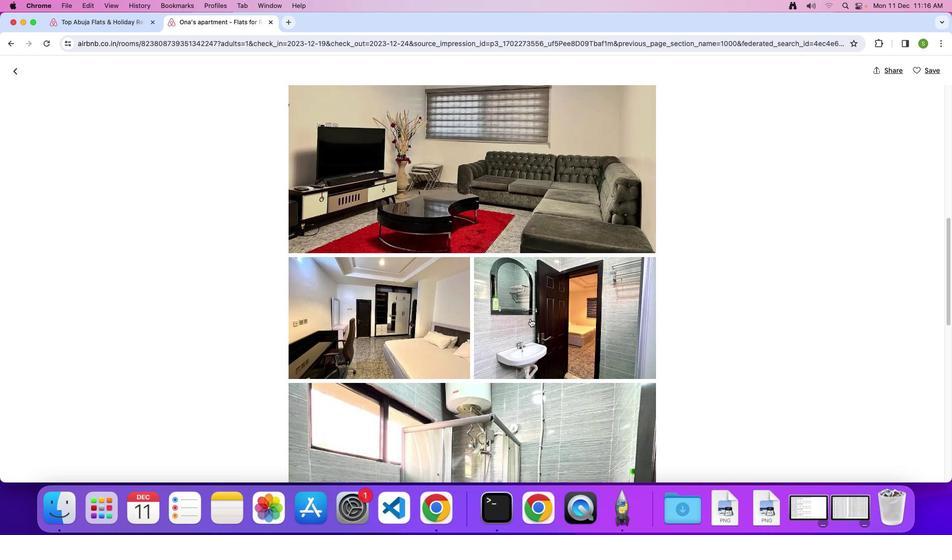 
Action: Mouse scrolled (530, 319) with delta (0, 0)
Screenshot: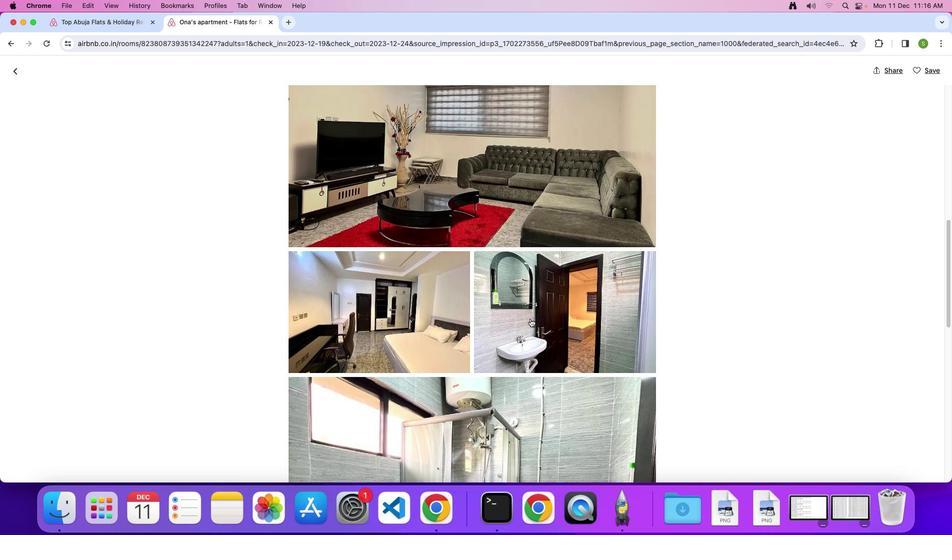 
Action: Mouse scrolled (530, 319) with delta (0, 0)
Screenshot: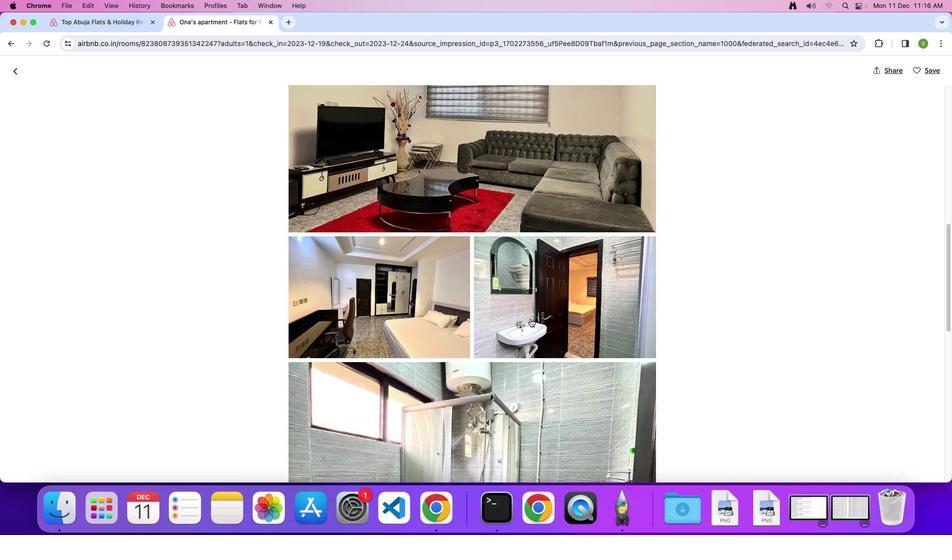 
Action: Mouse scrolled (530, 319) with delta (0, 0)
Screenshot: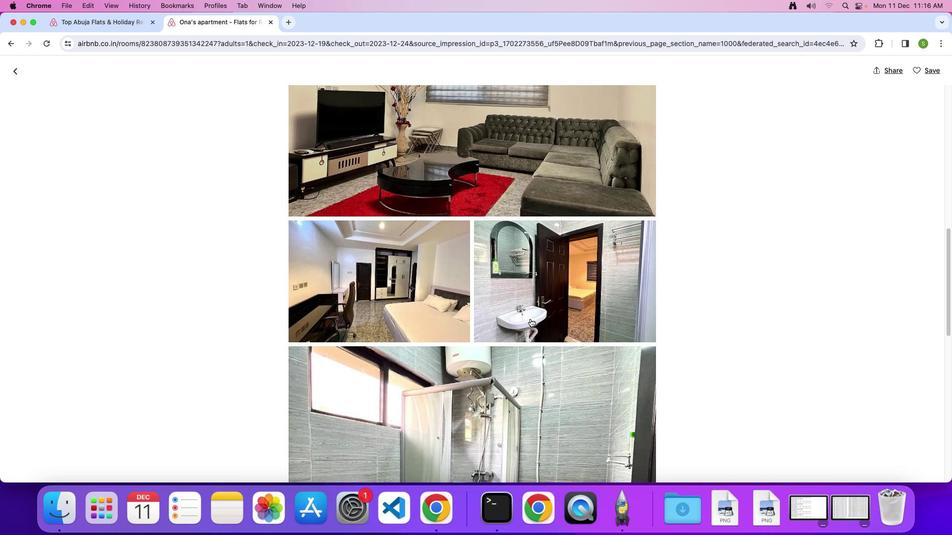 
Action: Mouse scrolled (530, 319) with delta (0, -1)
Screenshot: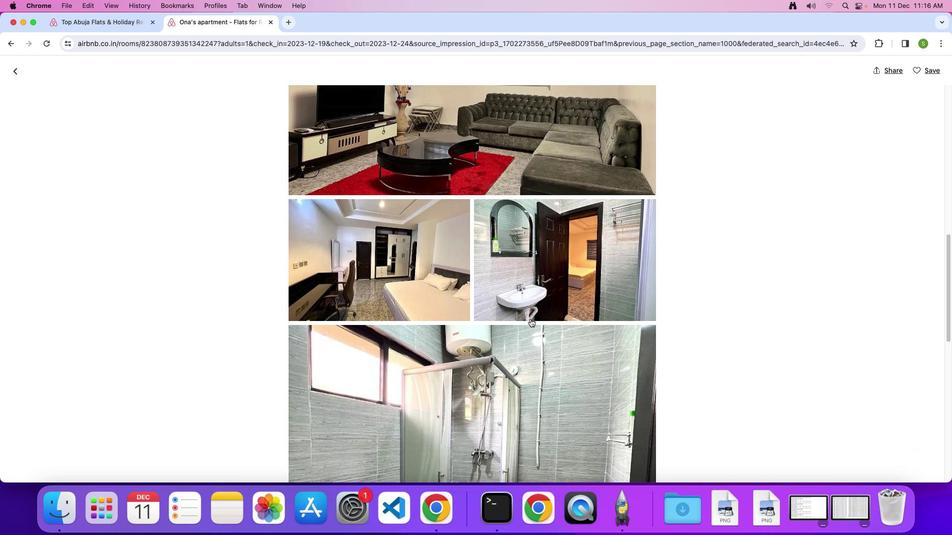 
Action: Mouse scrolled (530, 319) with delta (0, 0)
Screenshot: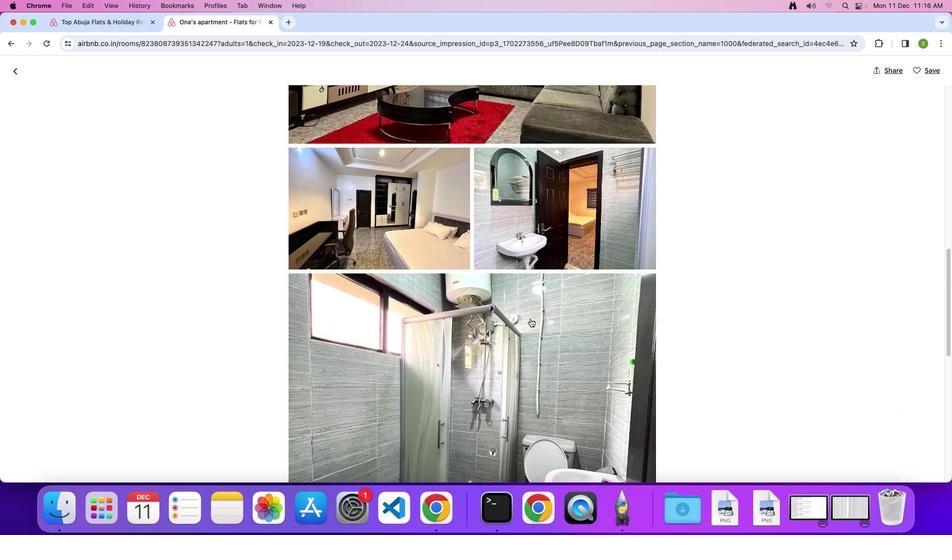 
Action: Mouse scrolled (530, 319) with delta (0, 0)
Screenshot: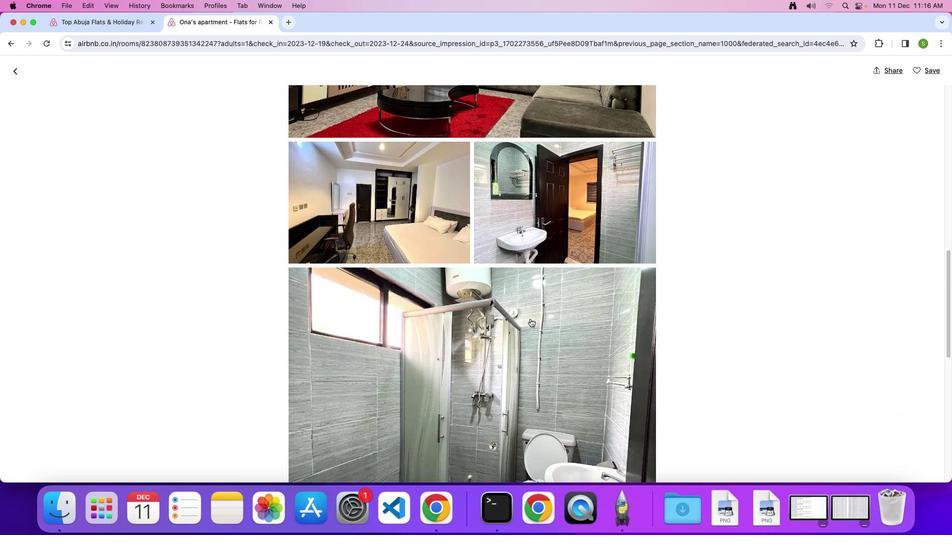 
Action: Mouse scrolled (530, 319) with delta (0, 0)
Screenshot: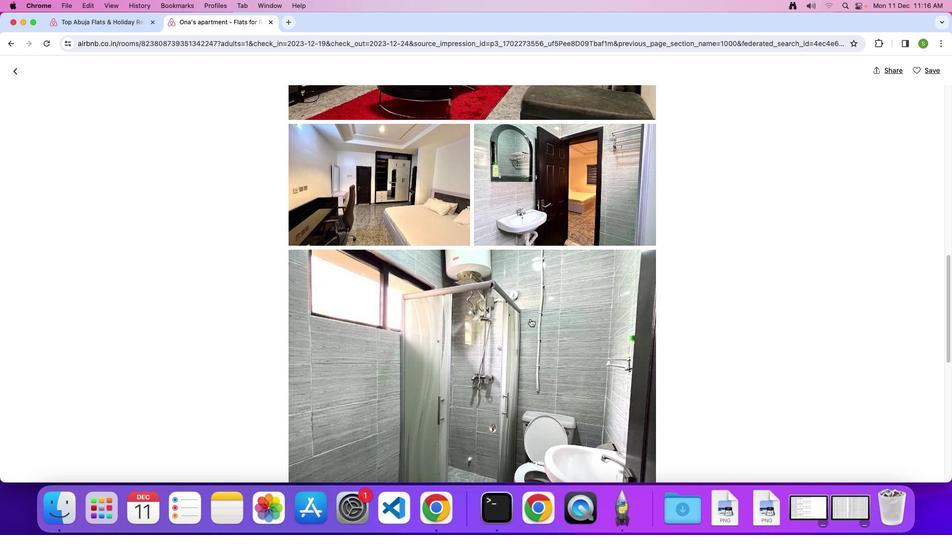 
Action: Mouse scrolled (530, 319) with delta (0, 0)
Screenshot: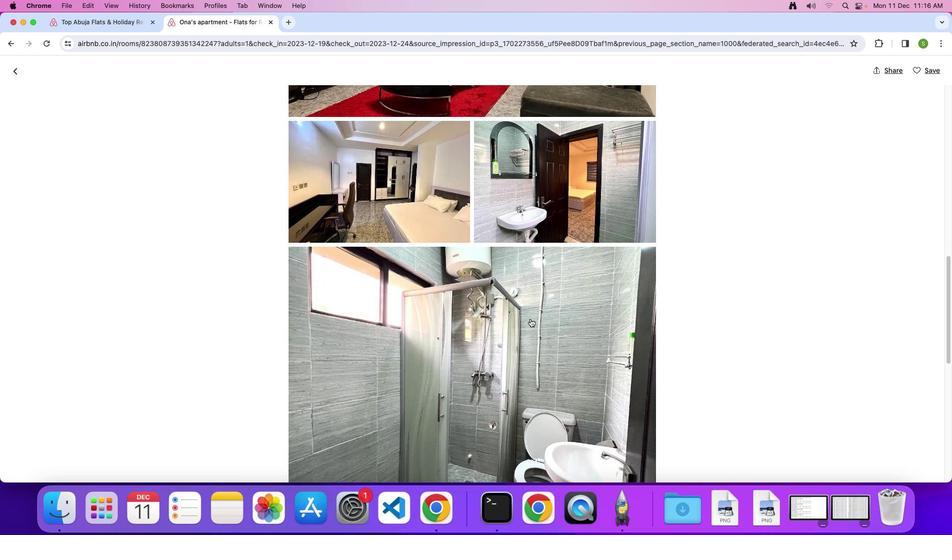 
Action: Mouse scrolled (530, 319) with delta (0, 0)
Screenshot: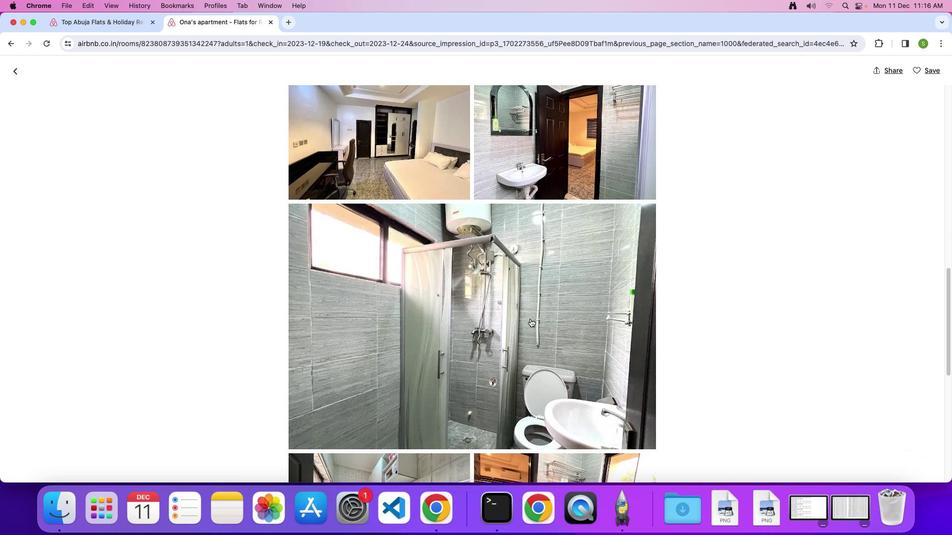 
Action: Mouse scrolled (530, 319) with delta (0, 0)
Screenshot: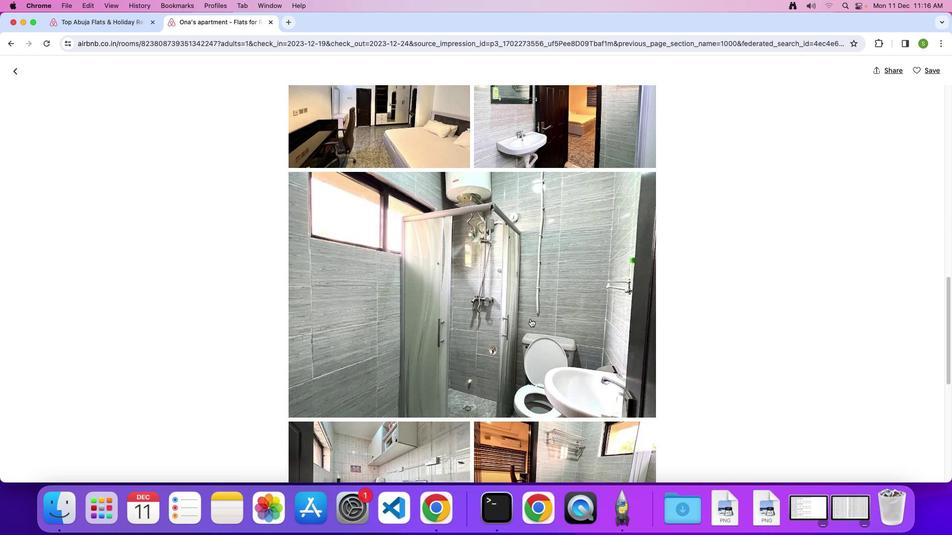 
Action: Mouse scrolled (530, 319) with delta (0, 0)
Screenshot: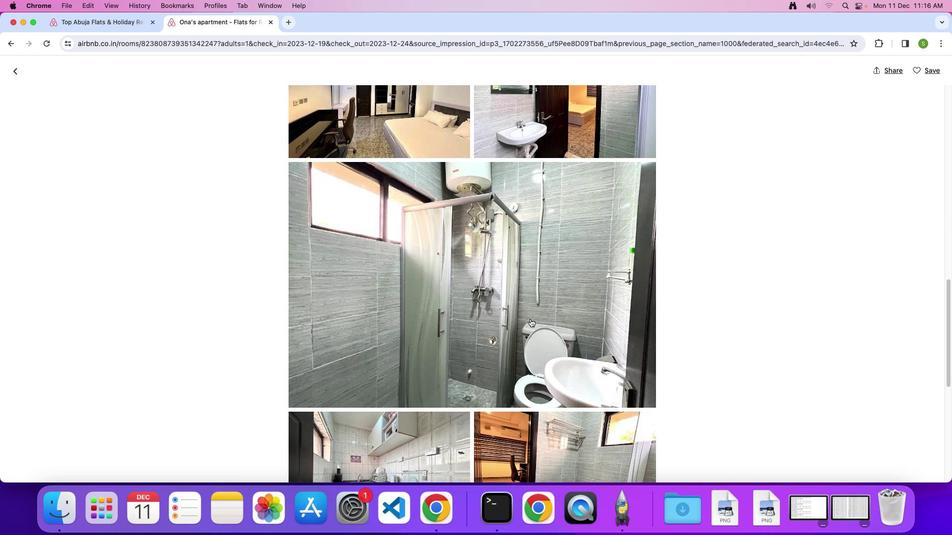 
Action: Mouse scrolled (530, 319) with delta (0, 0)
Screenshot: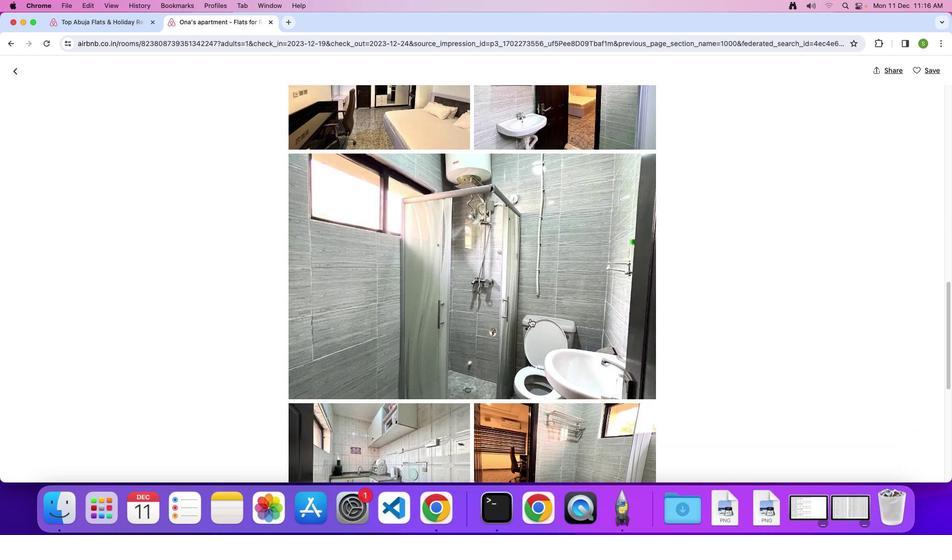 
Action: Mouse scrolled (530, 319) with delta (0, 0)
Screenshot: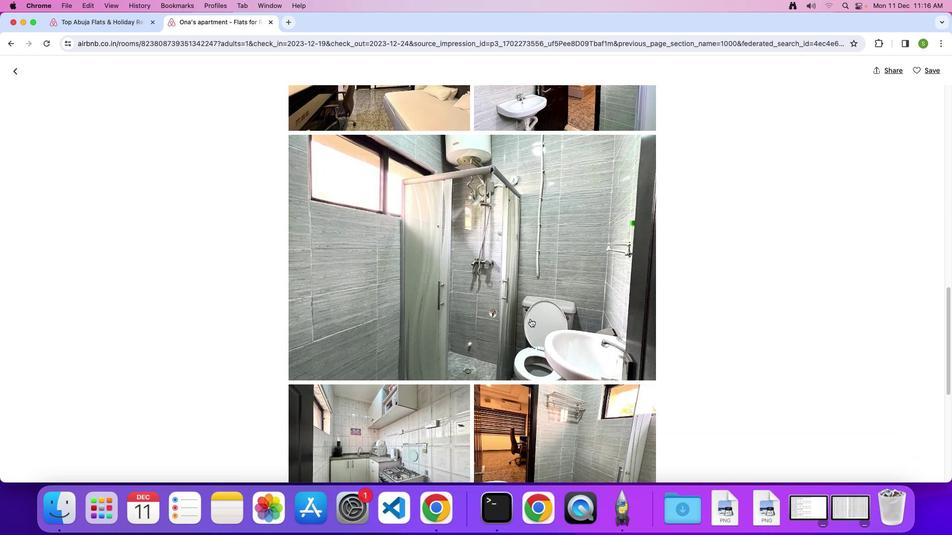 
Action: Mouse scrolled (530, 319) with delta (0, -1)
Screenshot: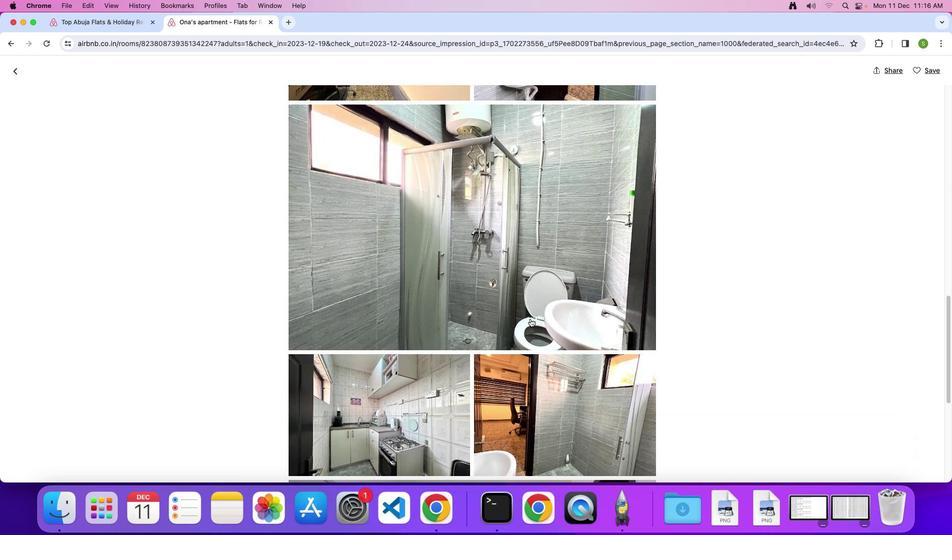 
Action: Mouse scrolled (530, 319) with delta (0, 0)
Screenshot: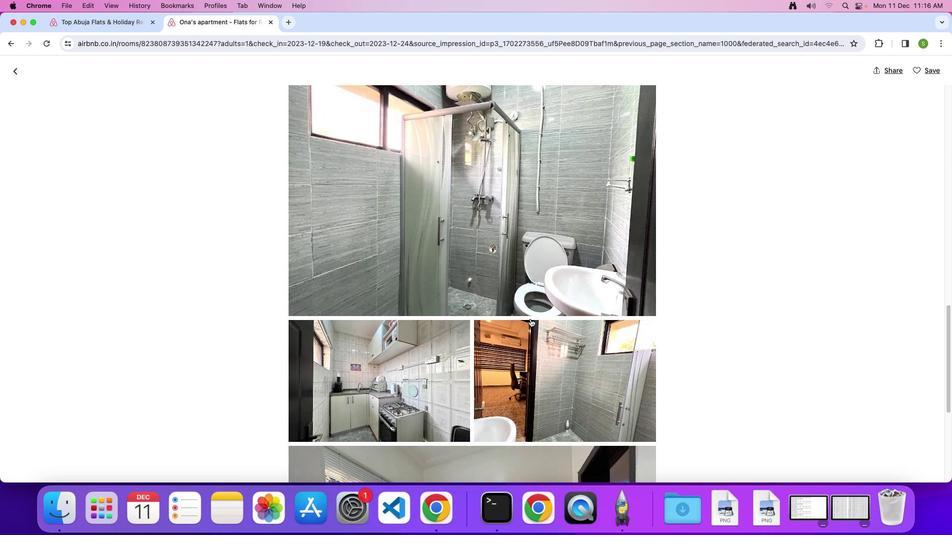 
Action: Mouse scrolled (530, 319) with delta (0, 0)
Screenshot: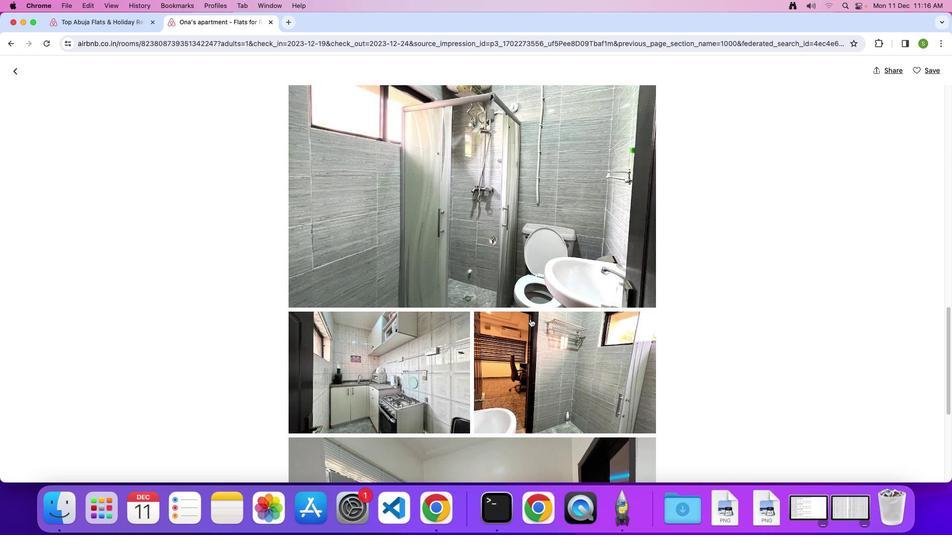 
Action: Mouse scrolled (530, 319) with delta (0, 0)
Screenshot: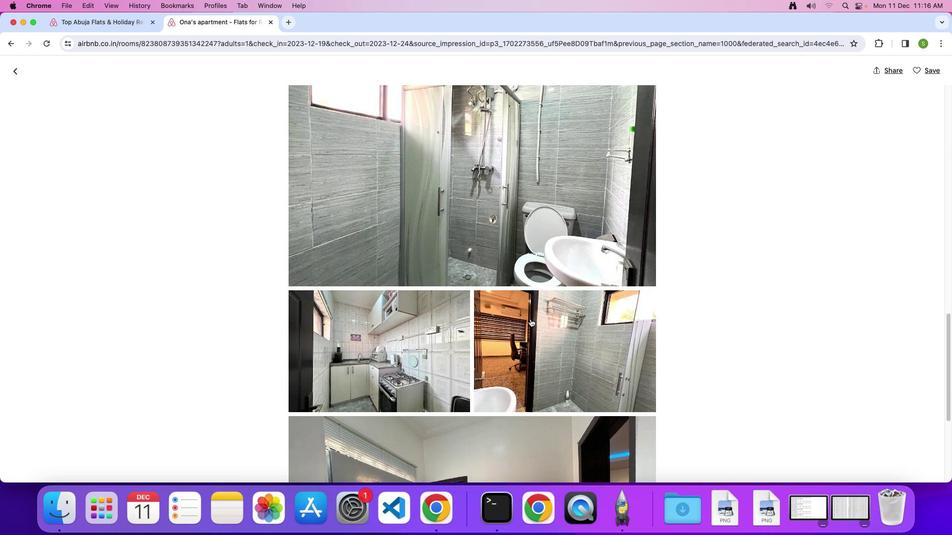 
Action: Mouse scrolled (530, 319) with delta (0, 0)
Screenshot: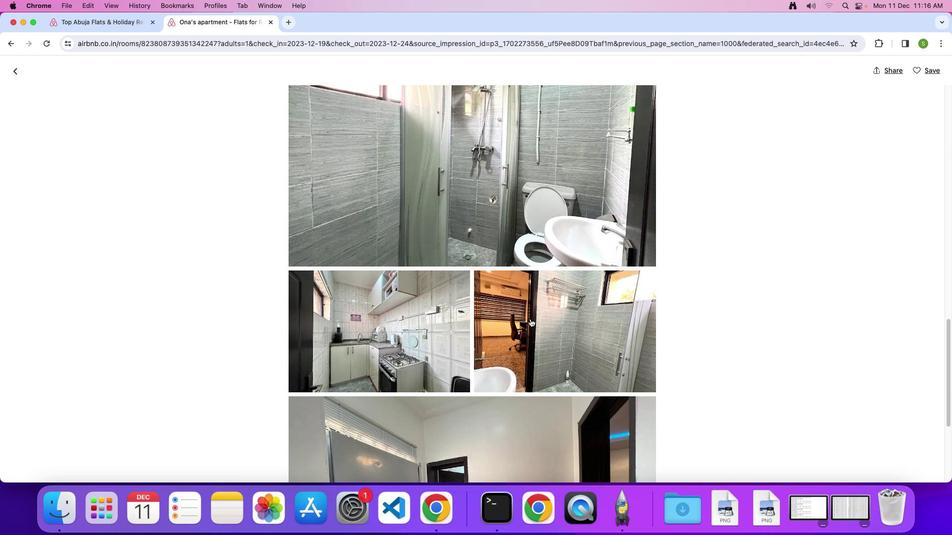 
Action: Mouse scrolled (530, 319) with delta (0, -1)
Screenshot: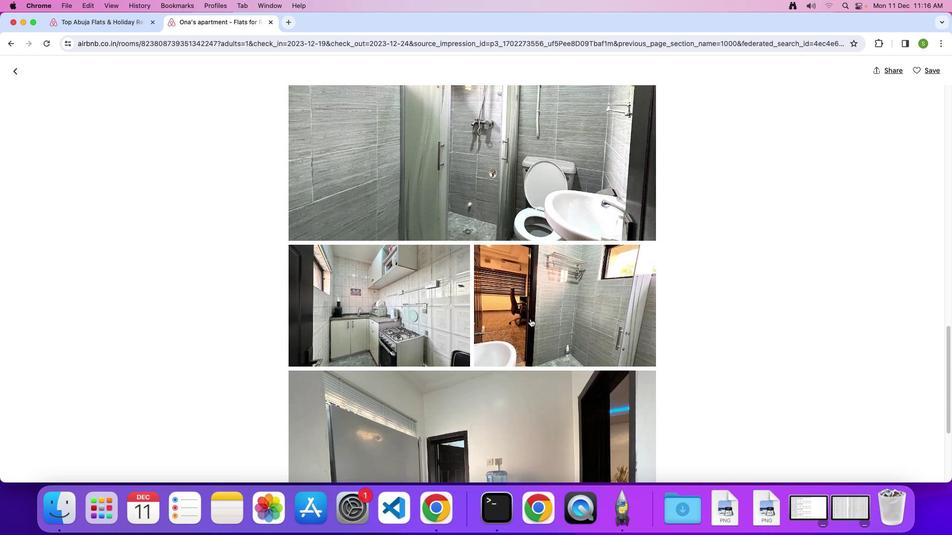 
Action: Mouse scrolled (530, 319) with delta (0, 0)
Screenshot: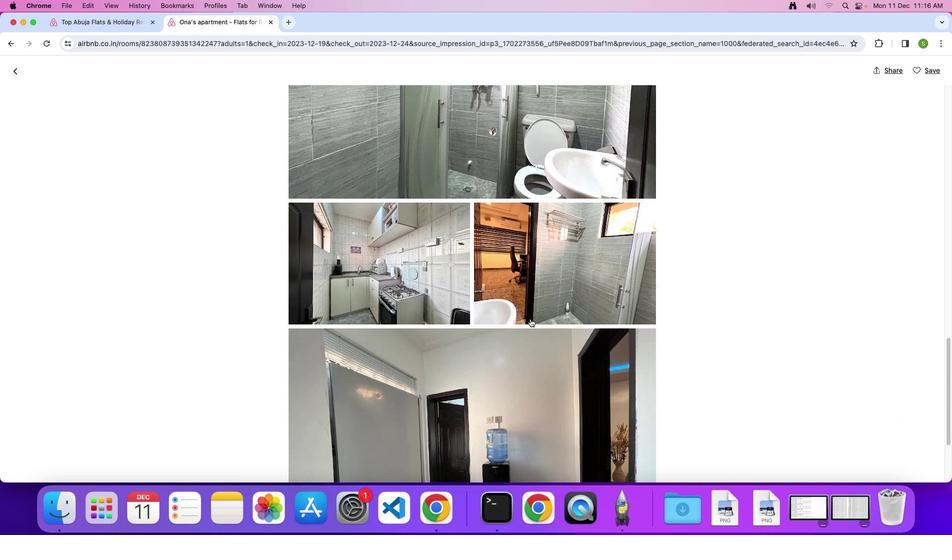 
Action: Mouse scrolled (530, 319) with delta (0, 0)
Screenshot: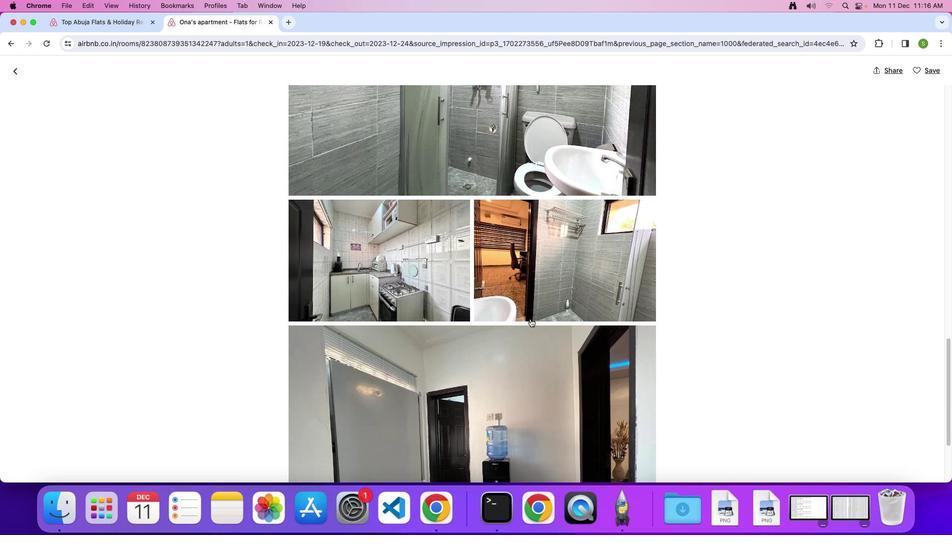 
Action: Mouse scrolled (530, 319) with delta (0, 0)
Screenshot: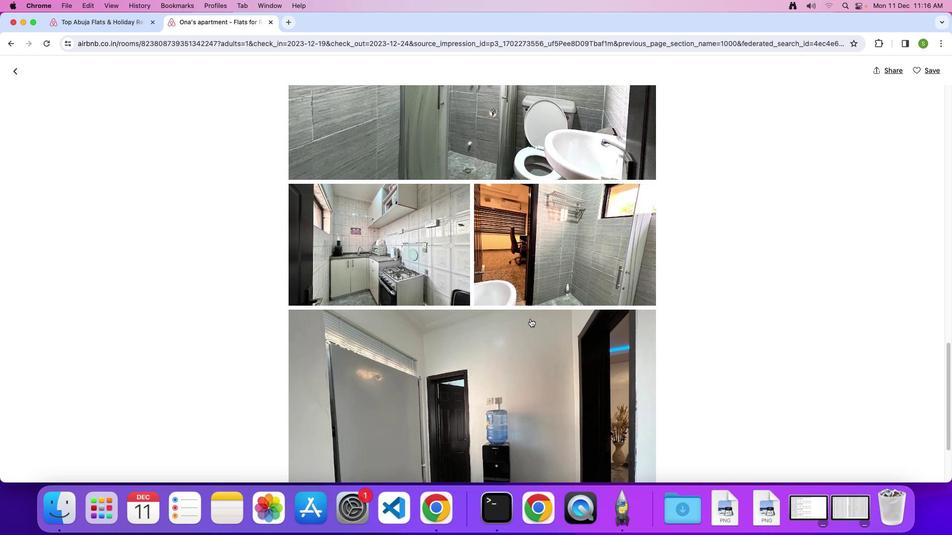 
Action: Mouse scrolled (530, 319) with delta (0, 0)
Screenshot: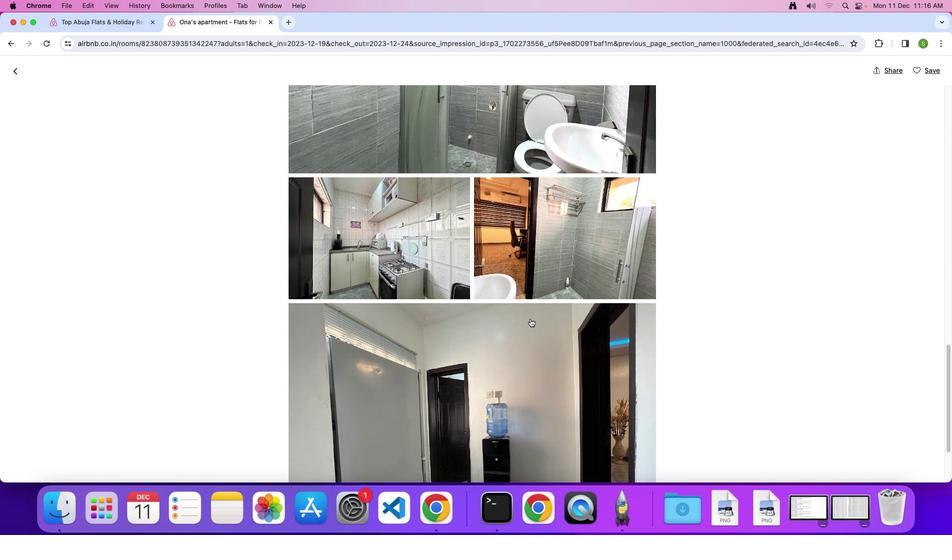 
Action: Mouse scrolled (530, 319) with delta (0, 0)
Screenshot: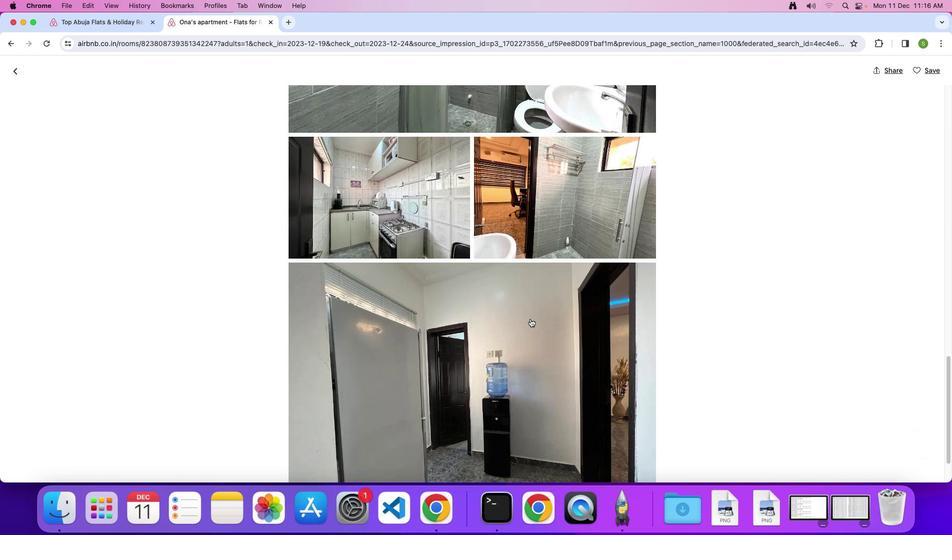 
Action: Mouse scrolled (530, 319) with delta (0, 0)
Screenshot: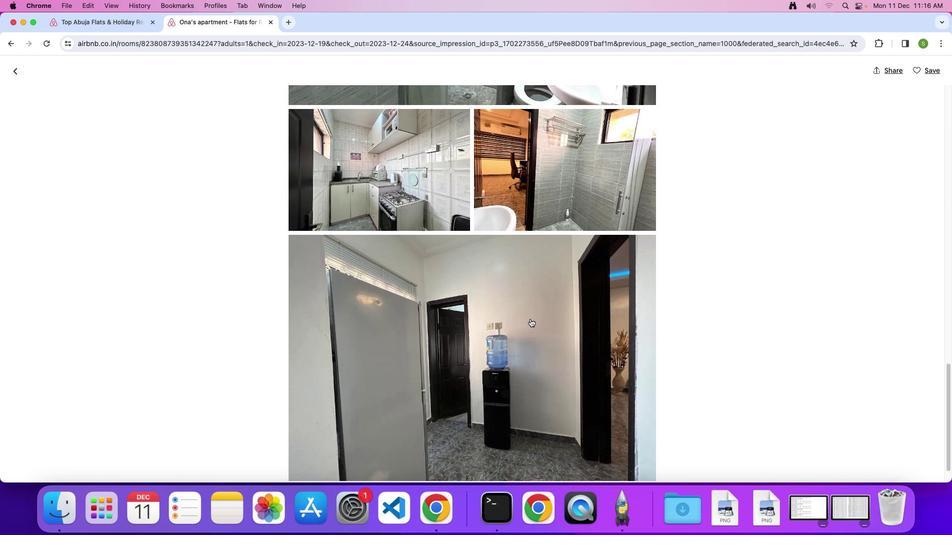 
Action: Mouse scrolled (530, 319) with delta (0, 0)
Screenshot: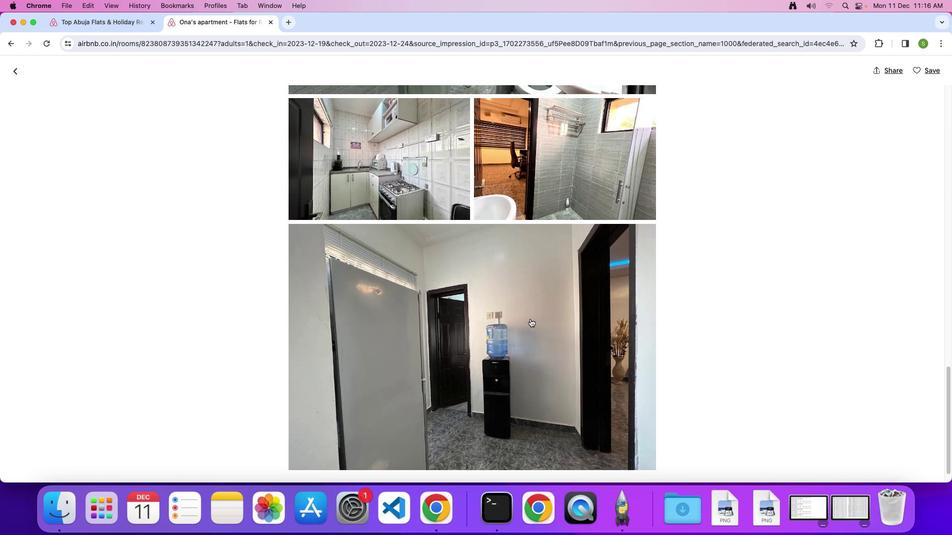 
Action: Mouse scrolled (530, 319) with delta (0, 0)
Screenshot: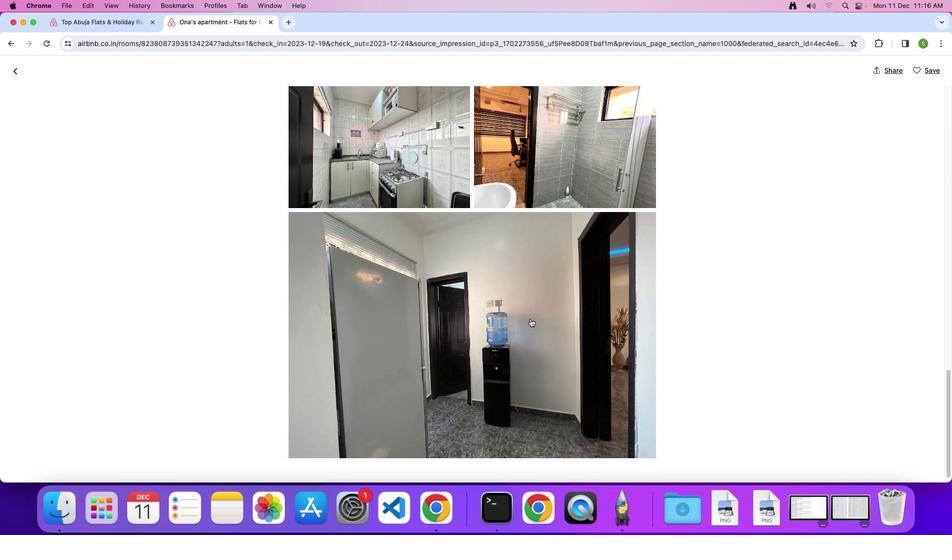
Action: Mouse scrolled (530, 319) with delta (0, 0)
Screenshot: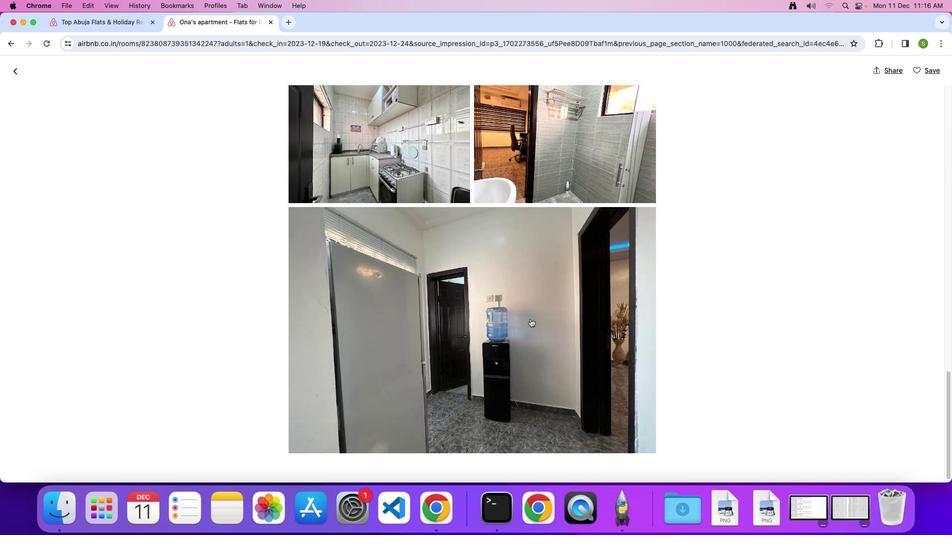 
Action: Mouse scrolled (530, 319) with delta (0, 0)
Screenshot: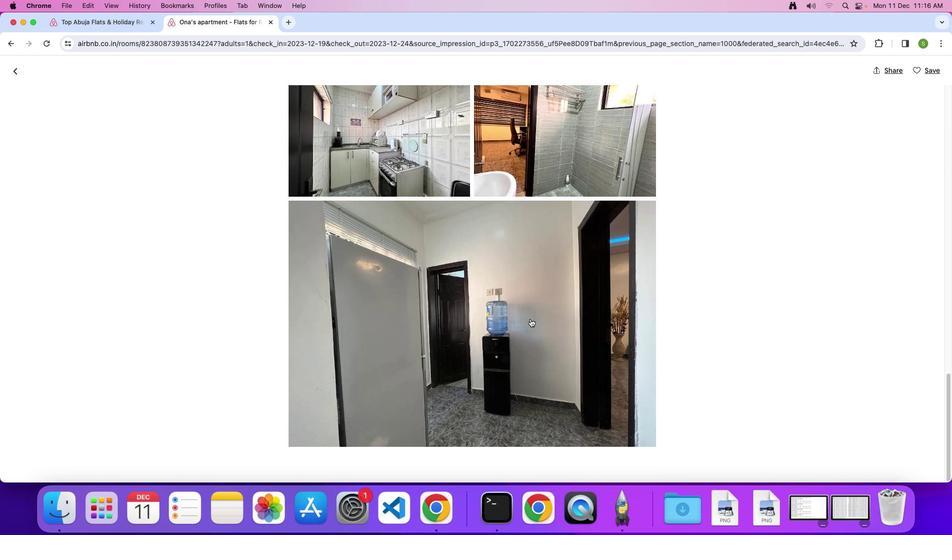 
Action: Mouse scrolled (530, 319) with delta (0, 0)
Screenshot: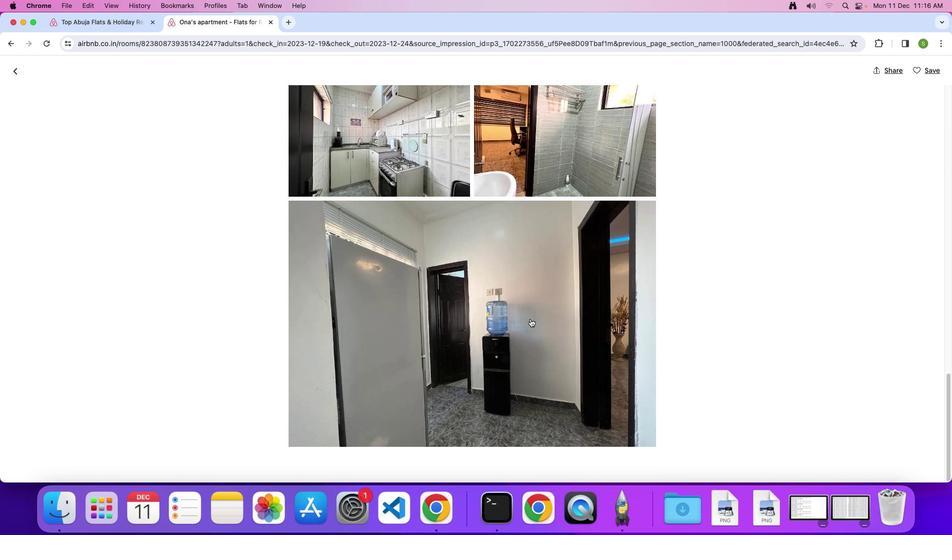 
Action: Mouse scrolled (530, 319) with delta (0, 0)
Screenshot: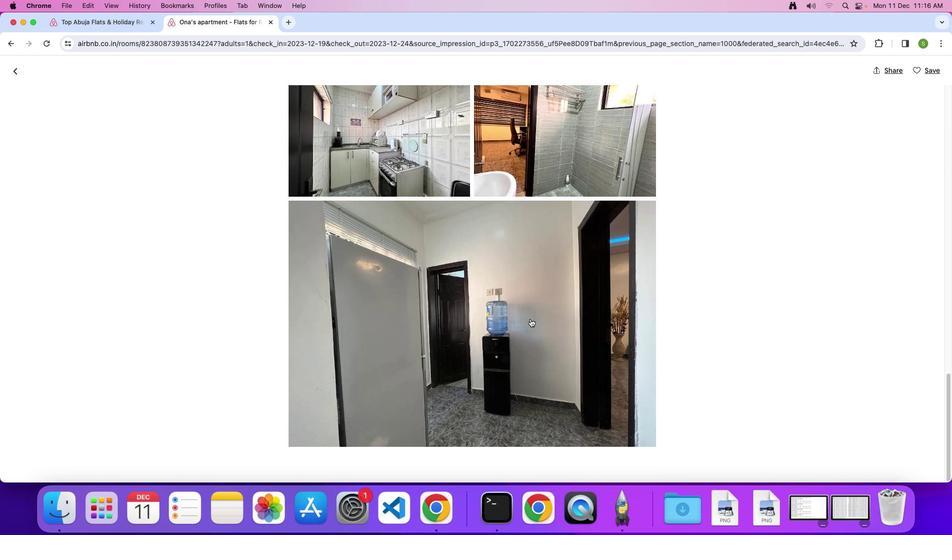 
Action: Mouse scrolled (530, 319) with delta (0, 0)
Screenshot: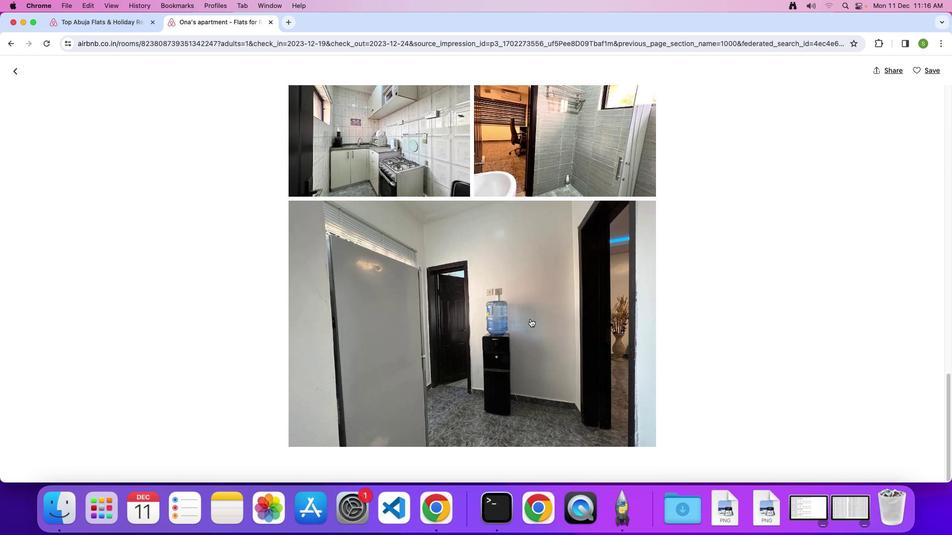 
Action: Mouse scrolled (530, 319) with delta (0, 0)
Screenshot: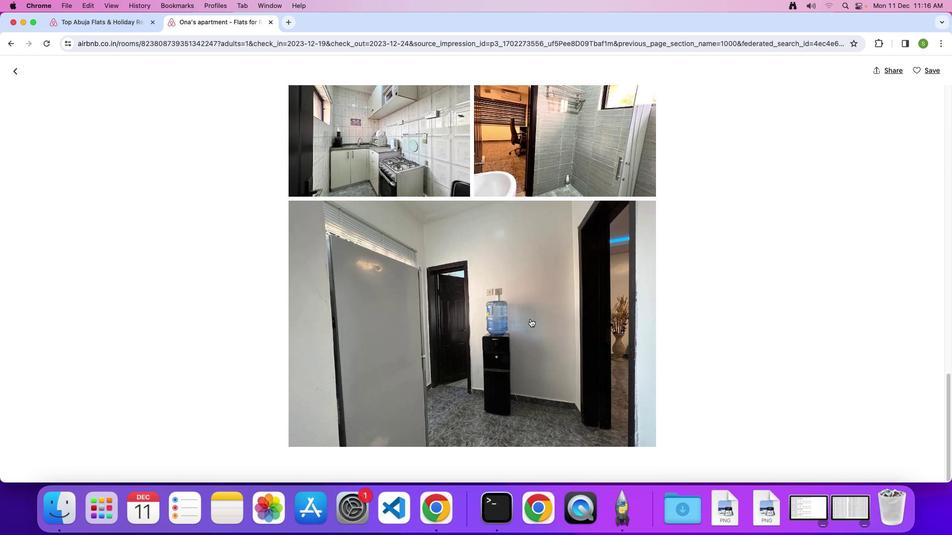 
Action: Mouse scrolled (530, 319) with delta (0, 0)
Screenshot: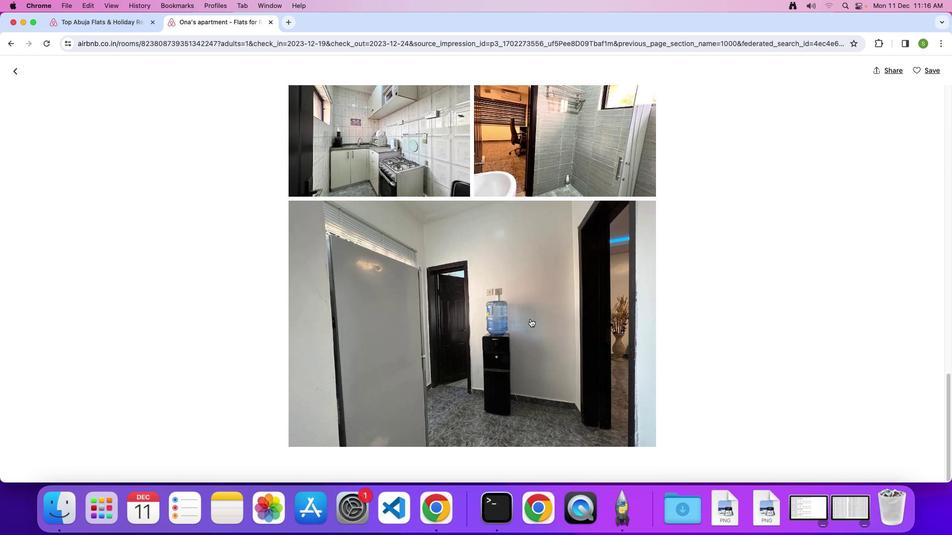 
Action: Mouse moved to (20, 70)
Screenshot: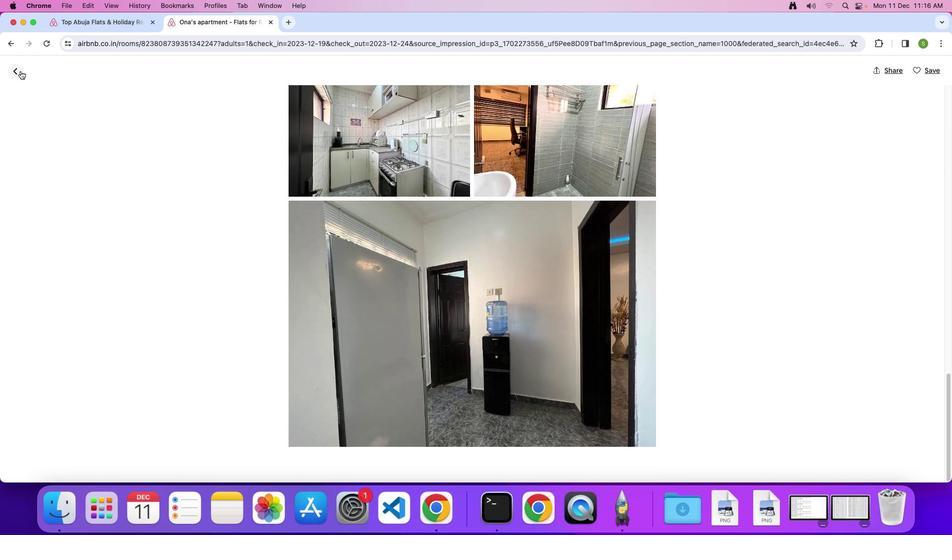 
Action: Mouse pressed left at (20, 70)
Screenshot: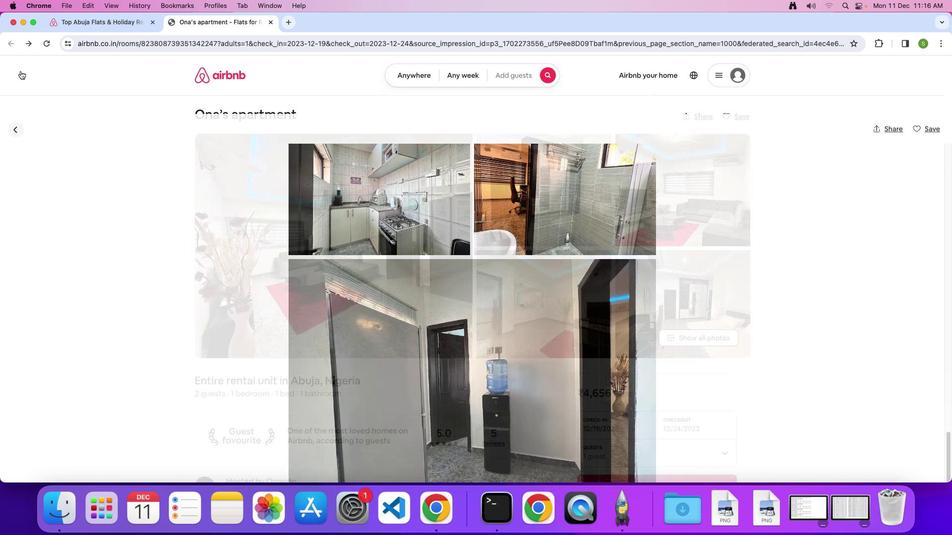 
Action: Mouse moved to (414, 341)
Screenshot: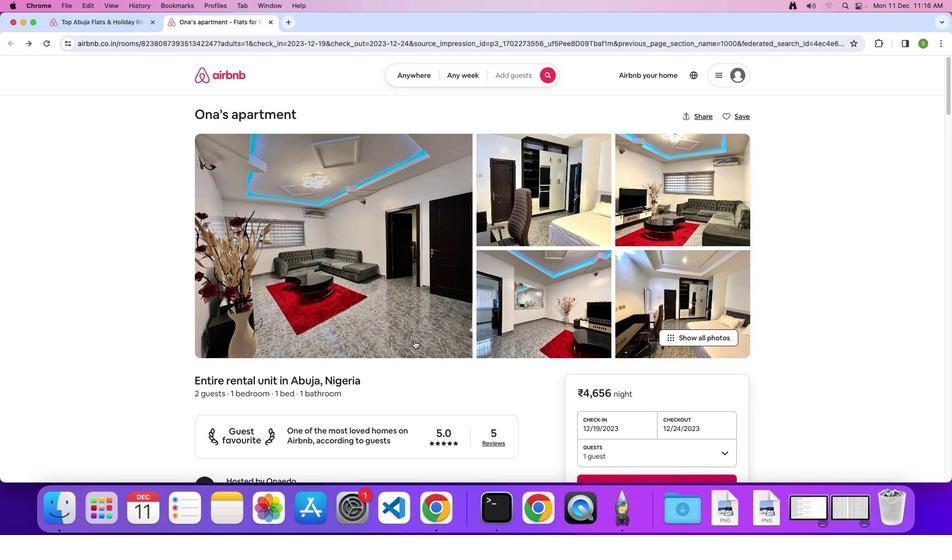
Action: Mouse scrolled (414, 341) with delta (0, 0)
Screenshot: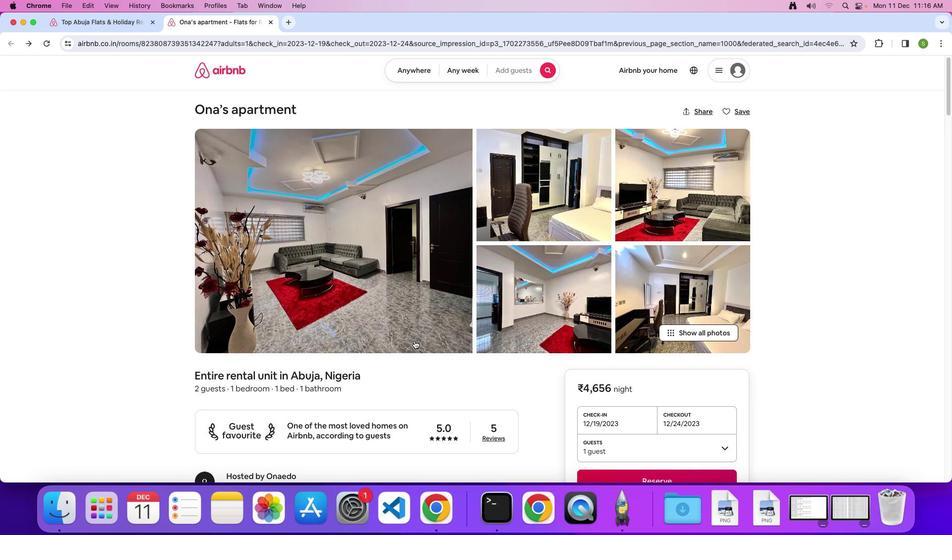 
Action: Mouse scrolled (414, 341) with delta (0, 0)
Screenshot: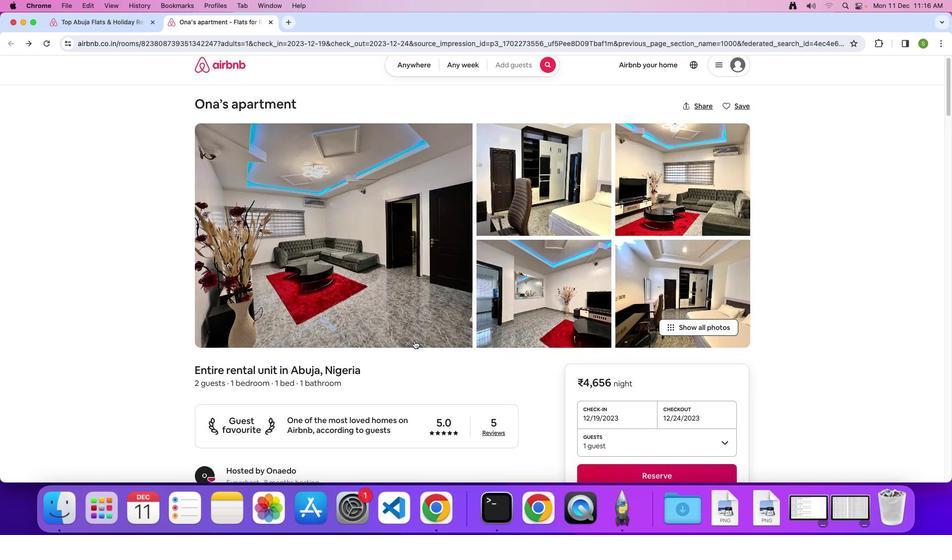 
Action: Mouse scrolled (414, 341) with delta (0, 0)
Screenshot: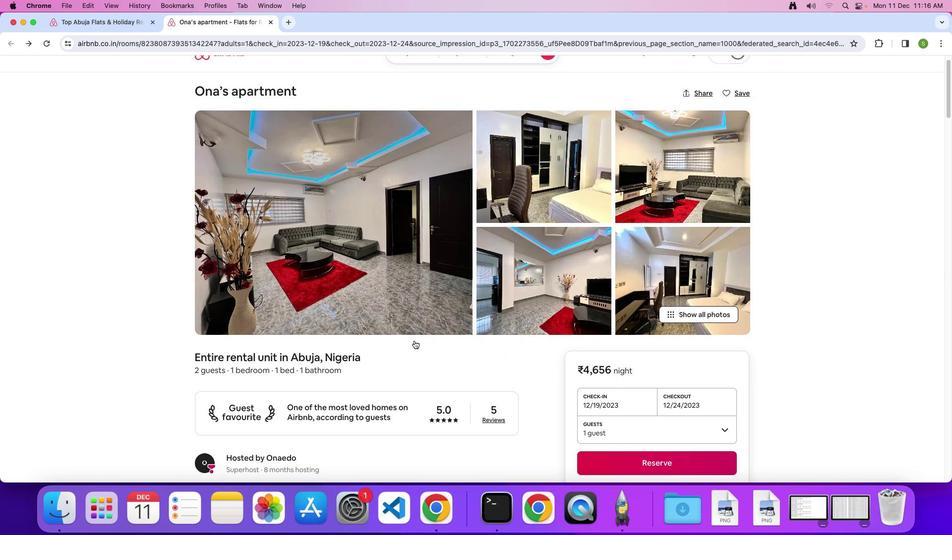 
Action: Mouse scrolled (414, 341) with delta (0, 0)
Screenshot: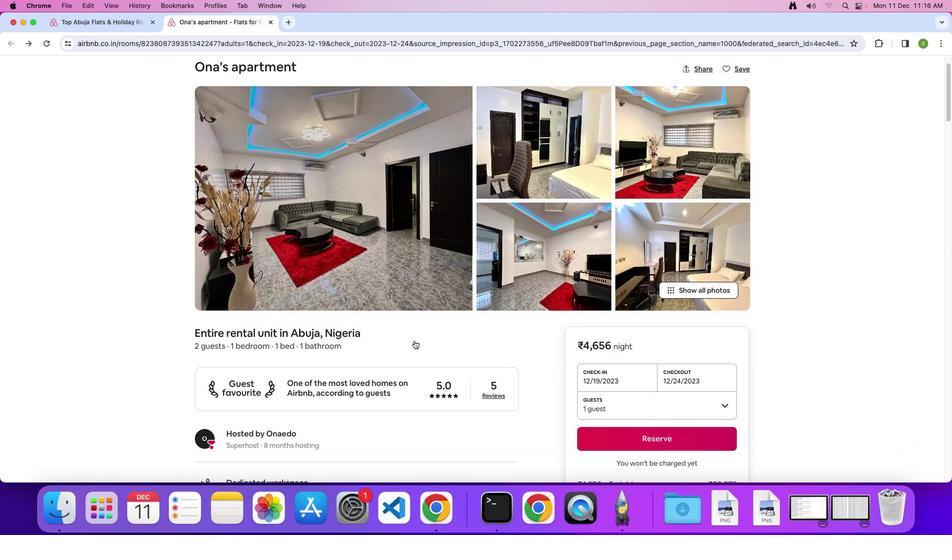 
Action: Mouse scrolled (414, 341) with delta (0, -1)
Screenshot: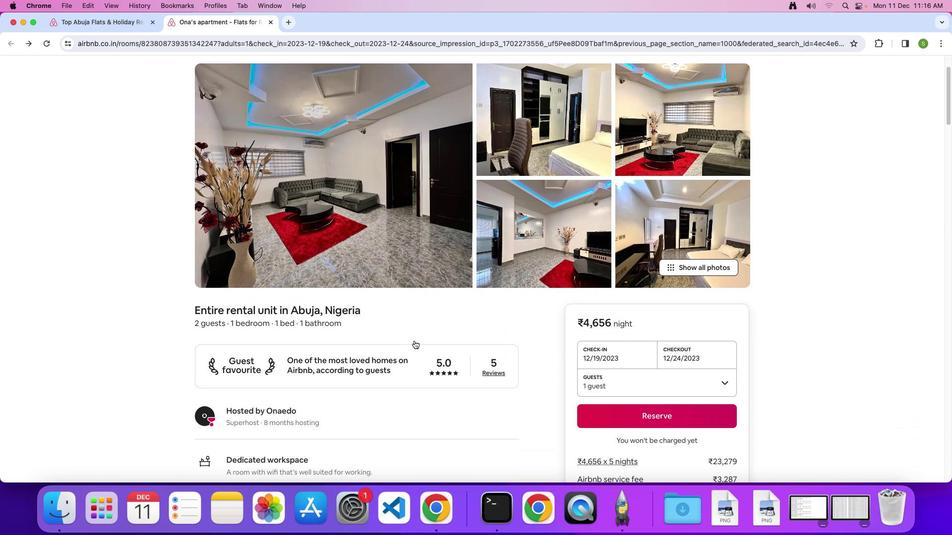 
Action: Mouse scrolled (414, 341) with delta (0, 0)
Screenshot: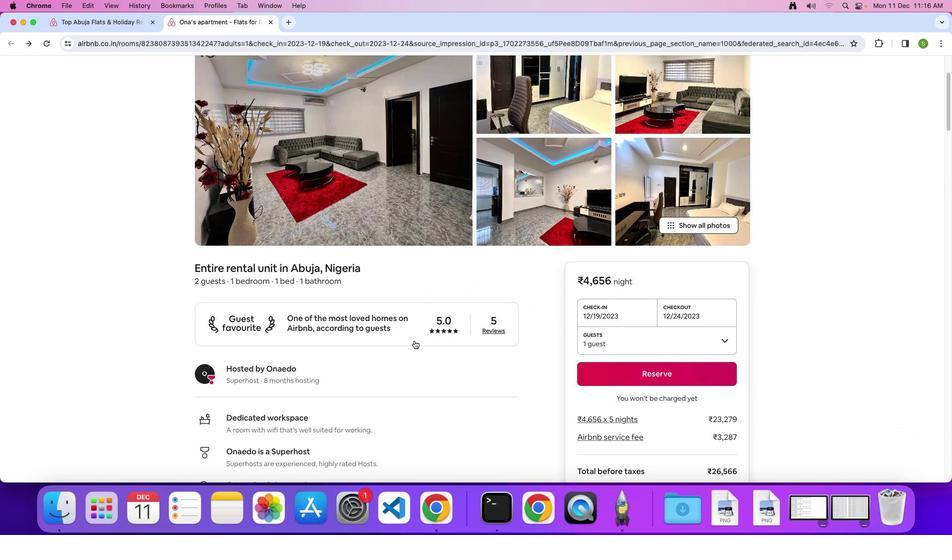 
Action: Mouse scrolled (414, 341) with delta (0, 0)
Screenshot: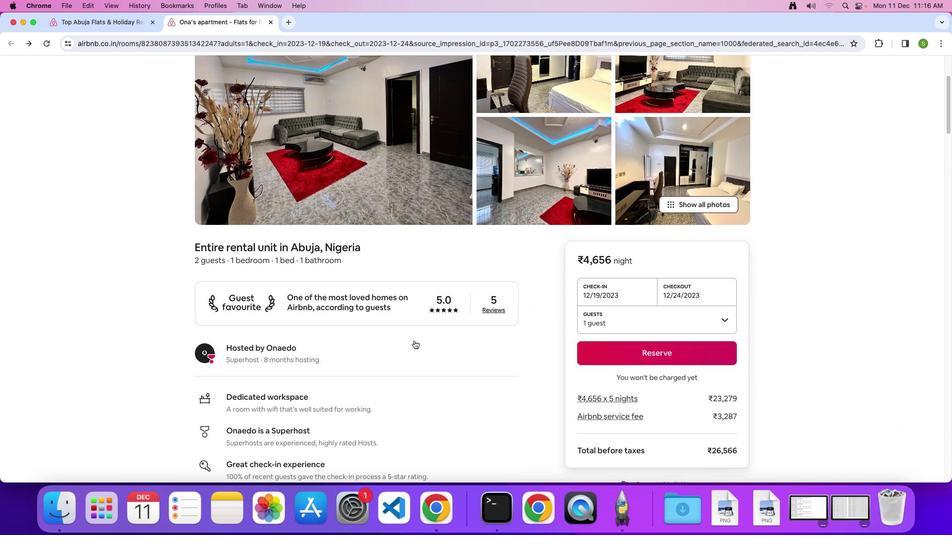 
Action: Mouse scrolled (414, 341) with delta (0, -1)
Screenshot: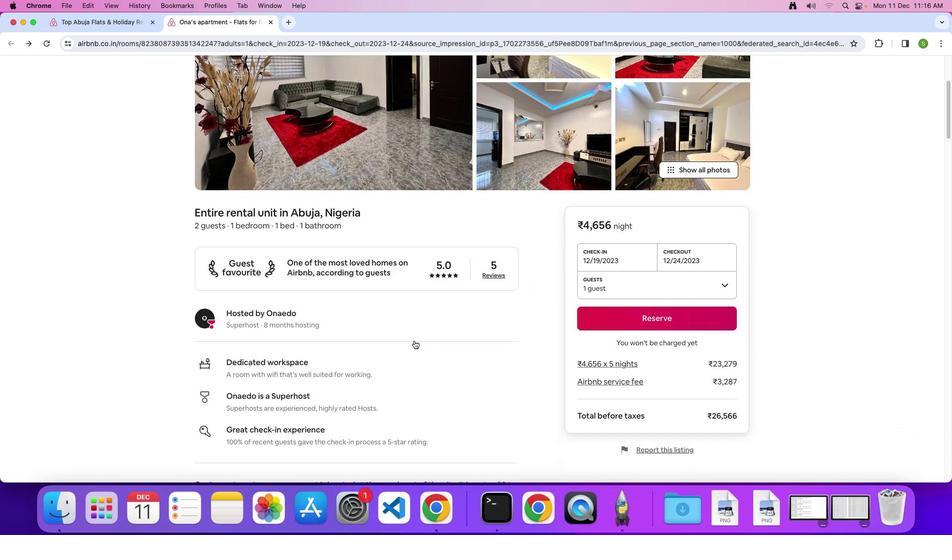 
Action: Mouse scrolled (414, 341) with delta (0, 0)
Screenshot: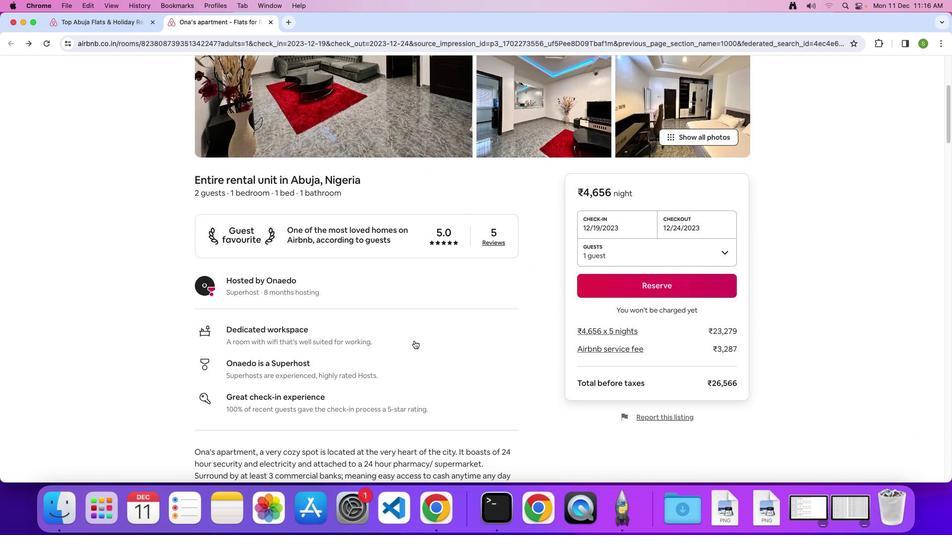 
Action: Mouse scrolled (414, 341) with delta (0, 0)
Screenshot: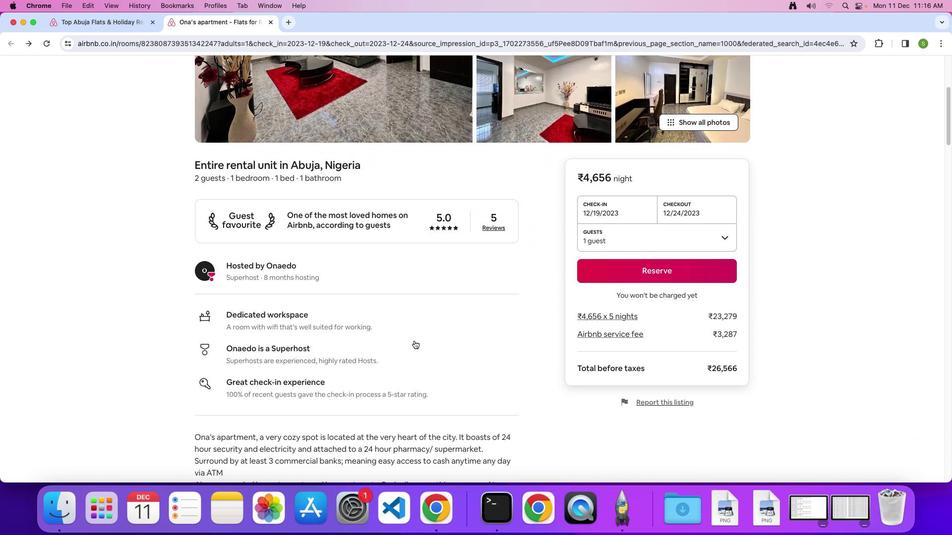
Action: Mouse scrolled (414, 341) with delta (0, 0)
Screenshot: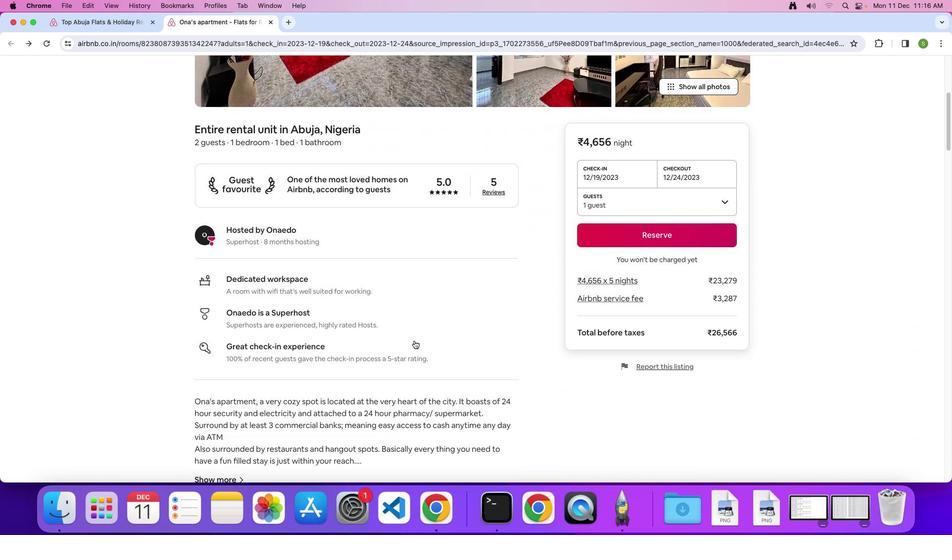 
Action: Mouse scrolled (414, 341) with delta (0, 0)
Screenshot: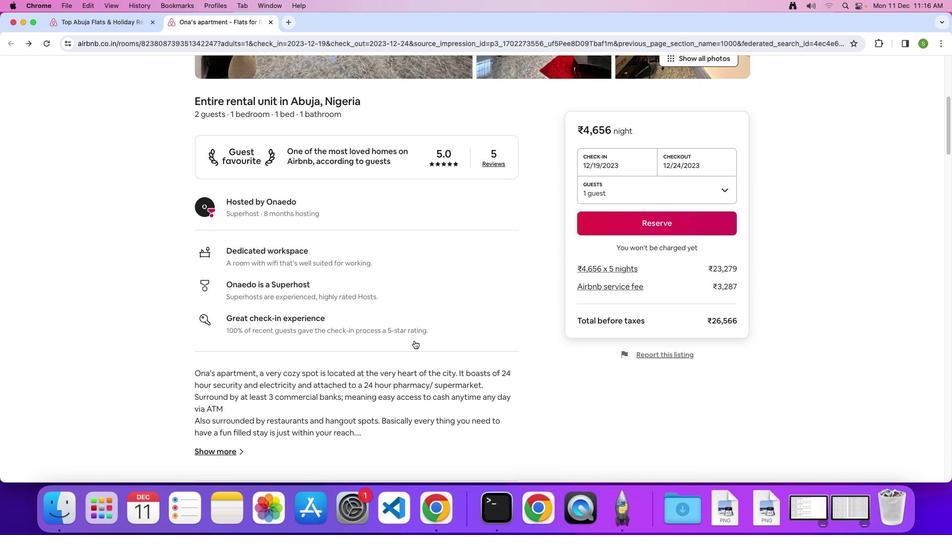 
Action: Mouse scrolled (414, 341) with delta (0, 0)
Screenshot: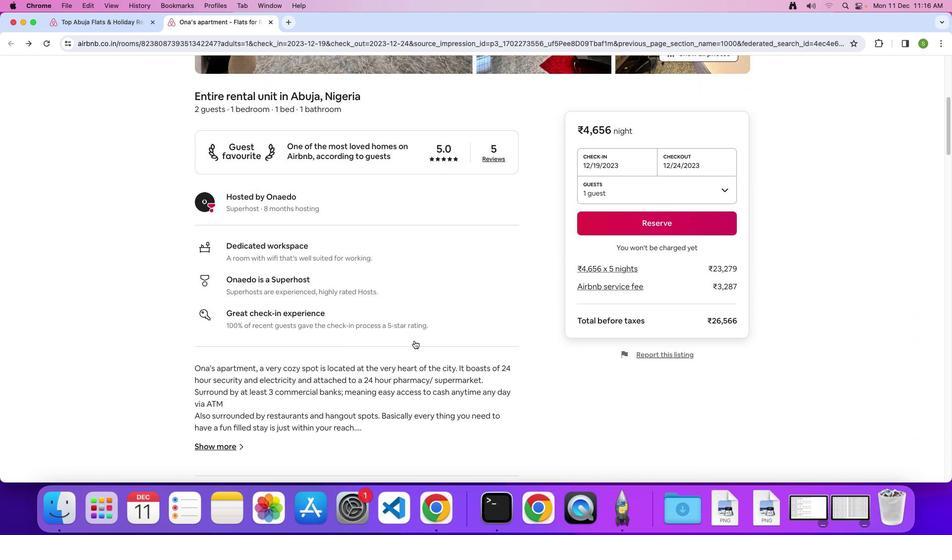 
Action: Mouse scrolled (414, 341) with delta (0, 0)
Screenshot: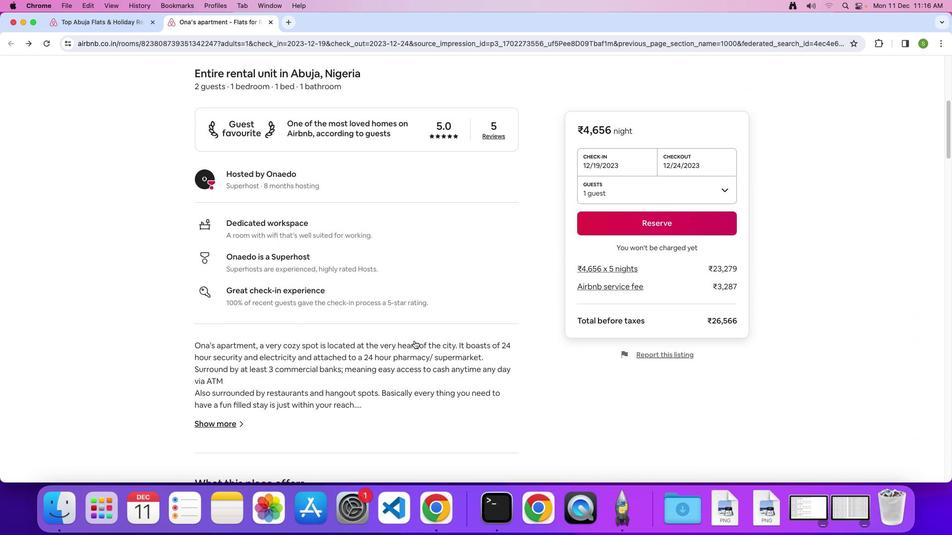 
Action: Mouse scrolled (414, 341) with delta (0, 0)
Screenshot: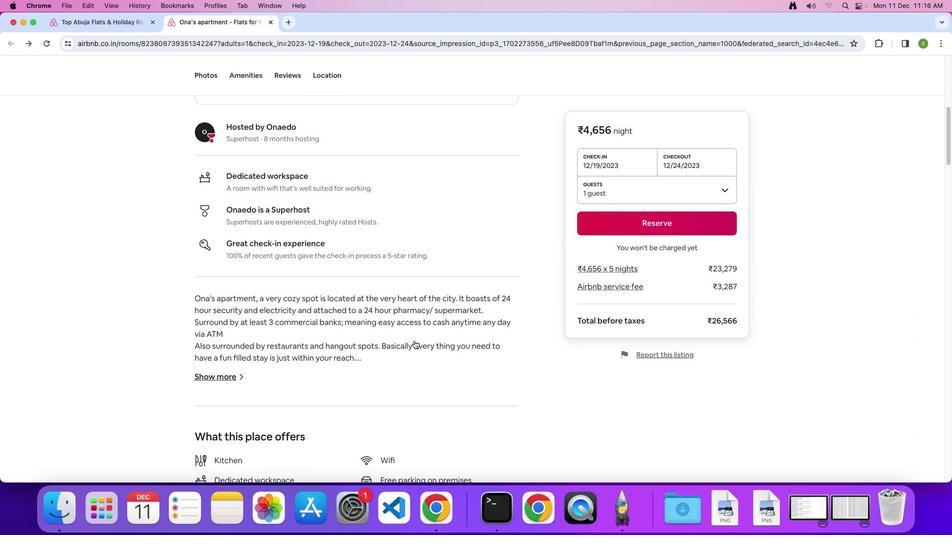 
Action: Mouse scrolled (414, 341) with delta (0, 0)
Screenshot: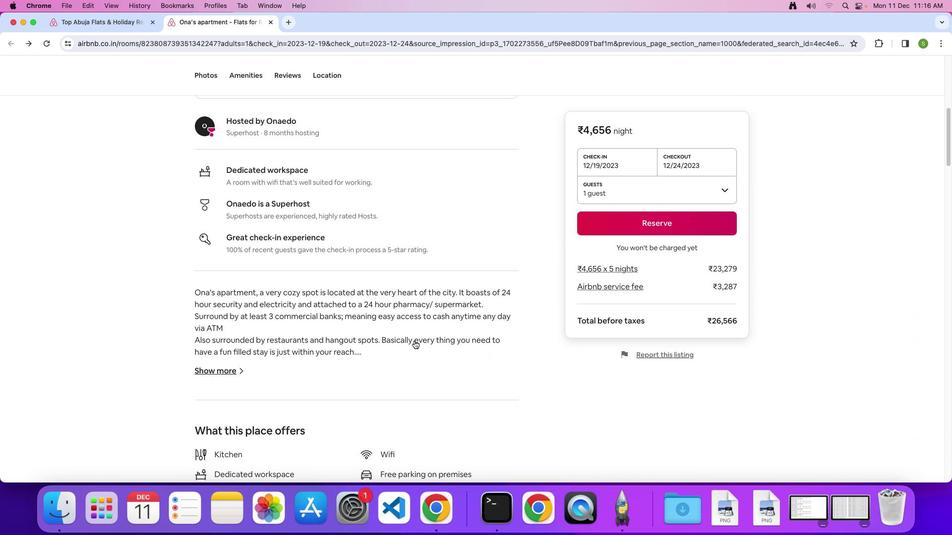 
Action: Mouse scrolled (414, 341) with delta (0, 0)
Screenshot: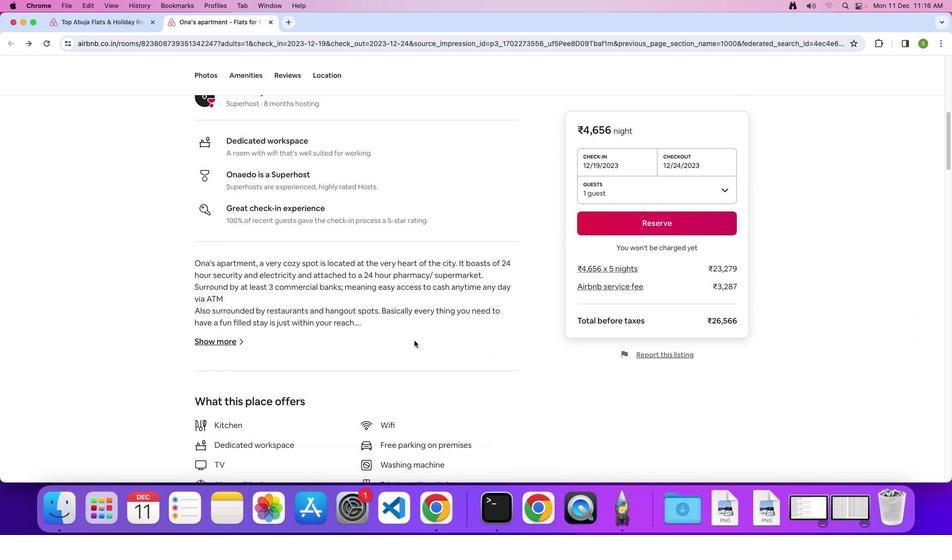 
Action: Mouse moved to (228, 324)
Screenshot: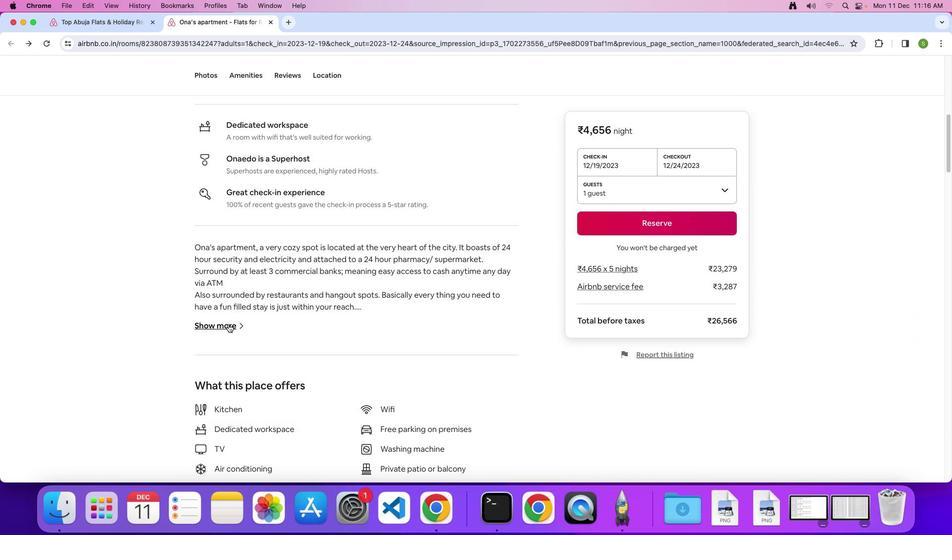 
Action: Mouse pressed left at (228, 324)
Screenshot: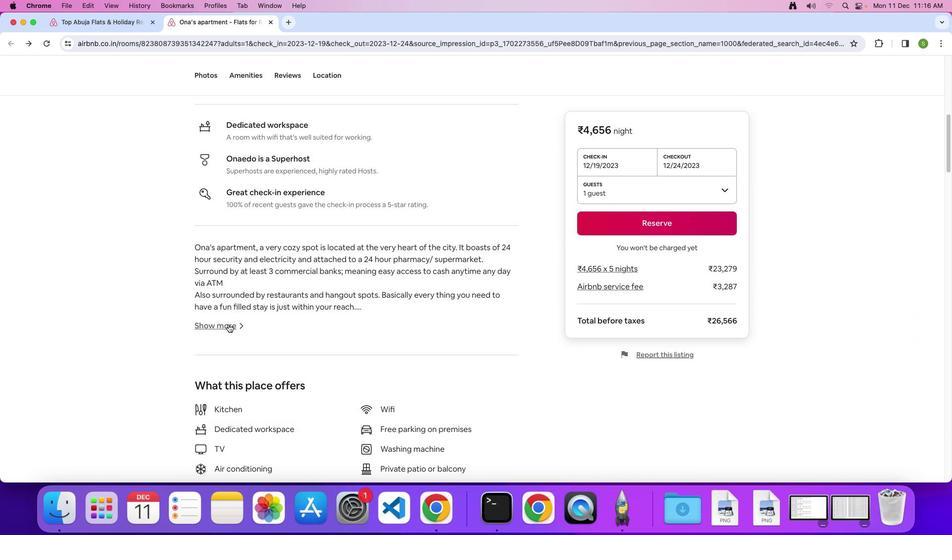 
Action: Mouse moved to (527, 283)
Screenshot: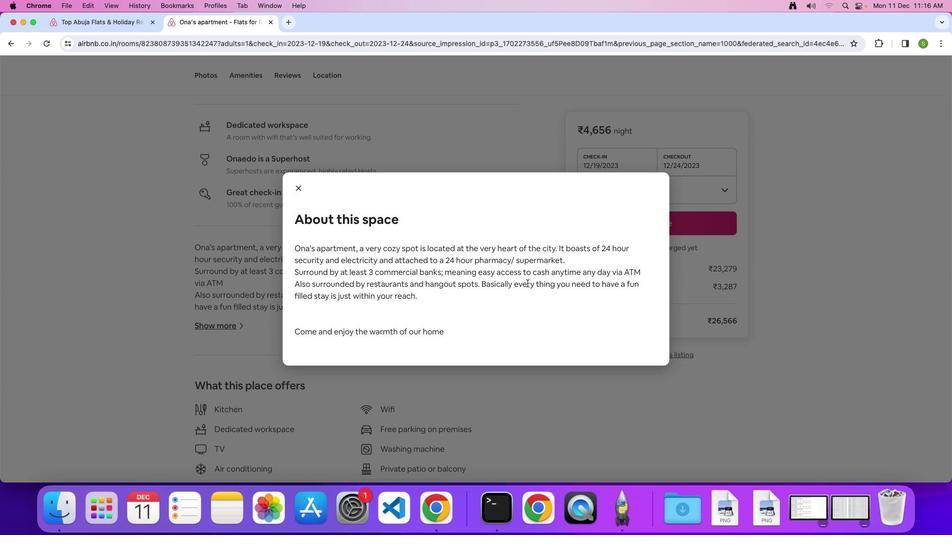 
Action: Mouse scrolled (527, 283) with delta (0, 0)
Screenshot: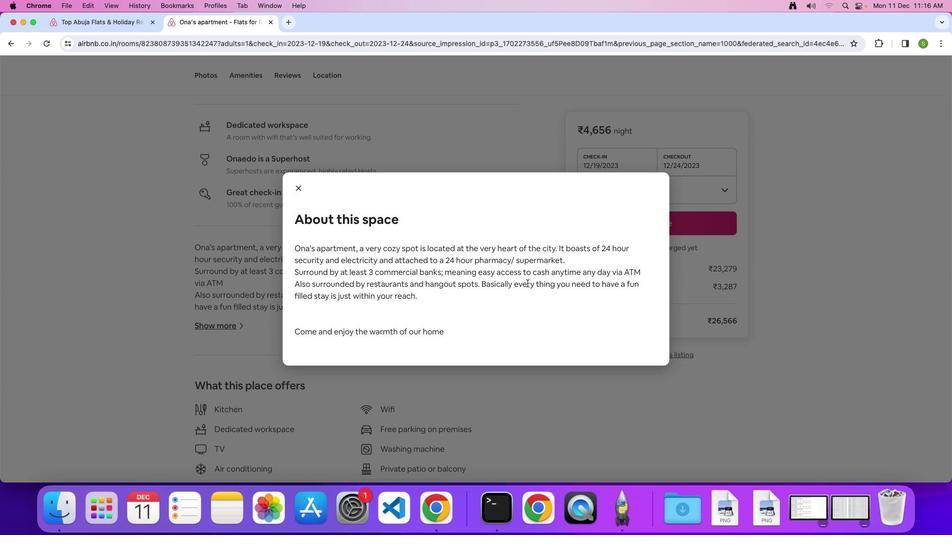 
Action: Mouse scrolled (527, 283) with delta (0, 0)
Screenshot: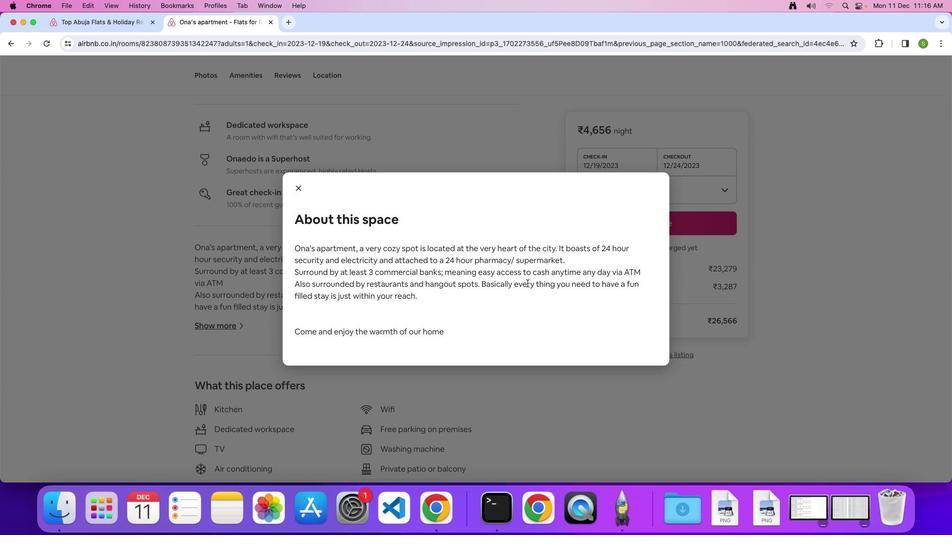 
Action: Mouse moved to (302, 189)
Screenshot: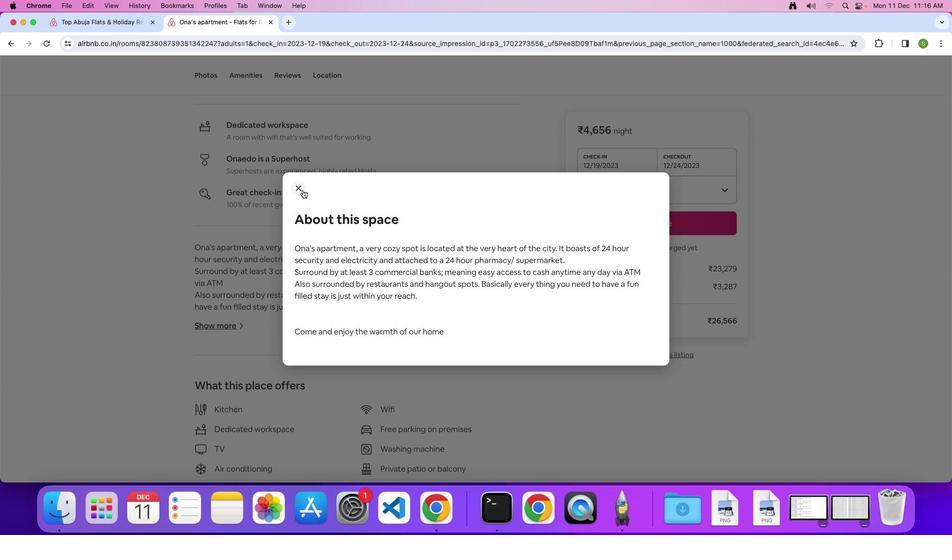 
Action: Mouse pressed left at (302, 189)
Screenshot: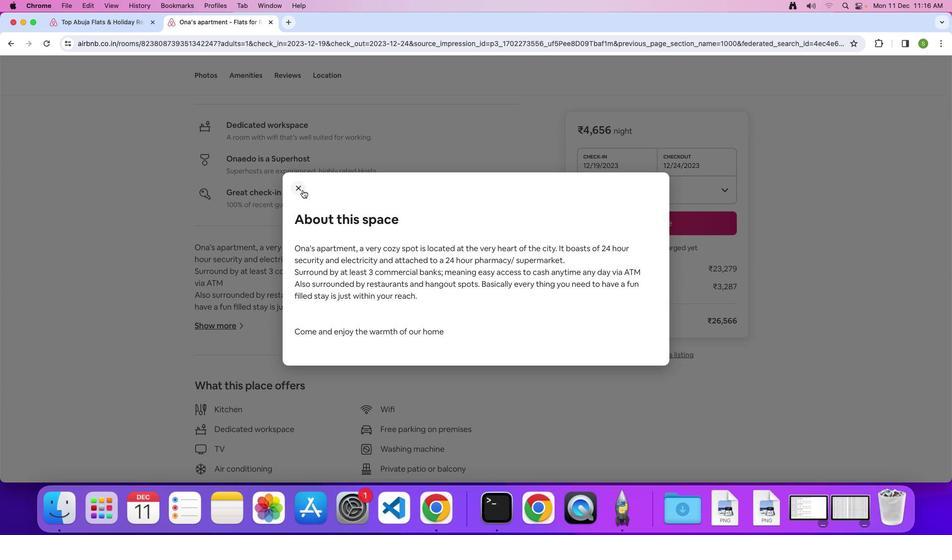 
Action: Mouse moved to (396, 324)
Screenshot: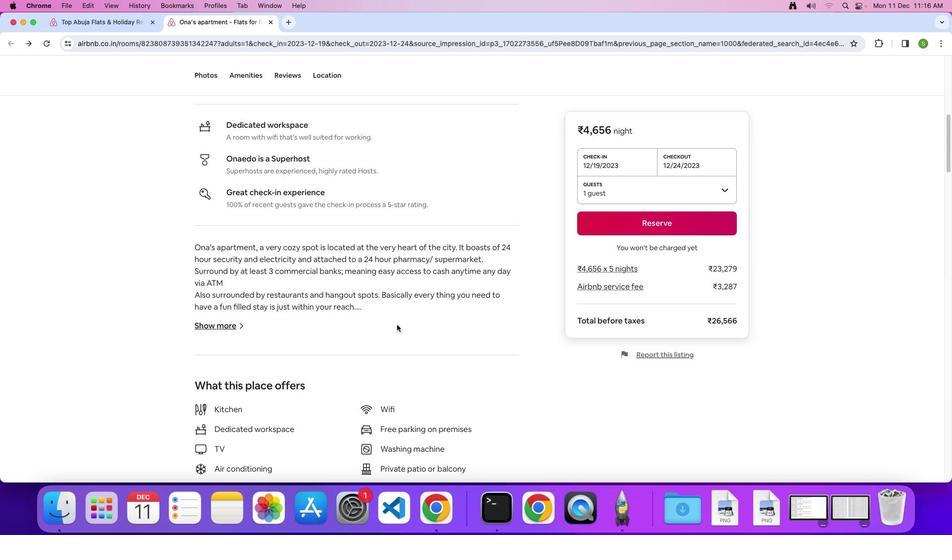 
Action: Mouse scrolled (396, 324) with delta (0, 0)
Screenshot: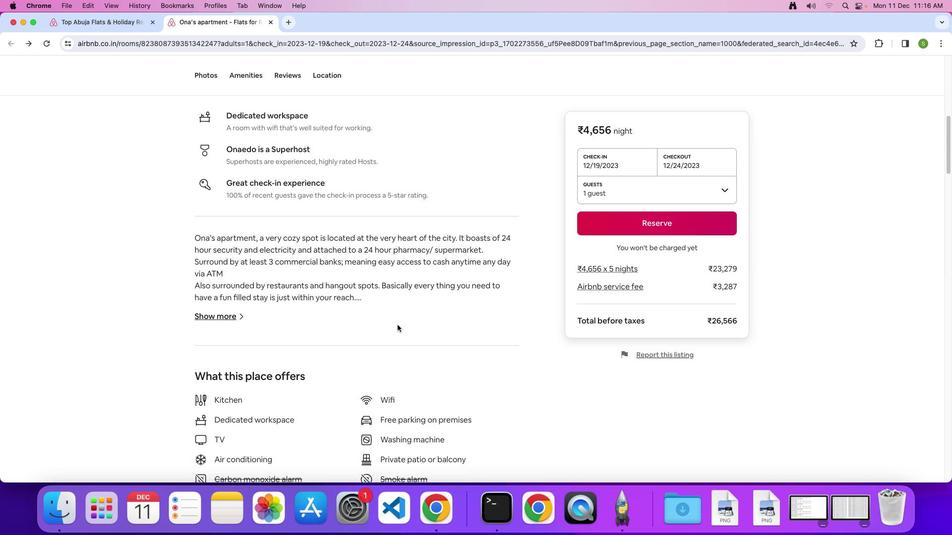 
Action: Mouse scrolled (396, 324) with delta (0, 0)
Screenshot: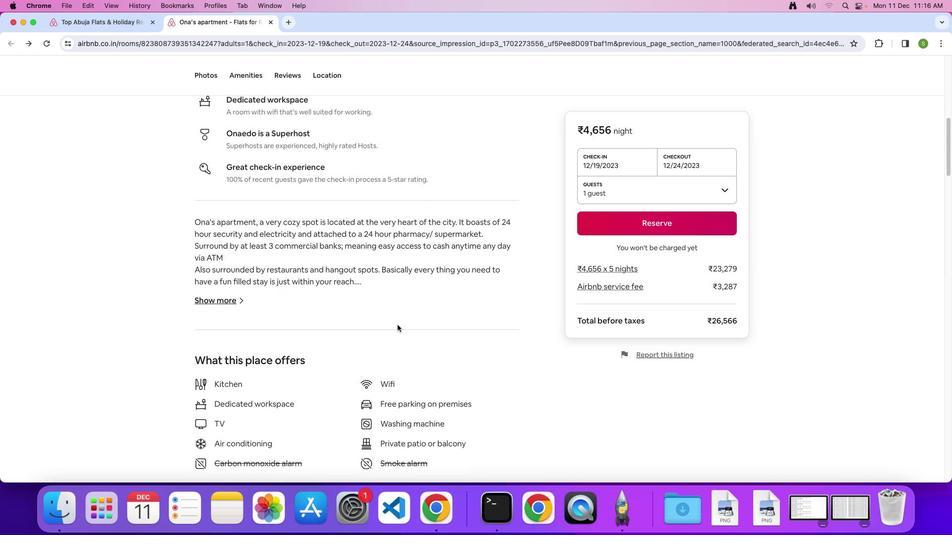 
Action: Mouse moved to (397, 324)
Screenshot: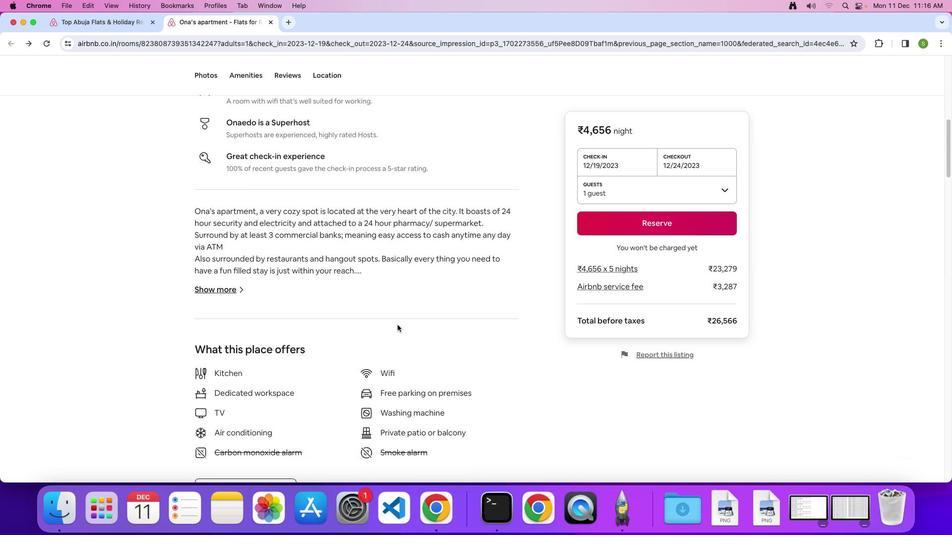 
Action: Mouse scrolled (397, 324) with delta (0, -1)
Screenshot: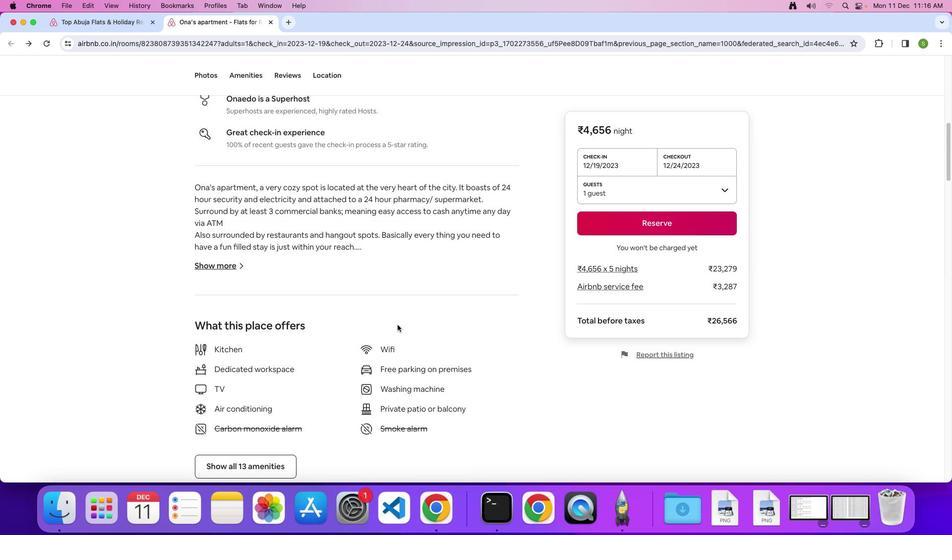 
Action: Mouse scrolled (397, 324) with delta (0, 0)
Screenshot: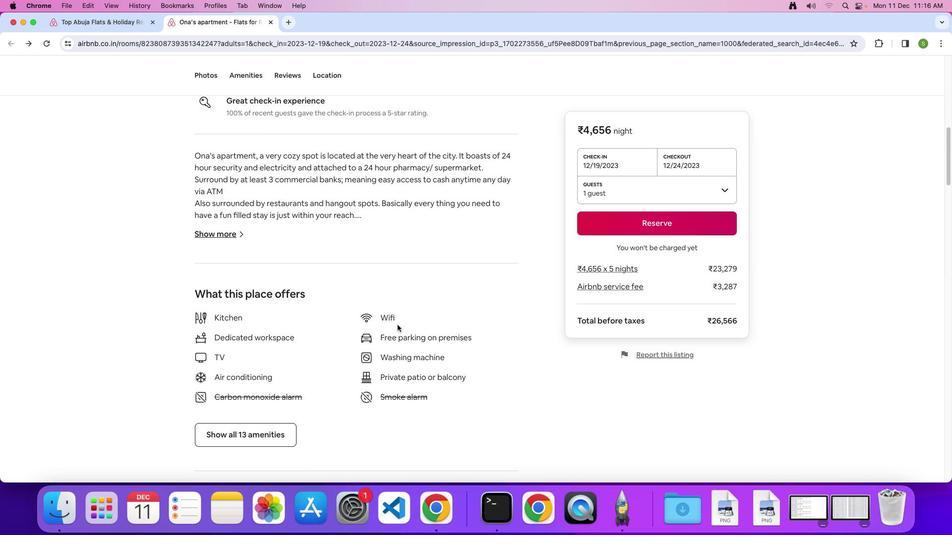 
Action: Mouse scrolled (397, 324) with delta (0, 0)
Screenshot: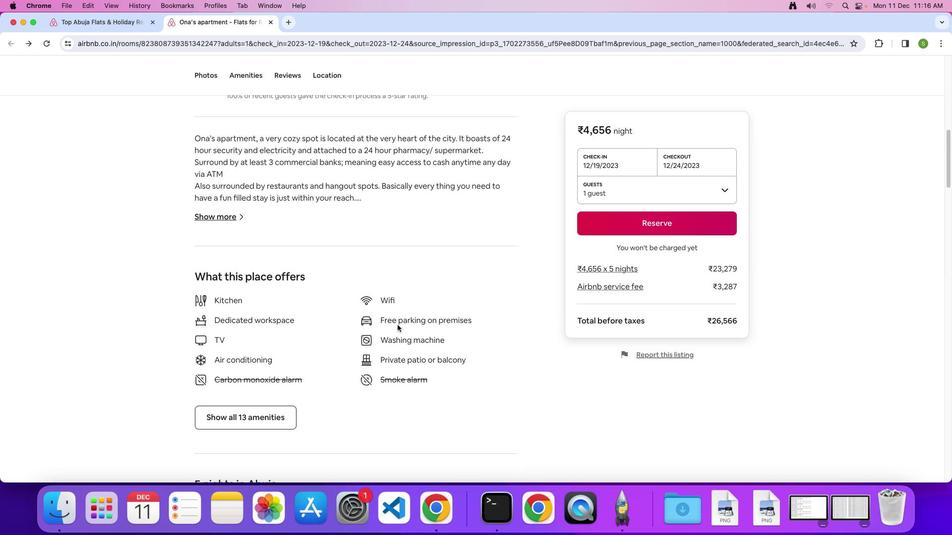 
Action: Mouse scrolled (397, 324) with delta (0, 0)
Screenshot: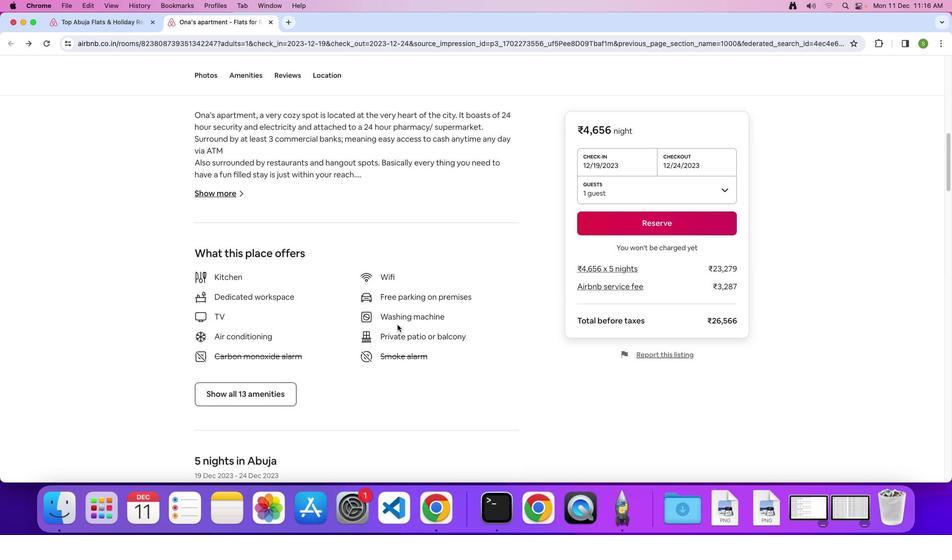 
Action: Mouse scrolled (397, 324) with delta (0, 0)
Screenshot: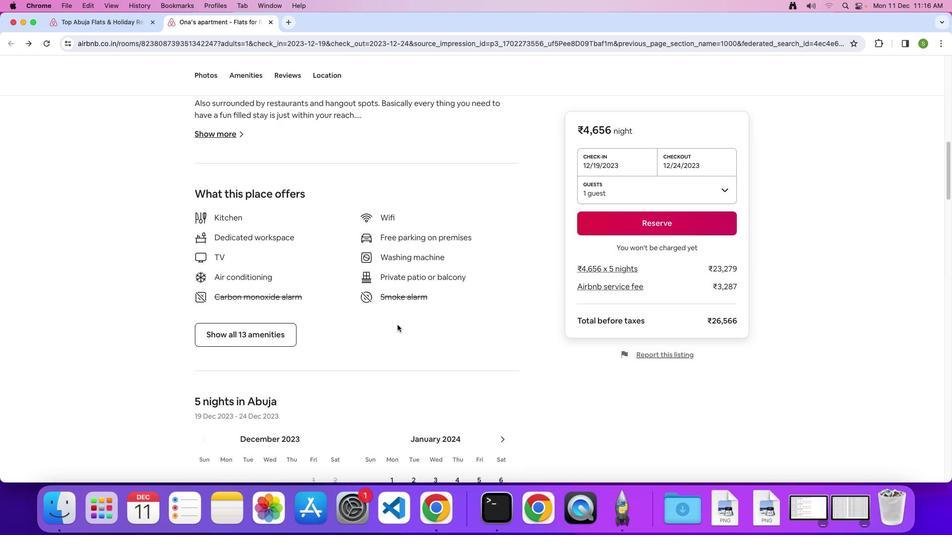 
Action: Mouse scrolled (397, 324) with delta (0, 0)
Screenshot: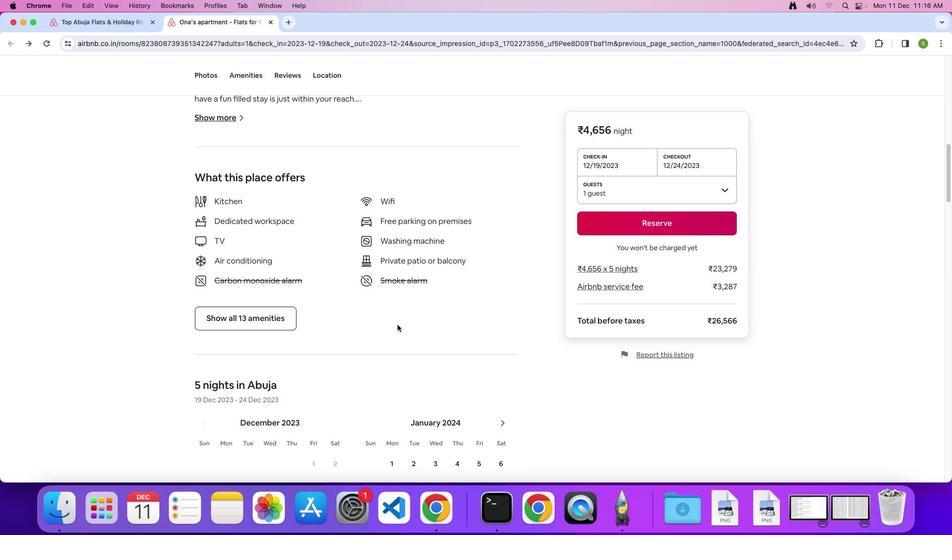 
Action: Mouse scrolled (397, 324) with delta (0, 0)
Screenshot: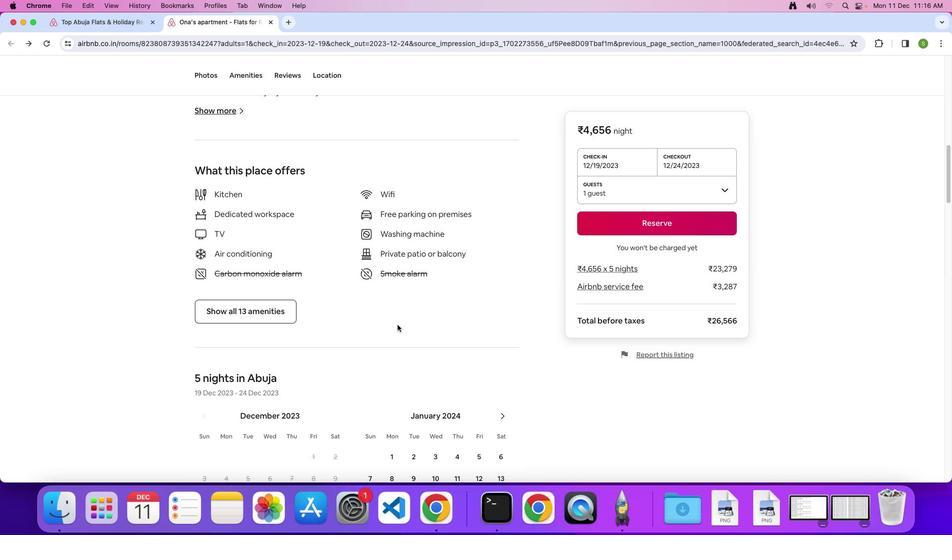 
Action: Mouse moved to (271, 301)
Screenshot: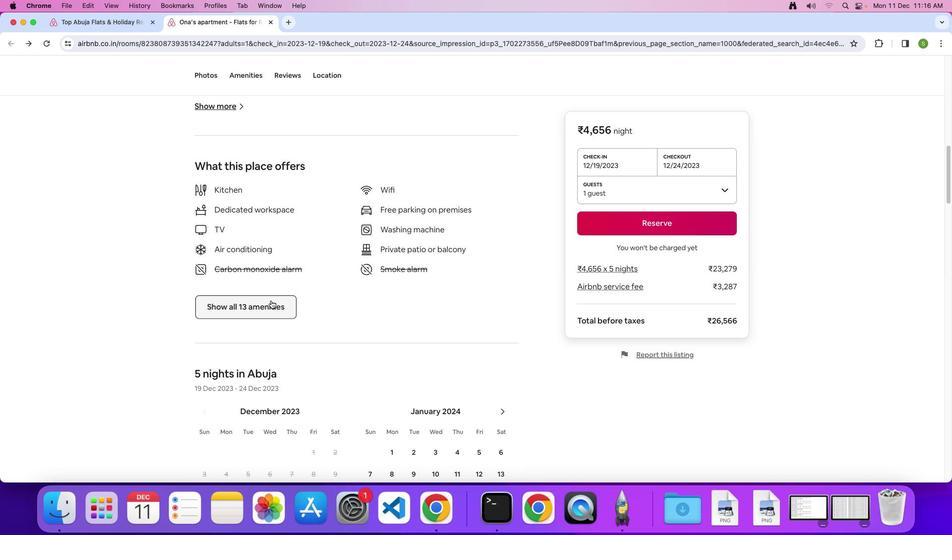 
Action: Mouse pressed left at (271, 301)
Screenshot: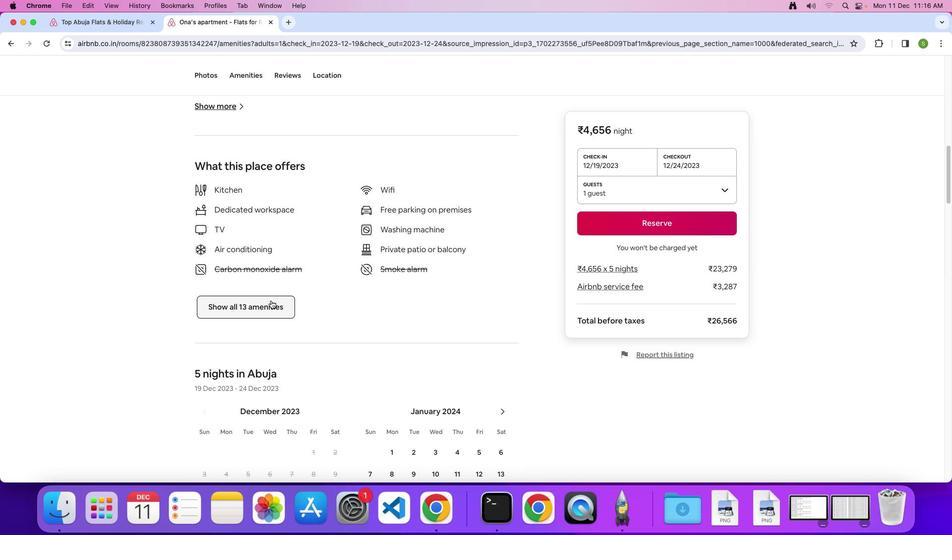 
Action: Mouse moved to (448, 305)
Screenshot: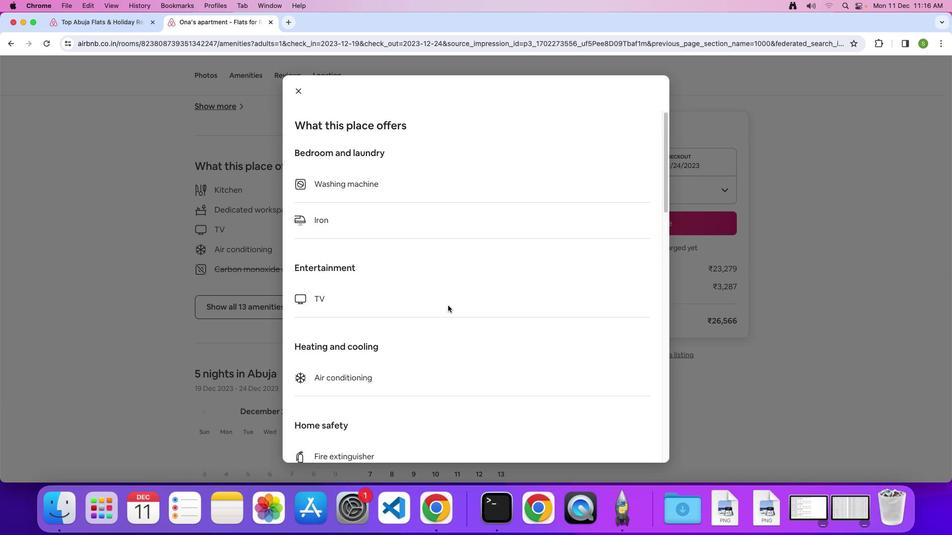 
Action: Mouse scrolled (448, 305) with delta (0, 0)
Screenshot: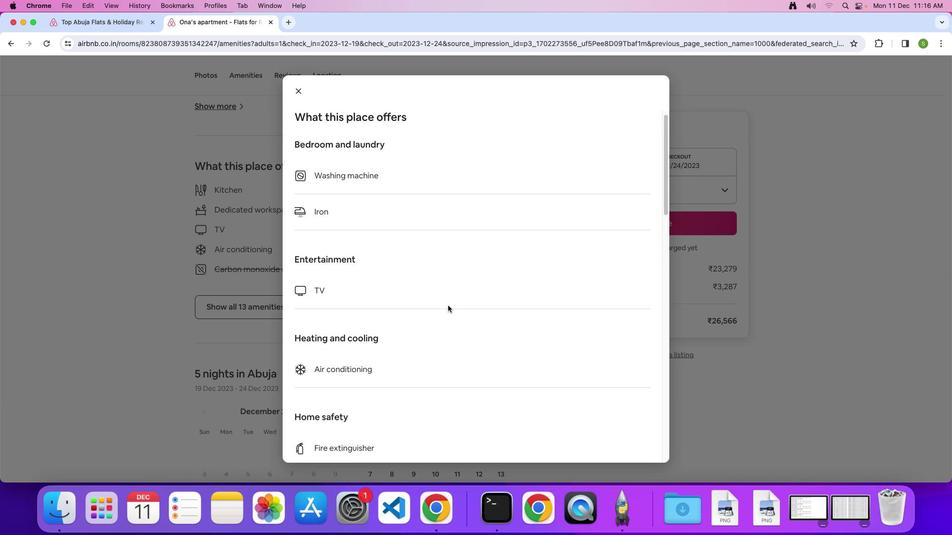 
Action: Mouse scrolled (448, 305) with delta (0, 0)
Screenshot: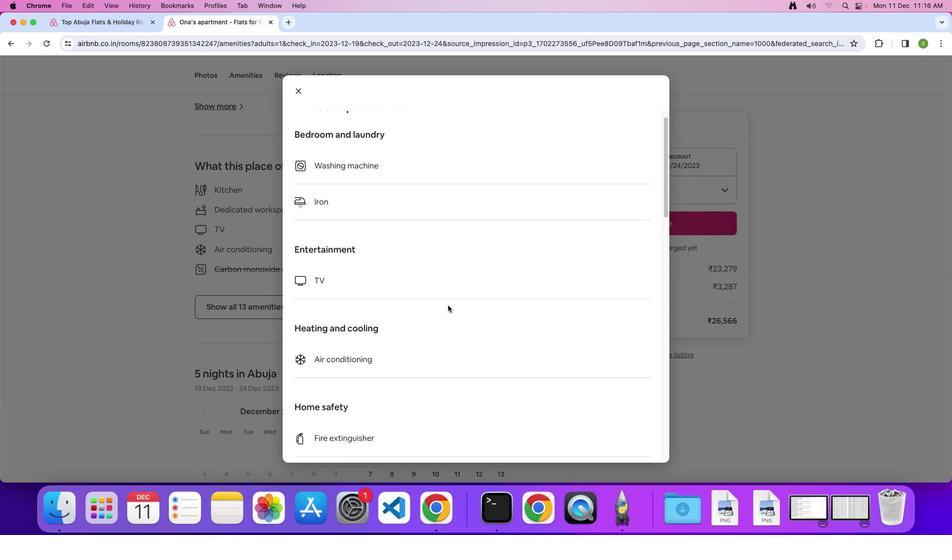 
Action: Mouse scrolled (448, 305) with delta (0, 0)
Screenshot: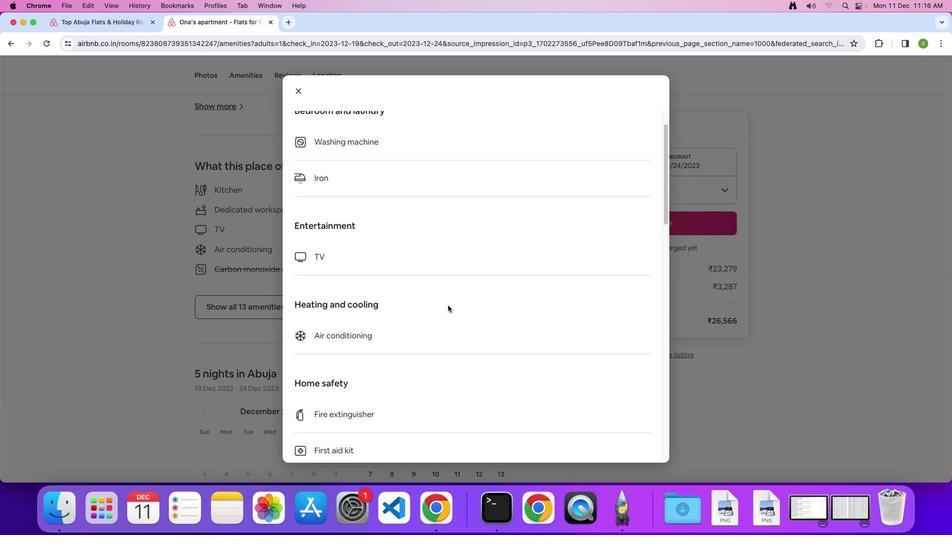 
Action: Mouse scrolled (448, 305) with delta (0, 0)
Screenshot: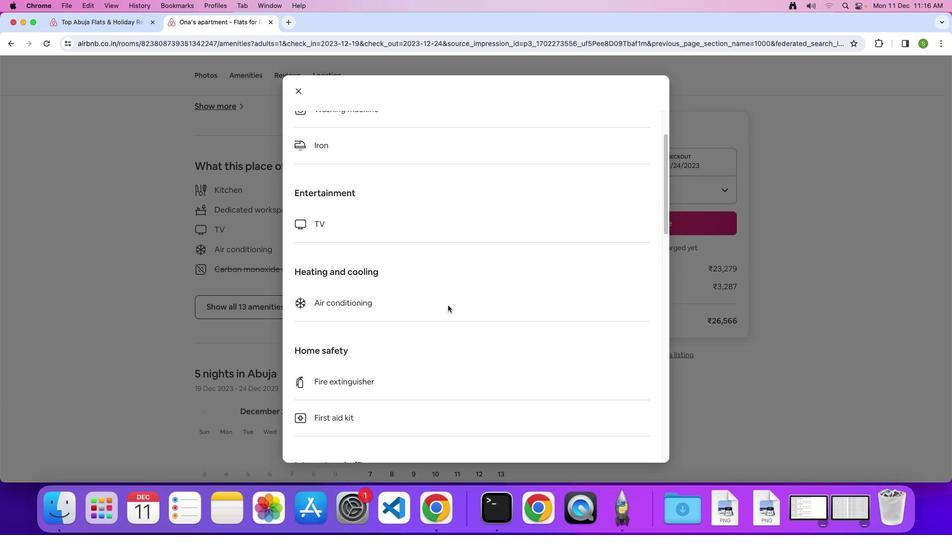 
Action: Mouse scrolled (448, 305) with delta (0, 0)
Screenshot: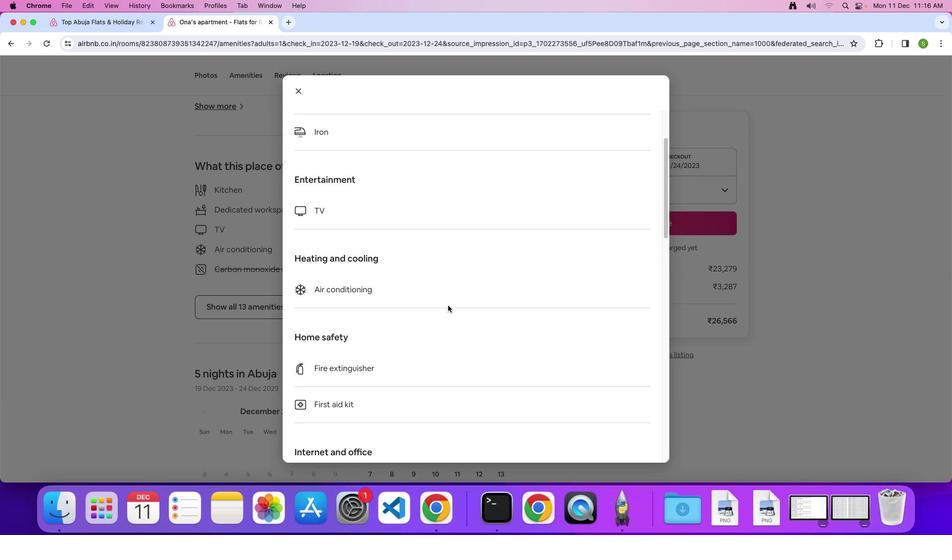 
Action: Mouse scrolled (448, 305) with delta (0, 0)
Screenshot: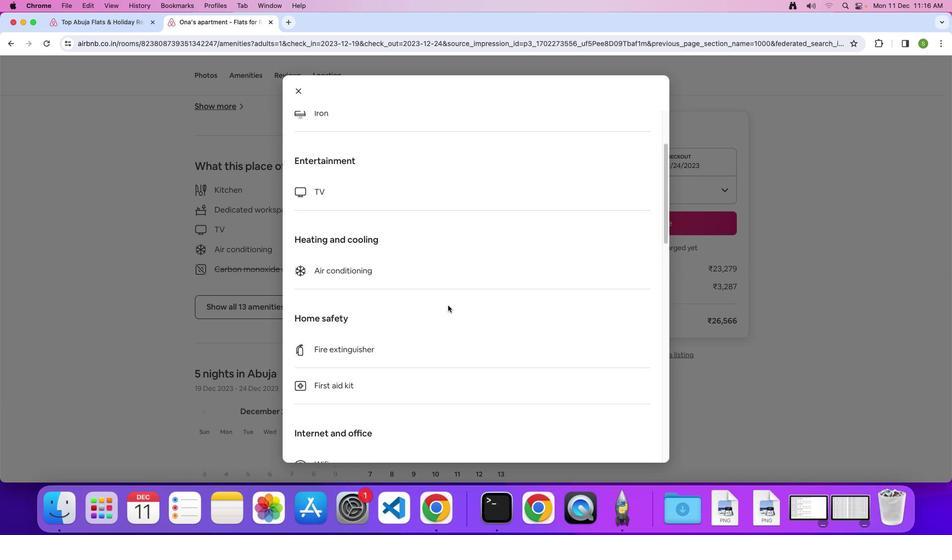 
Action: Mouse scrolled (448, 305) with delta (0, 0)
Screenshot: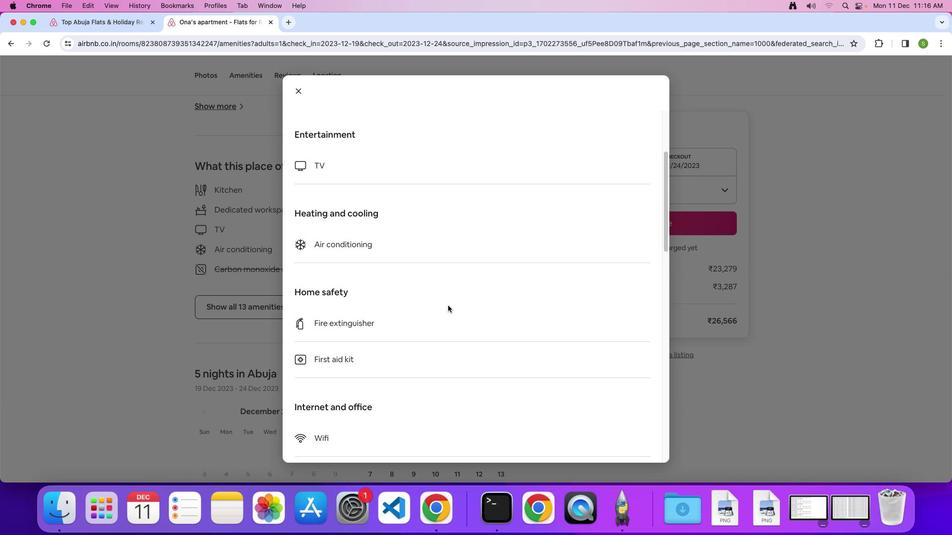 
Action: Mouse scrolled (448, 305) with delta (0, 0)
Screenshot: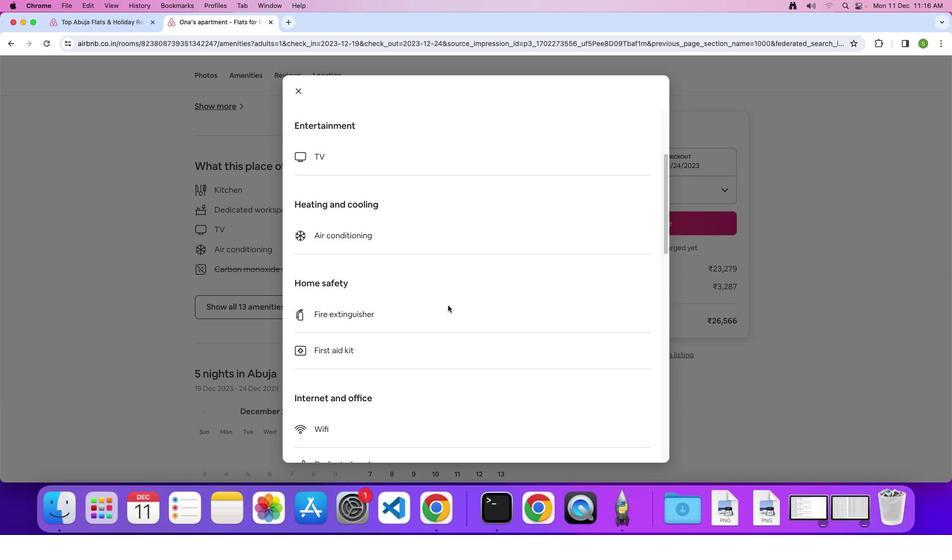 
Action: Mouse scrolled (448, 305) with delta (0, 0)
Screenshot: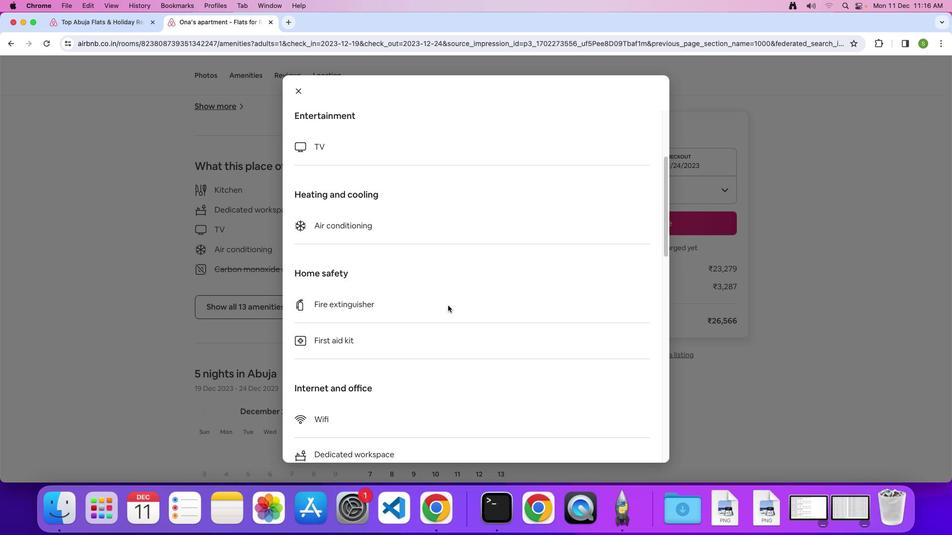 
Action: Mouse scrolled (448, 305) with delta (0, 0)
Screenshot: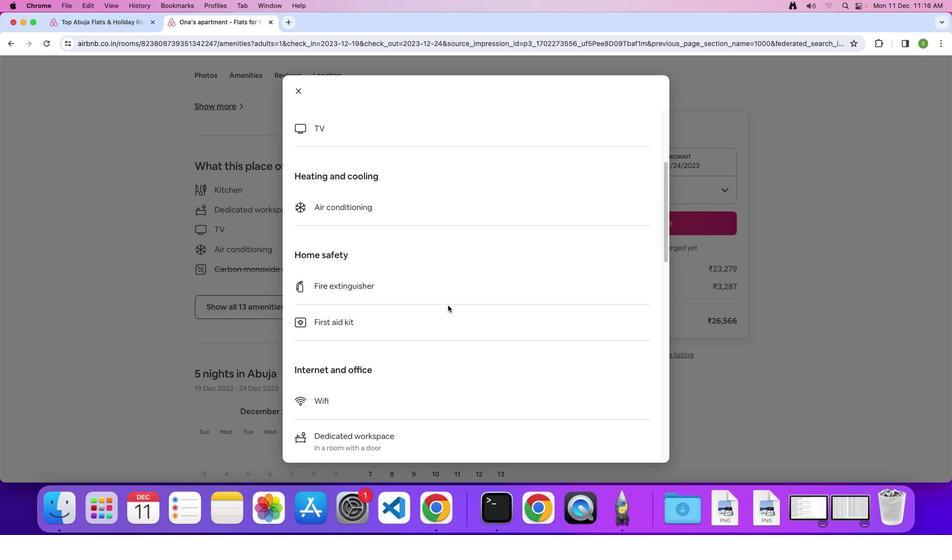 
Action: Mouse scrolled (448, 305) with delta (0, 0)
Screenshot: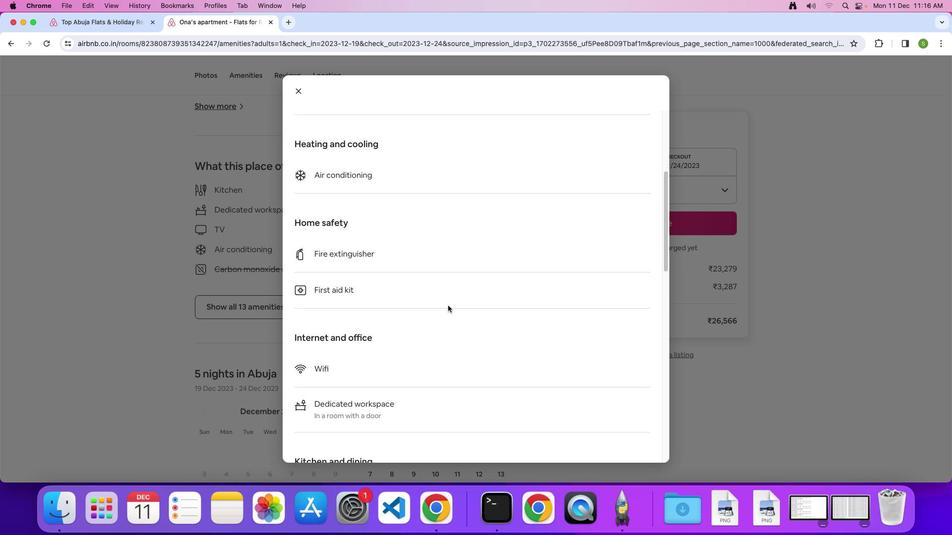 
Action: Mouse scrolled (448, 305) with delta (0, 0)
Screenshot: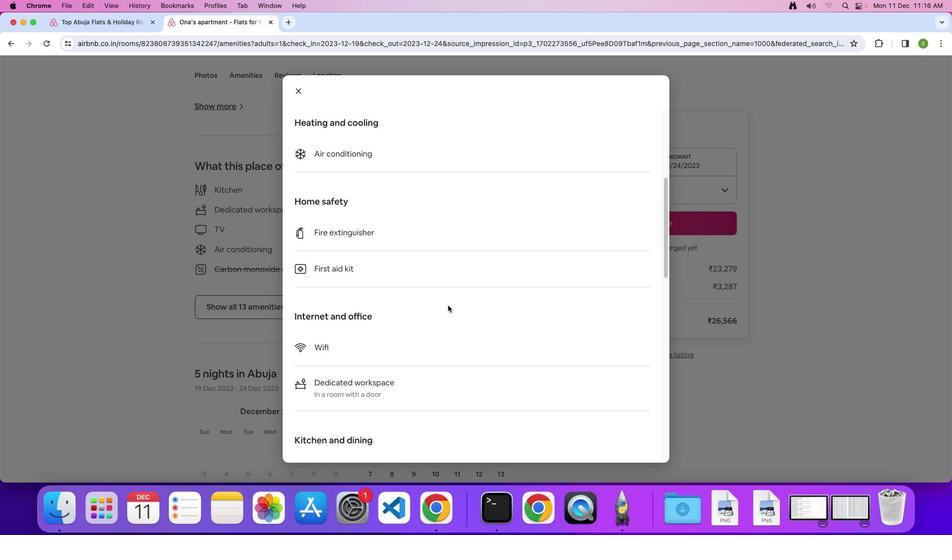 
Action: Mouse scrolled (448, 305) with delta (0, 0)
Screenshot: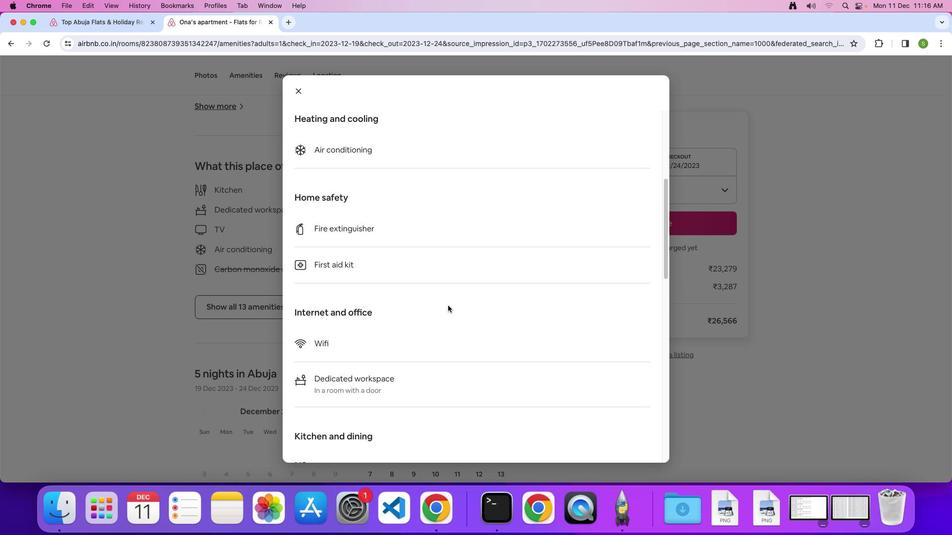 
Action: Mouse scrolled (448, 305) with delta (0, 0)
Screenshot: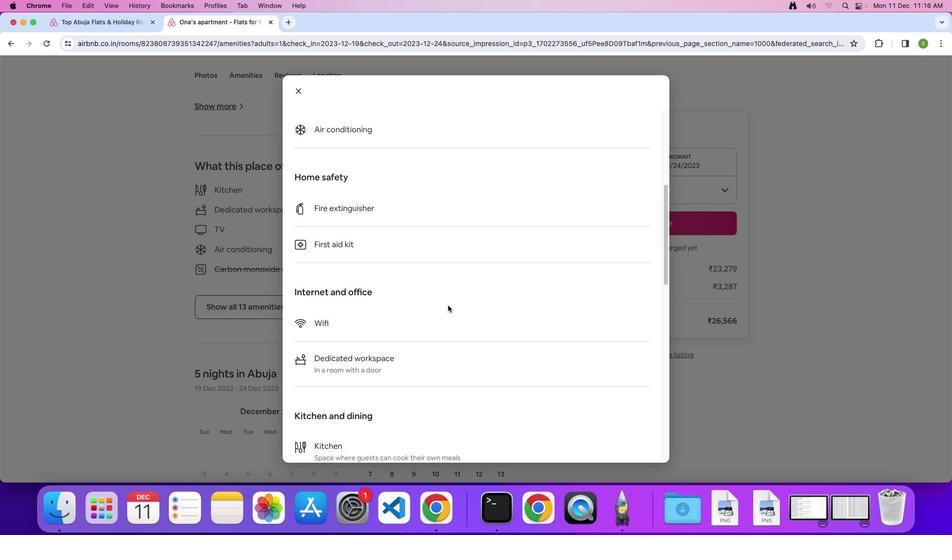 
Action: Mouse scrolled (448, 305) with delta (0, 0)
Screenshot: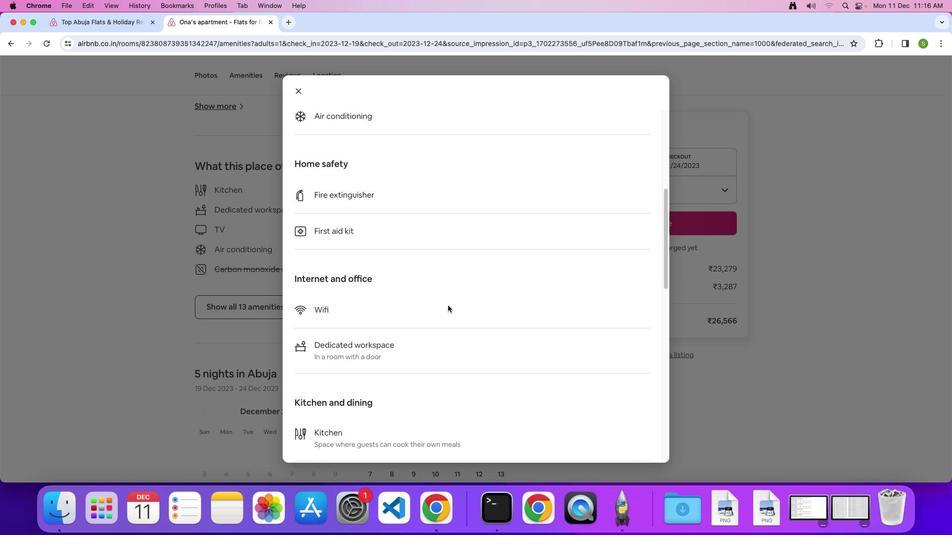 
Action: Mouse scrolled (448, 305) with delta (0, 0)
Screenshot: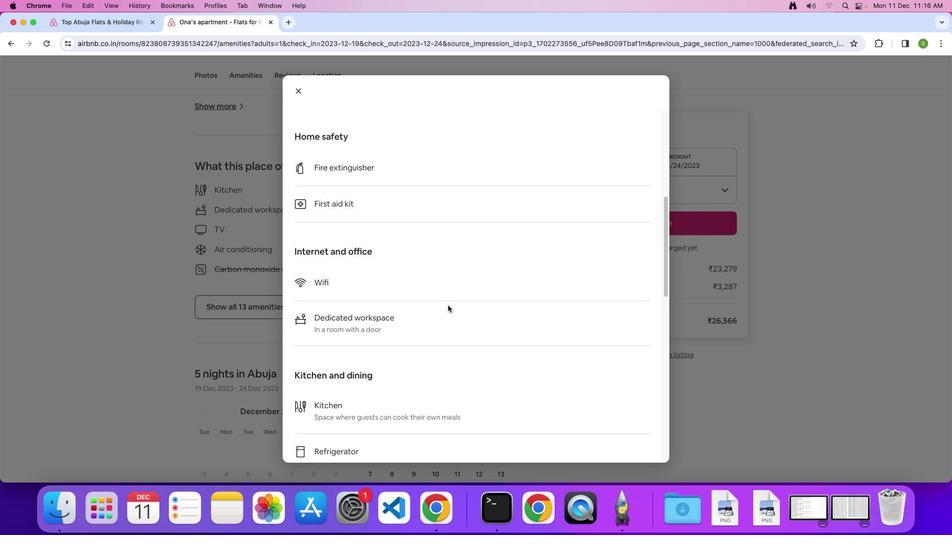 
Action: Mouse scrolled (448, 305) with delta (0, 0)
Screenshot: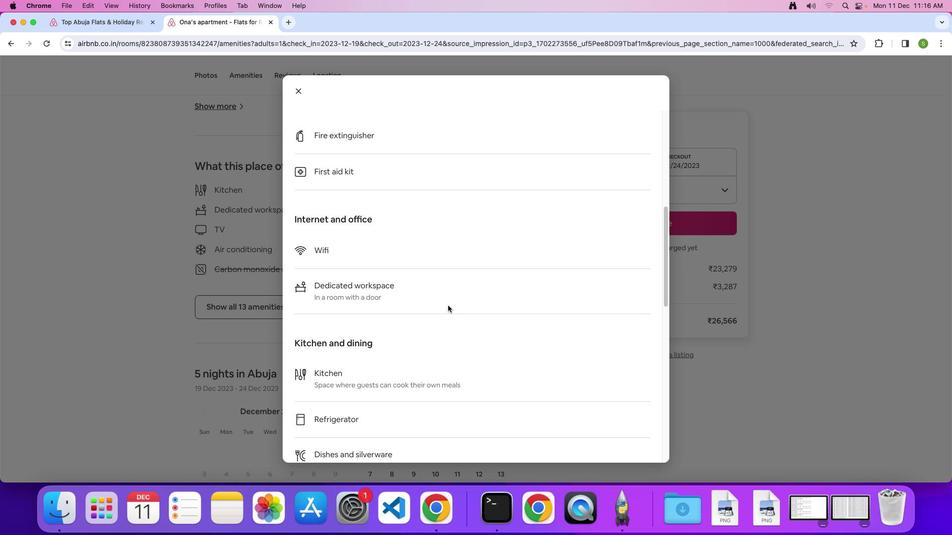 
Action: Mouse scrolled (448, 305) with delta (0, 0)
Screenshot: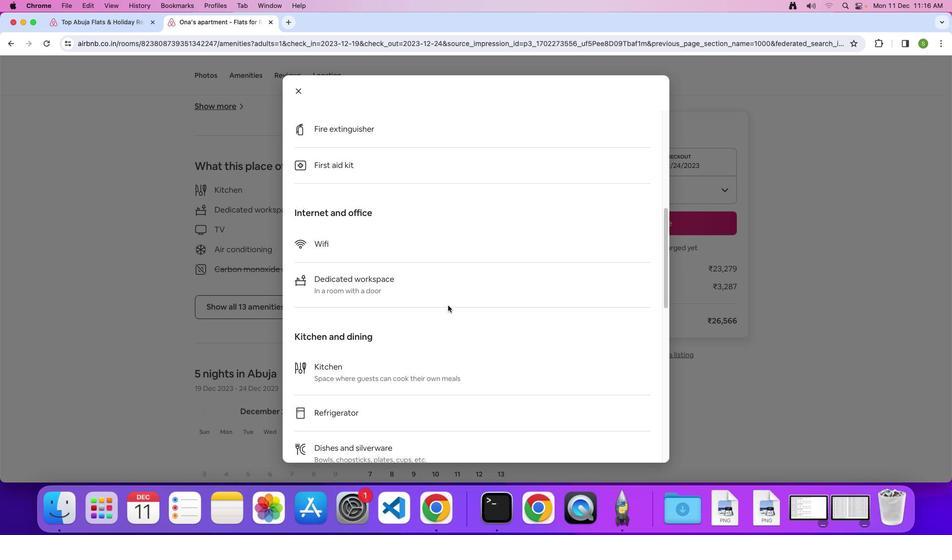 
Action: Mouse scrolled (448, 305) with delta (0, 0)
Screenshot: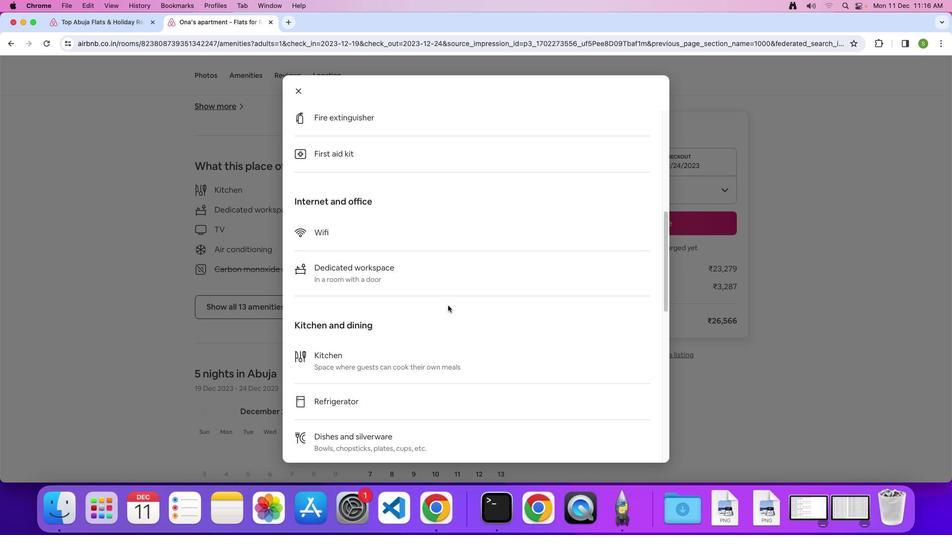 
Action: Mouse scrolled (448, 305) with delta (0, 0)
Screenshot: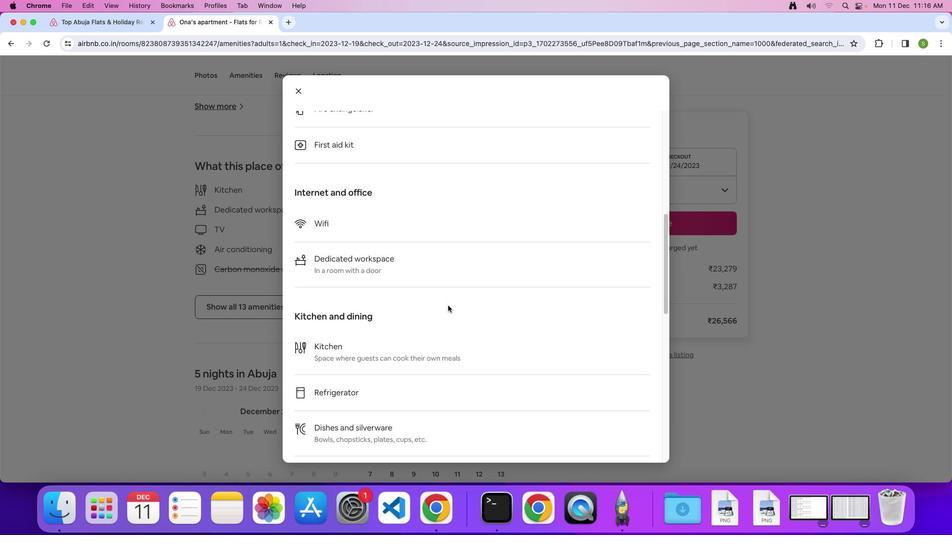 
Action: Mouse scrolled (448, 305) with delta (0, 0)
Screenshot: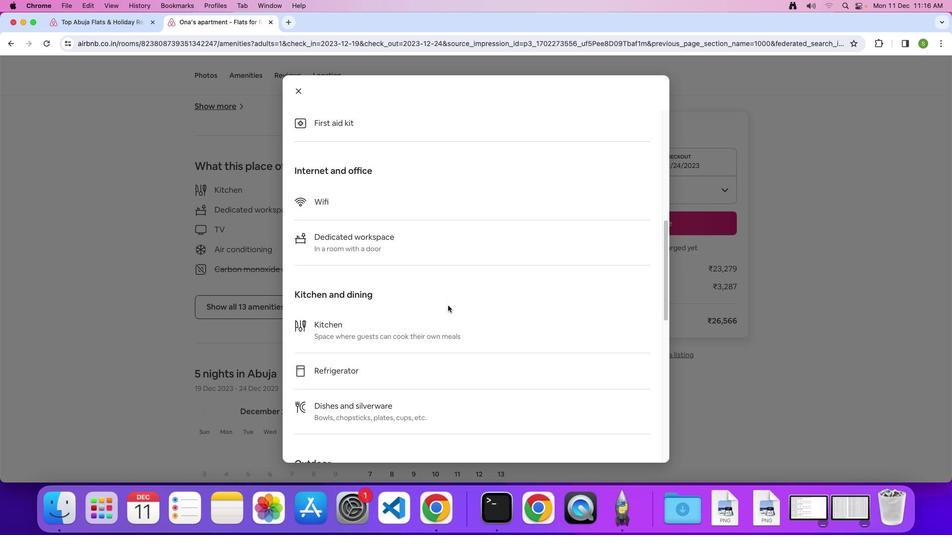 
Action: Mouse scrolled (448, 305) with delta (0, 0)
Screenshot: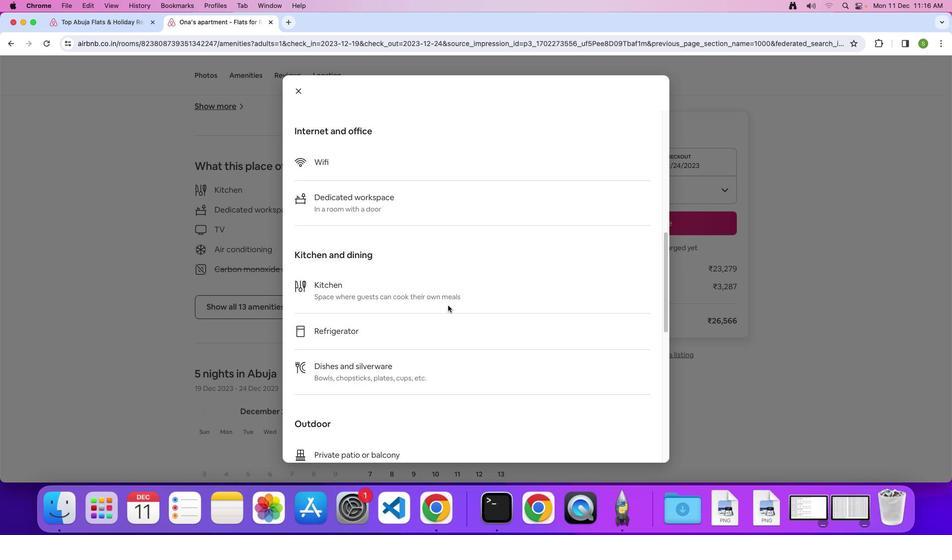 
Action: Mouse scrolled (448, 305) with delta (0, 0)
Screenshot: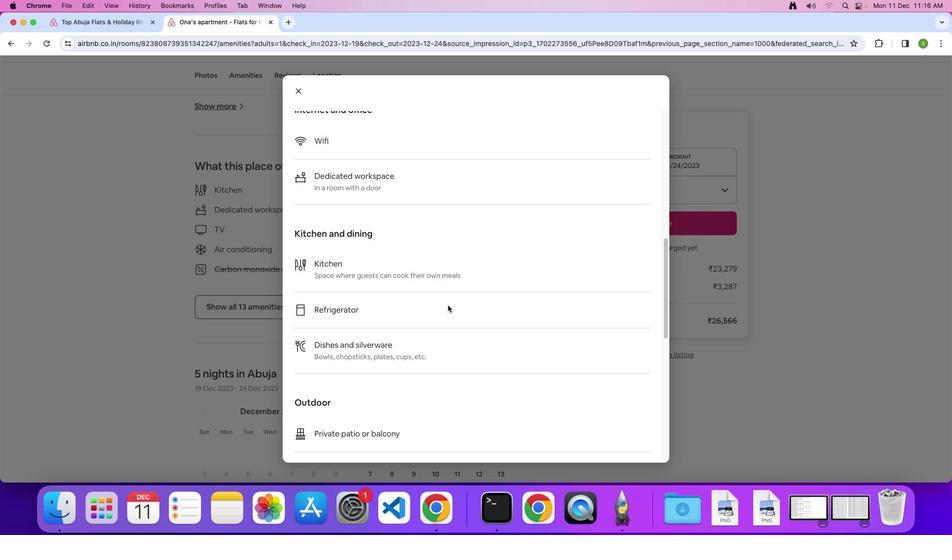 
Action: Mouse scrolled (448, 305) with delta (0, 0)
Screenshot: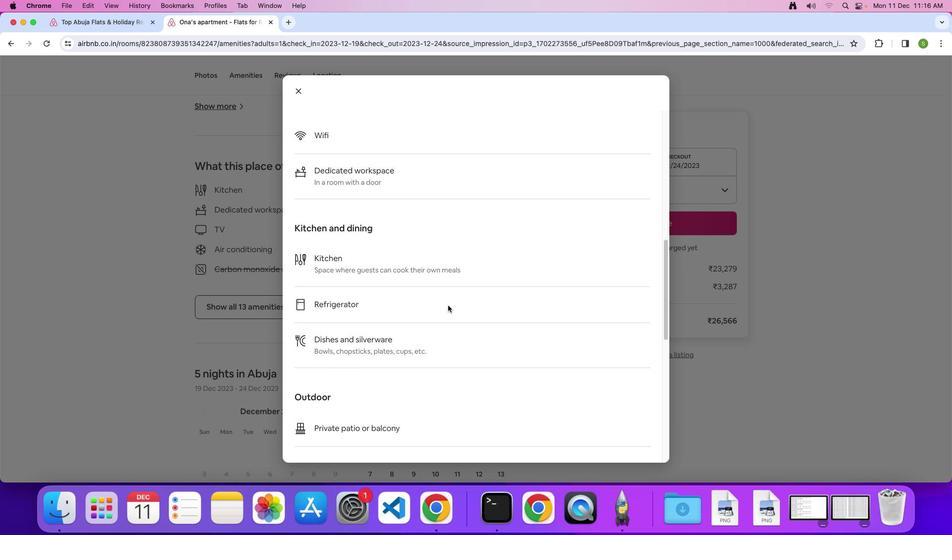 
Action: Mouse scrolled (448, 305) with delta (0, 0)
Screenshot: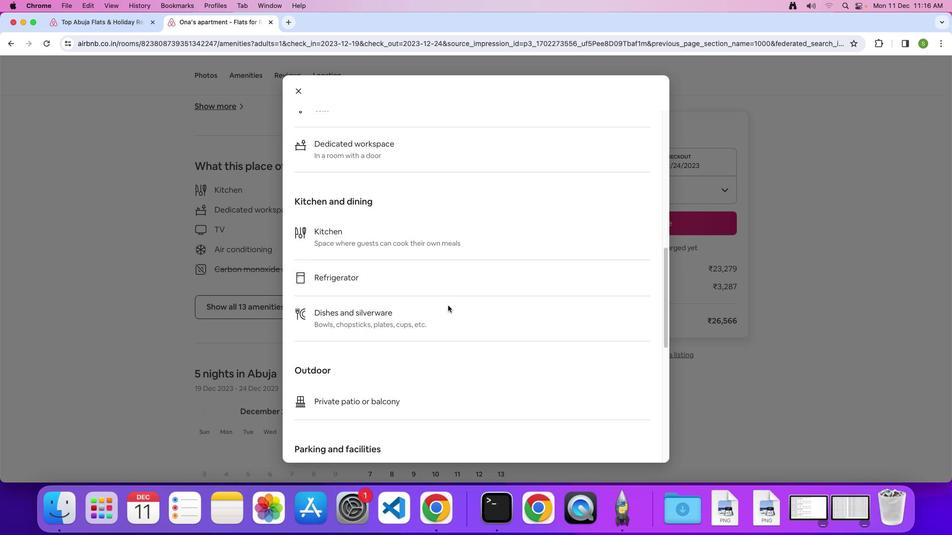 
Action: Mouse scrolled (448, 305) with delta (0, 0)
Screenshot: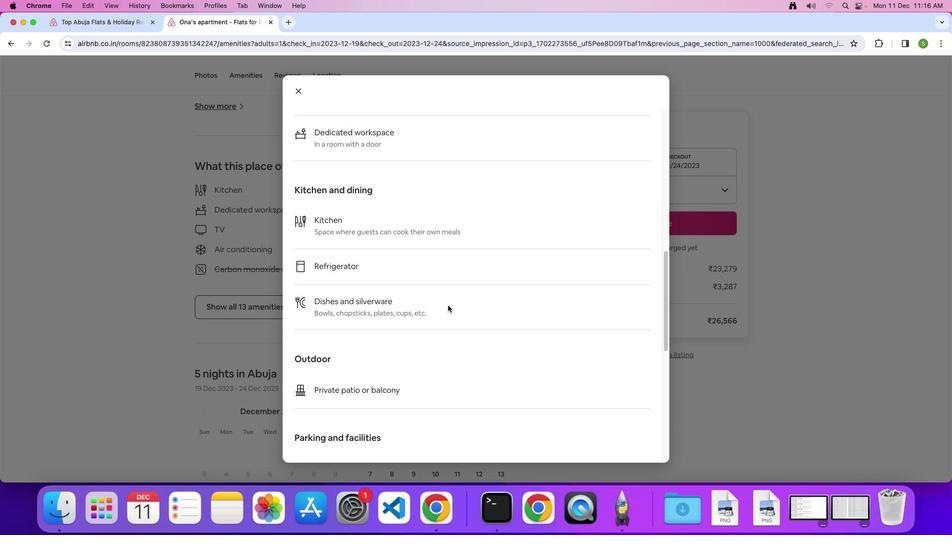 
Action: Mouse scrolled (448, 305) with delta (0, 0)
Screenshot: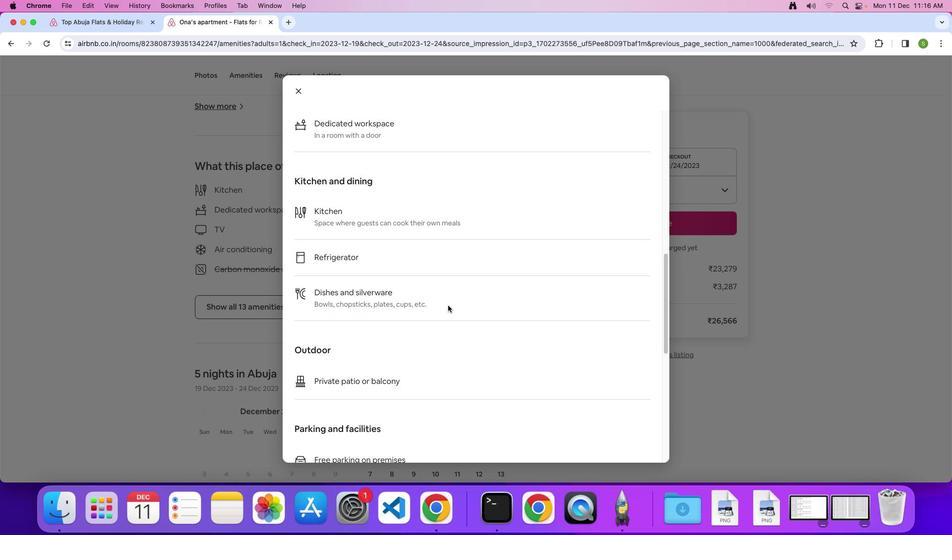 
Action: Mouse scrolled (448, 305) with delta (0, 0)
Screenshot: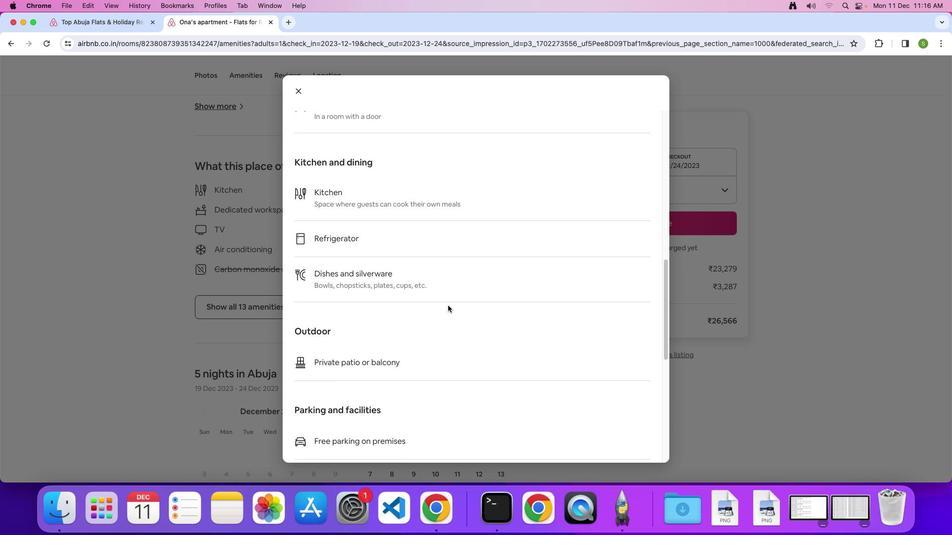 
Action: Mouse scrolled (448, 305) with delta (0, 0)
Screenshot: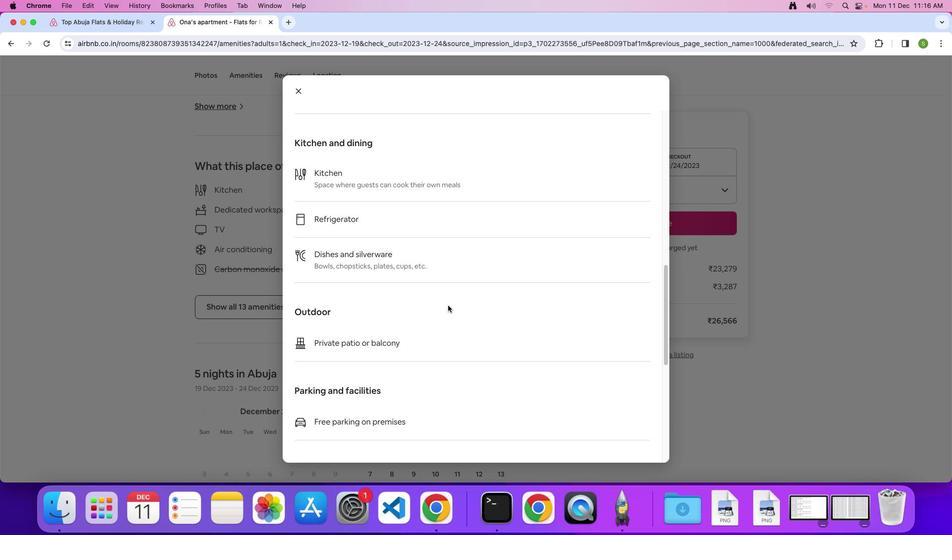 
Action: Mouse scrolled (448, 305) with delta (0, 0)
Screenshot: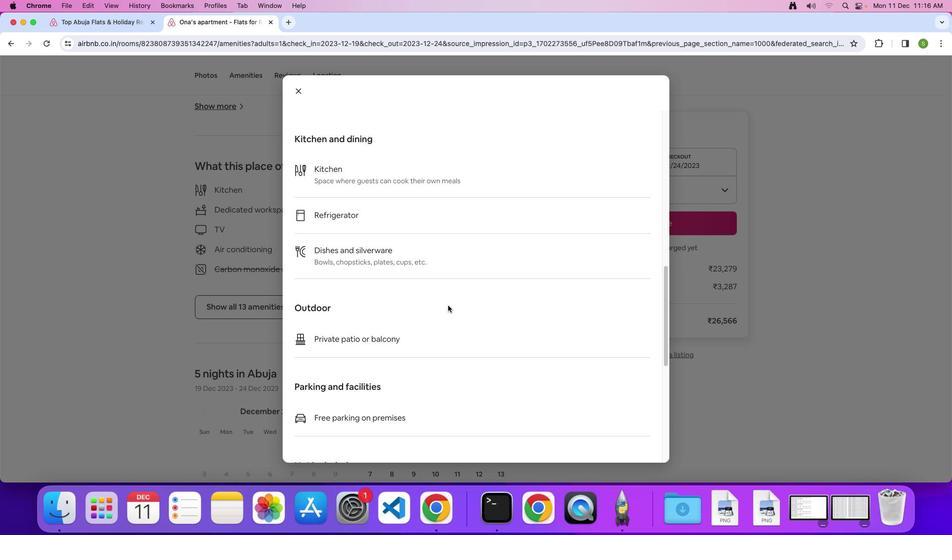 
Action: Mouse scrolled (448, 305) with delta (0, 0)
Screenshot: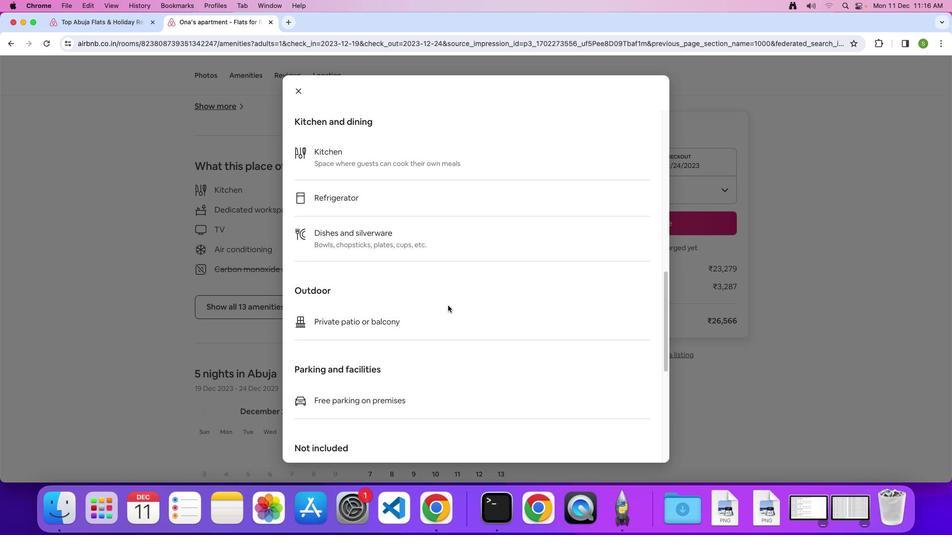 
Action: Mouse scrolled (448, 305) with delta (0, 0)
Screenshot: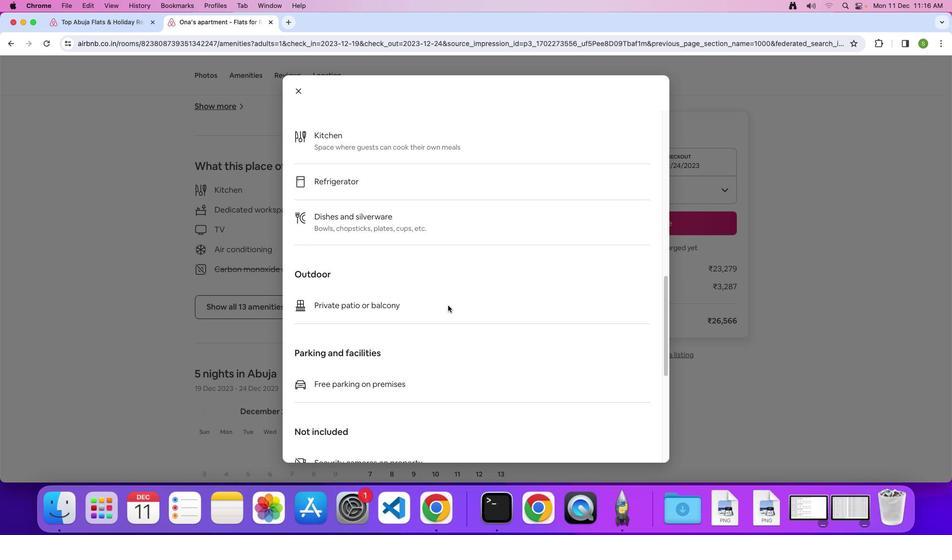 
Action: Mouse scrolled (448, 305) with delta (0, 0)
Screenshot: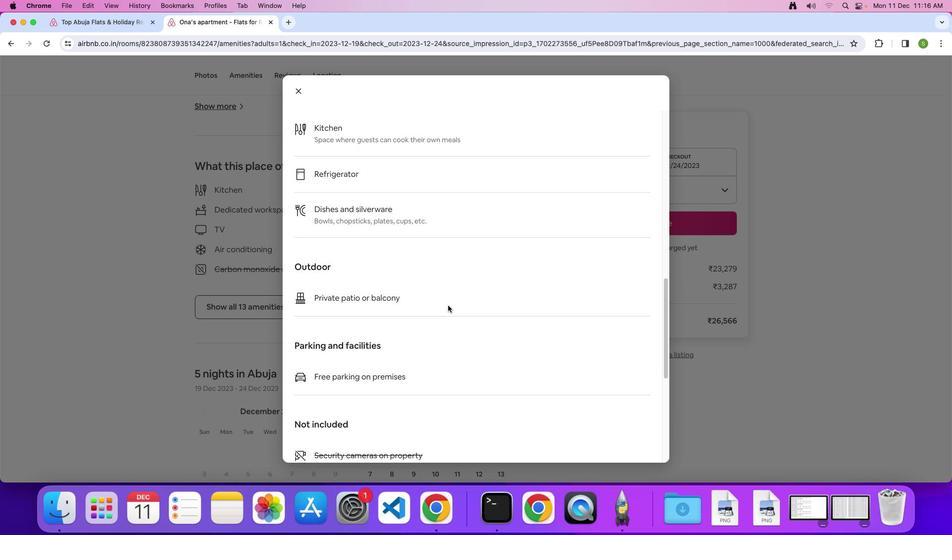 
Action: Mouse scrolled (448, 305) with delta (0, 0)
Screenshot: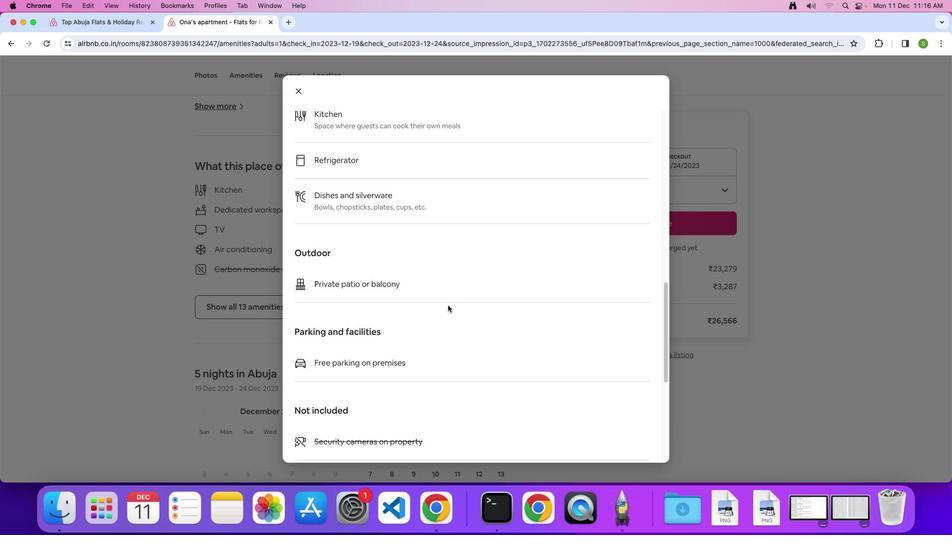 
Action: Mouse scrolled (448, 305) with delta (0, 0)
Screenshot: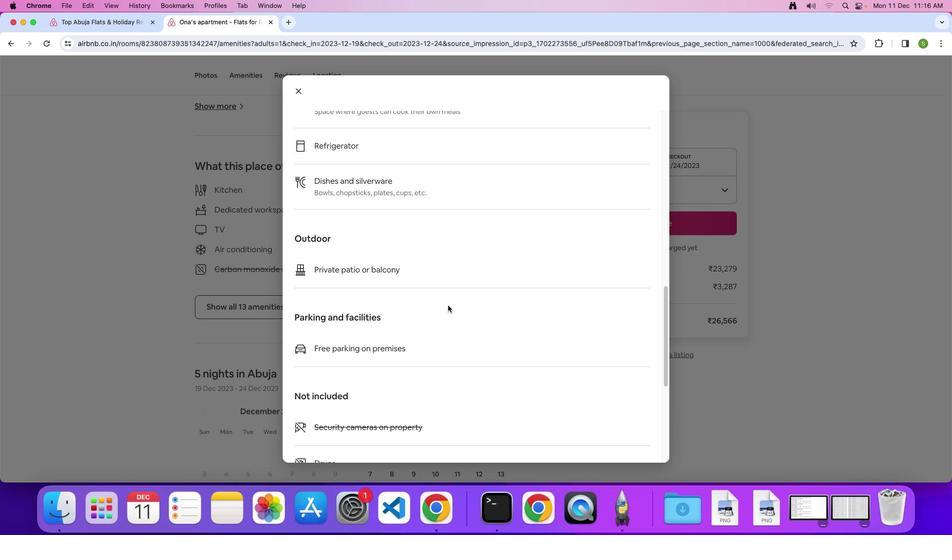 
Action: Mouse scrolled (448, 305) with delta (0, 0)
Screenshot: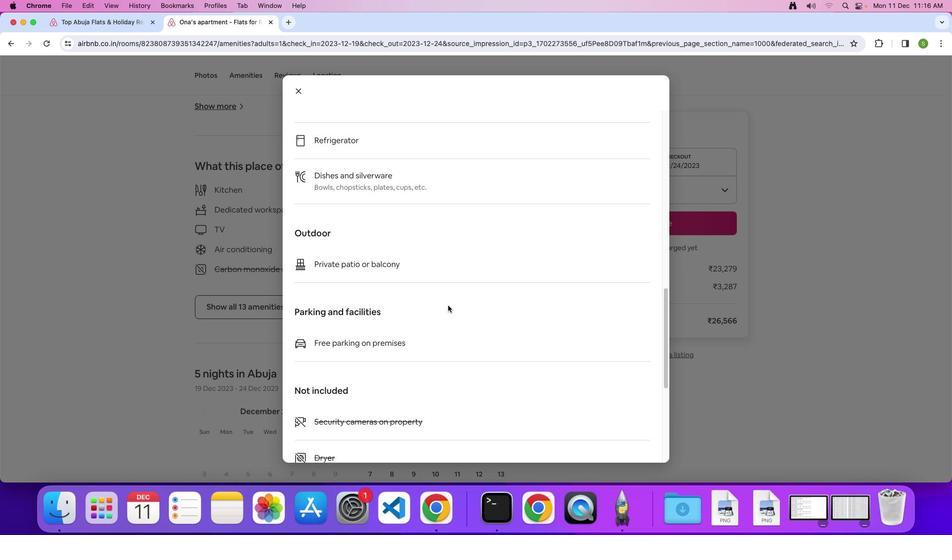 
Action: Mouse scrolled (448, 305) with delta (0, 0)
Screenshot: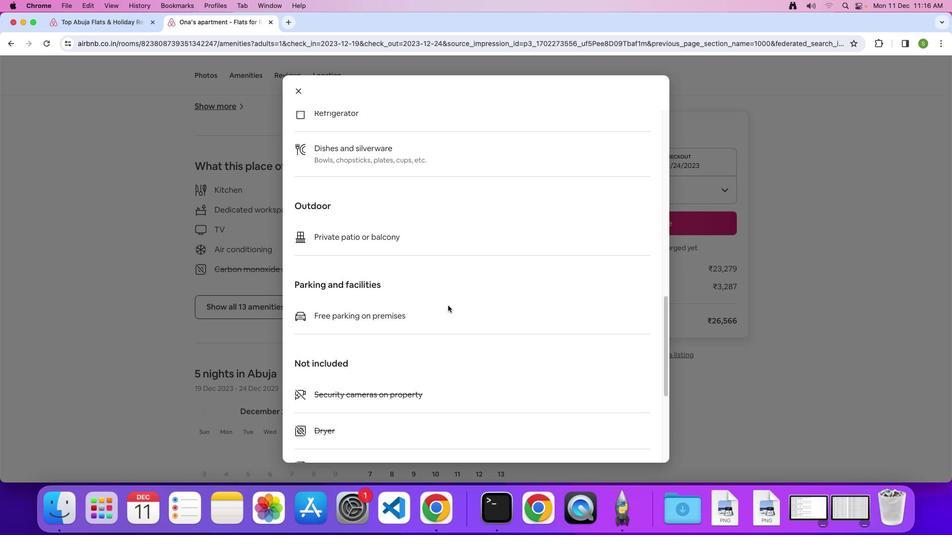 
Action: Mouse scrolled (448, 305) with delta (0, 0)
Screenshot: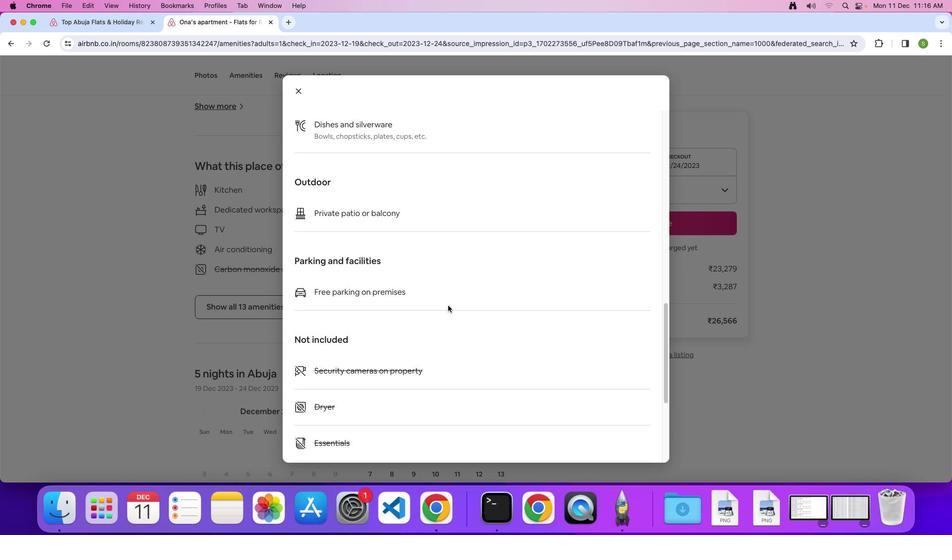 
Action: Mouse scrolled (448, 305) with delta (0, -1)
Screenshot: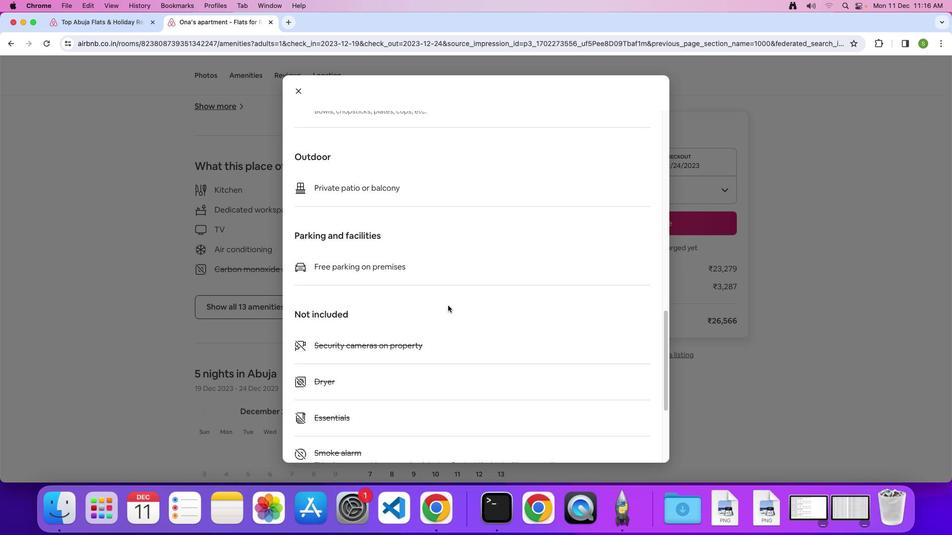 
Action: Mouse scrolled (448, 305) with delta (0, 0)
Screenshot: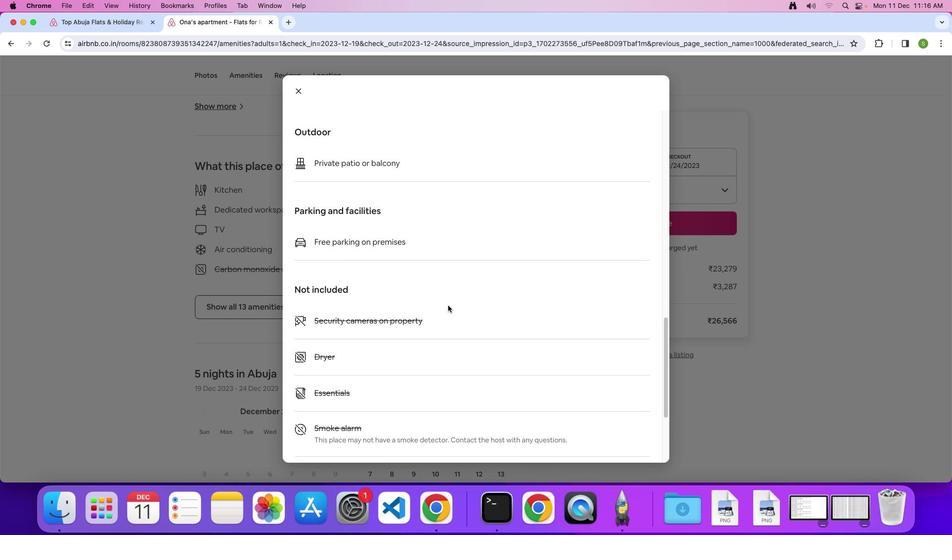 
Action: Mouse scrolled (448, 305) with delta (0, 0)
Screenshot: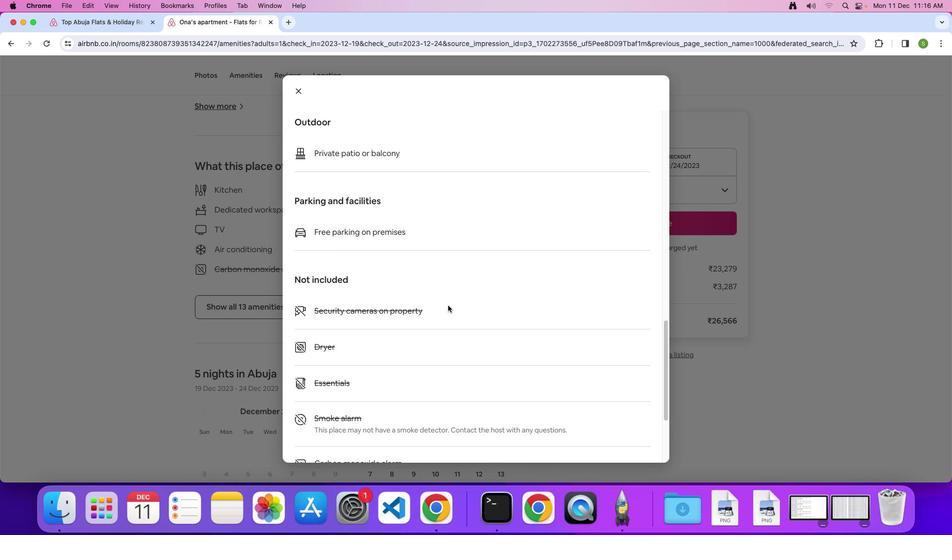 
Action: Mouse scrolled (448, 305) with delta (0, 0)
Screenshot: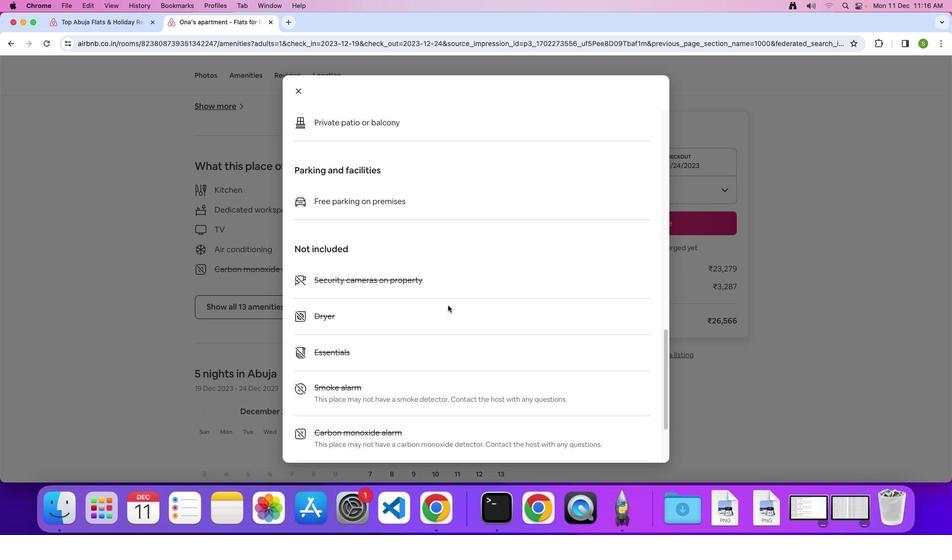 
Action: Mouse scrolled (448, 305) with delta (0, 0)
Screenshot: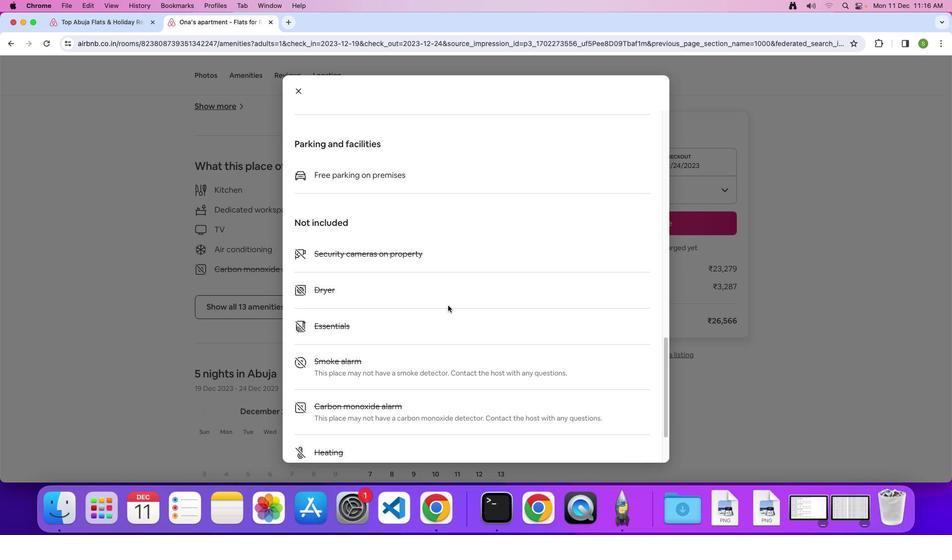 
Action: Mouse scrolled (448, 305) with delta (0, 0)
Screenshot: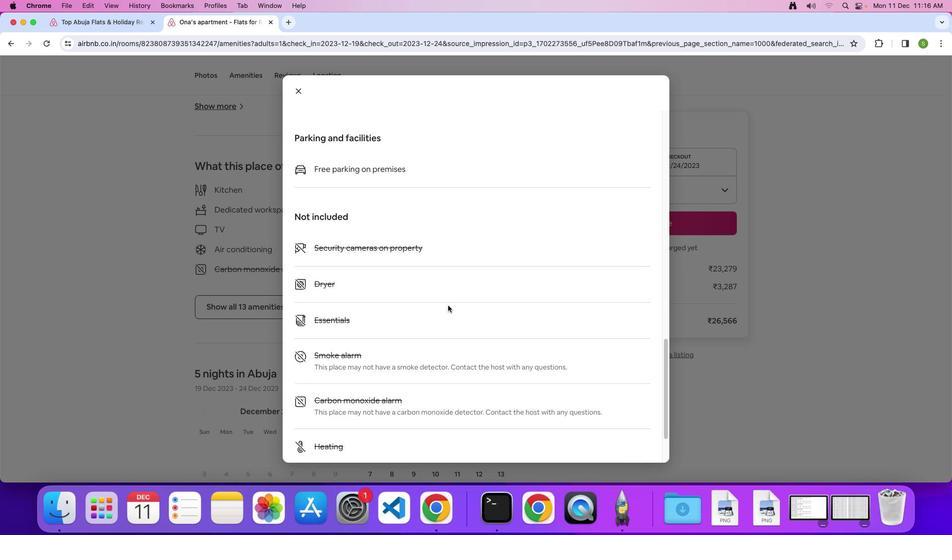 
Action: Mouse scrolled (448, 305) with delta (0, -1)
Screenshot: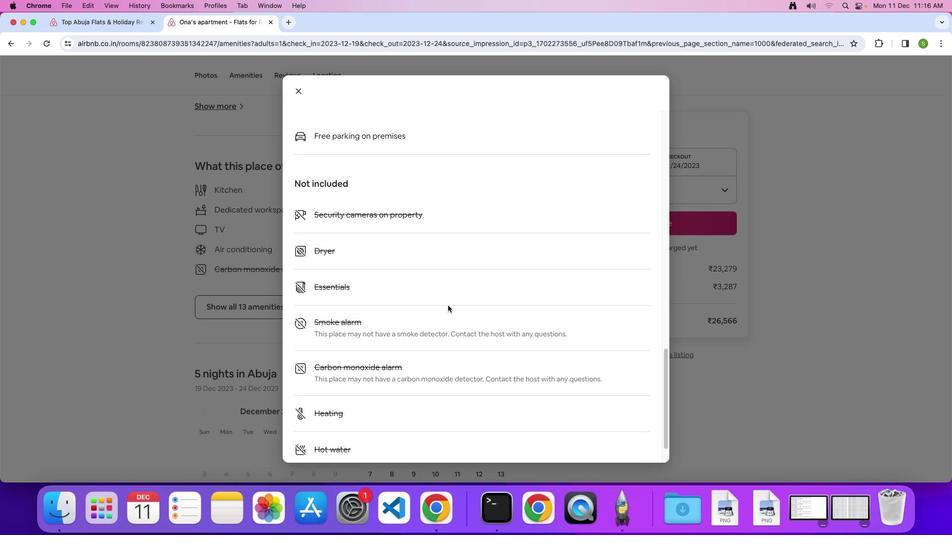 
Action: Mouse scrolled (448, 305) with delta (0, 0)
Screenshot: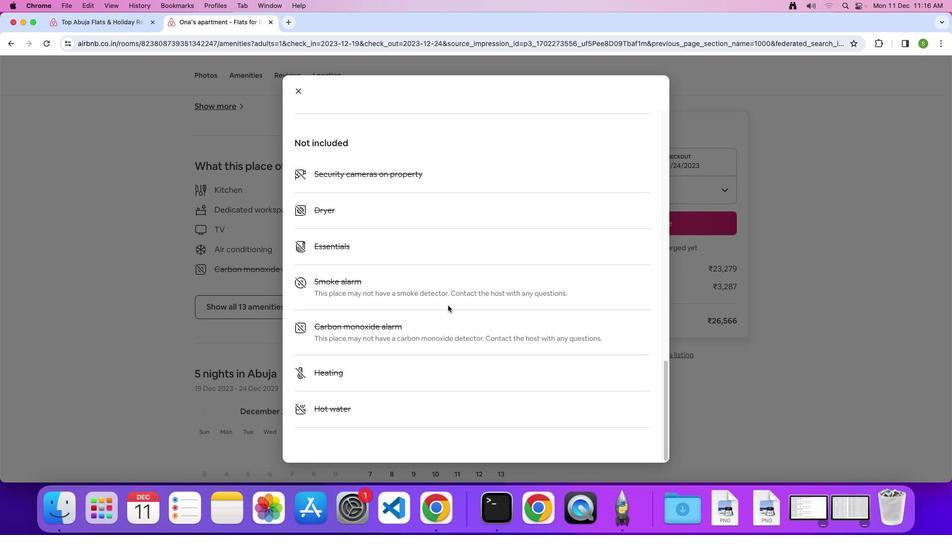 
Action: Mouse scrolled (448, 305) with delta (0, 0)
